 Task: Find connections with filter location Marple with filter topic #Socialmediaadvertisingwith filter profile language English with filter current company ICRISAT with filter school Teerthanker Mahaveer University, Moradabad with filter industry Boilers, Tanks, and Shipping Container Manufacturing with filter service category Human Resources with filter keywords title Concierge
Action: Mouse moved to (669, 78)
Screenshot: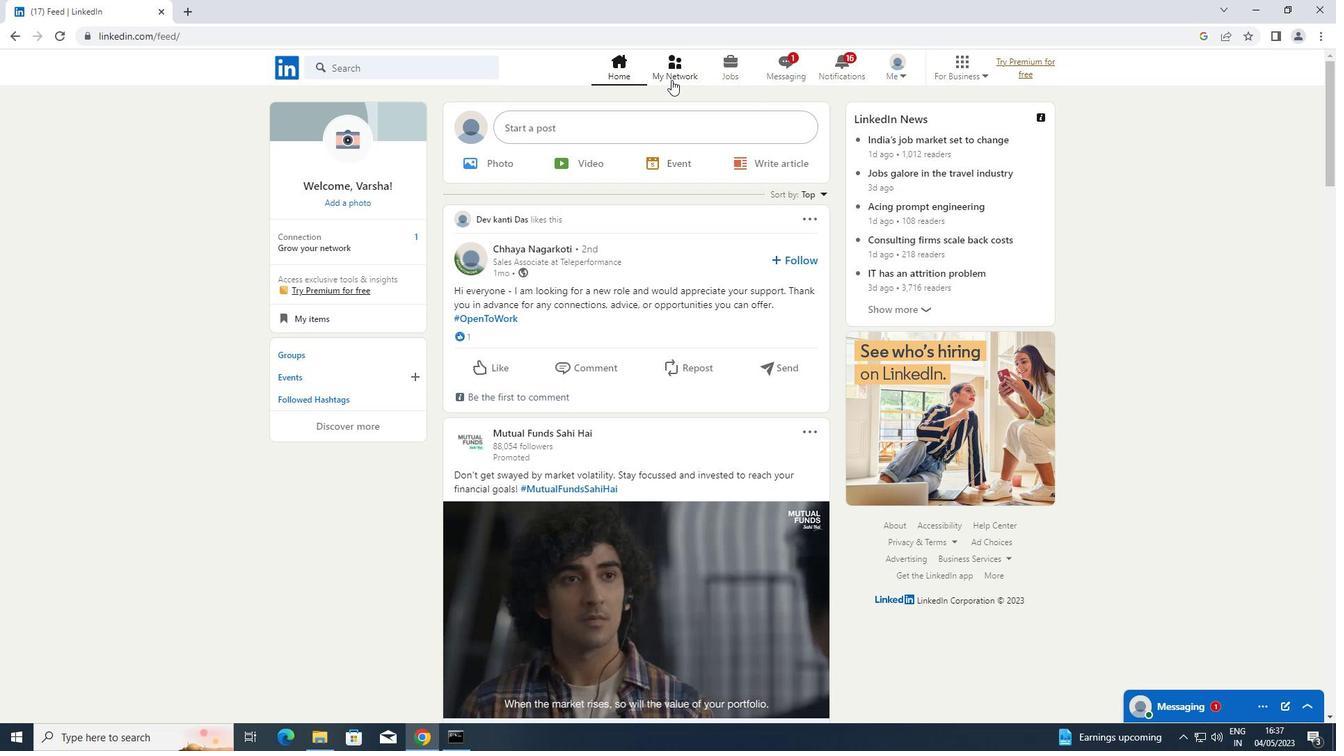 
Action: Mouse pressed left at (669, 78)
Screenshot: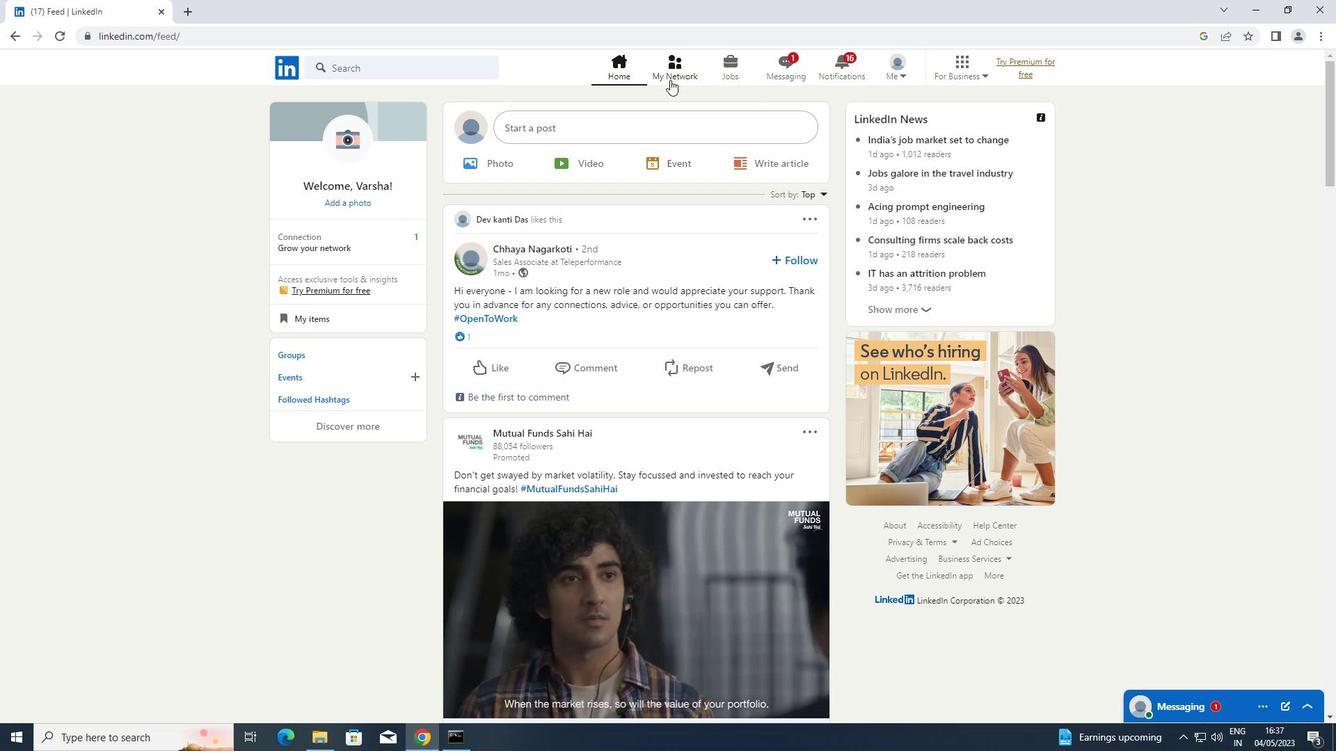 
Action: Mouse moved to (356, 144)
Screenshot: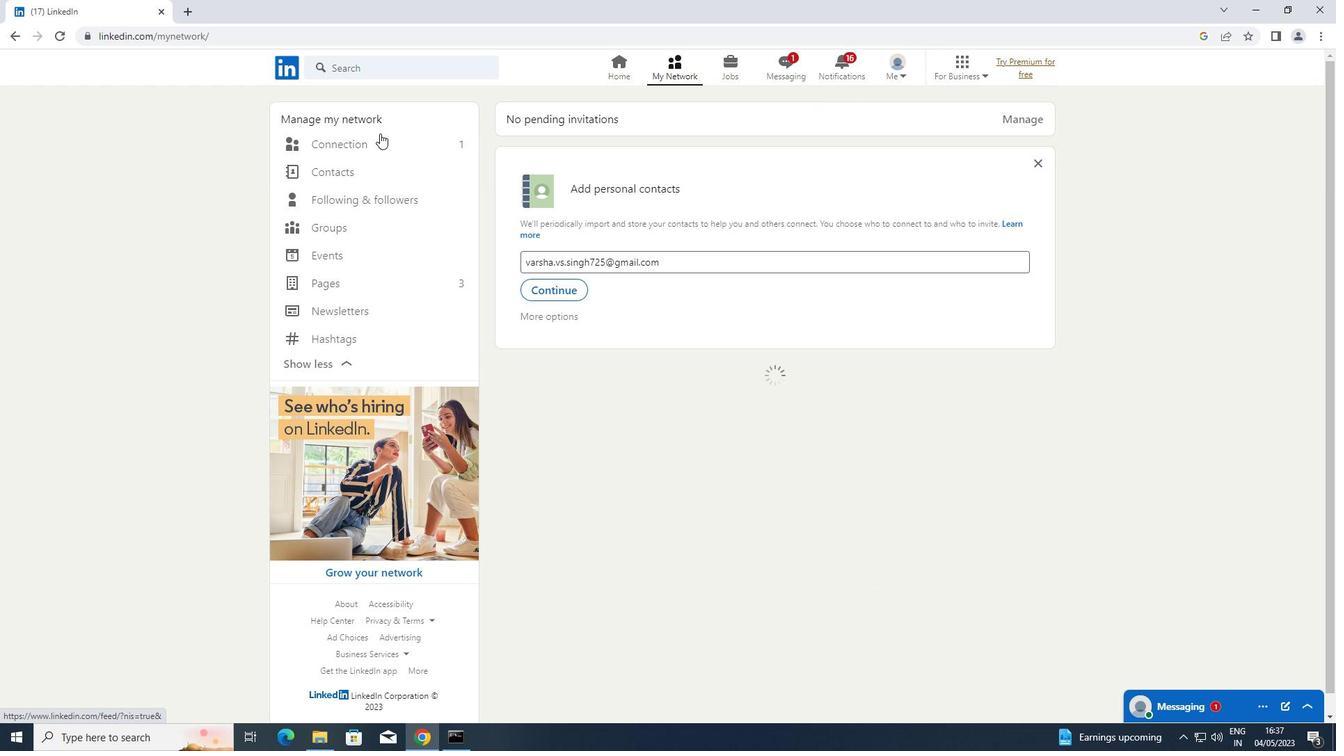 
Action: Mouse pressed left at (356, 144)
Screenshot: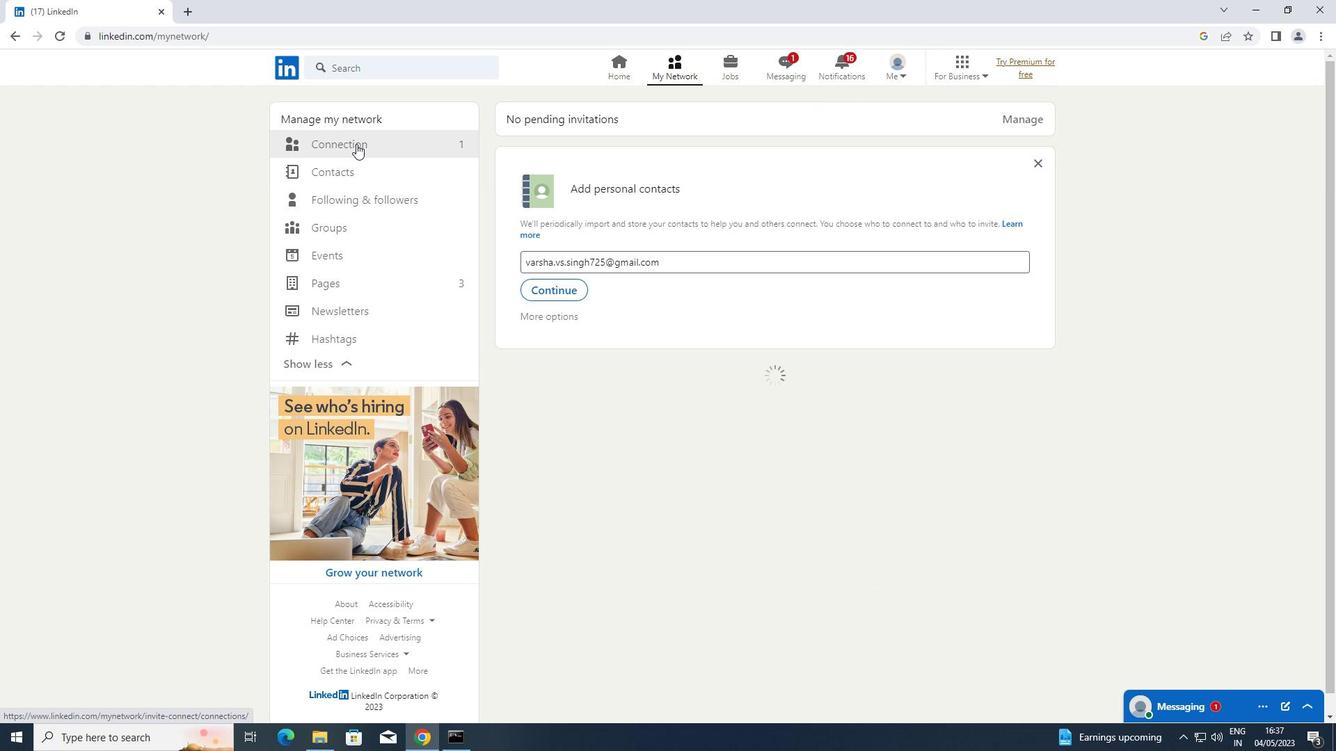 
Action: Mouse moved to (787, 139)
Screenshot: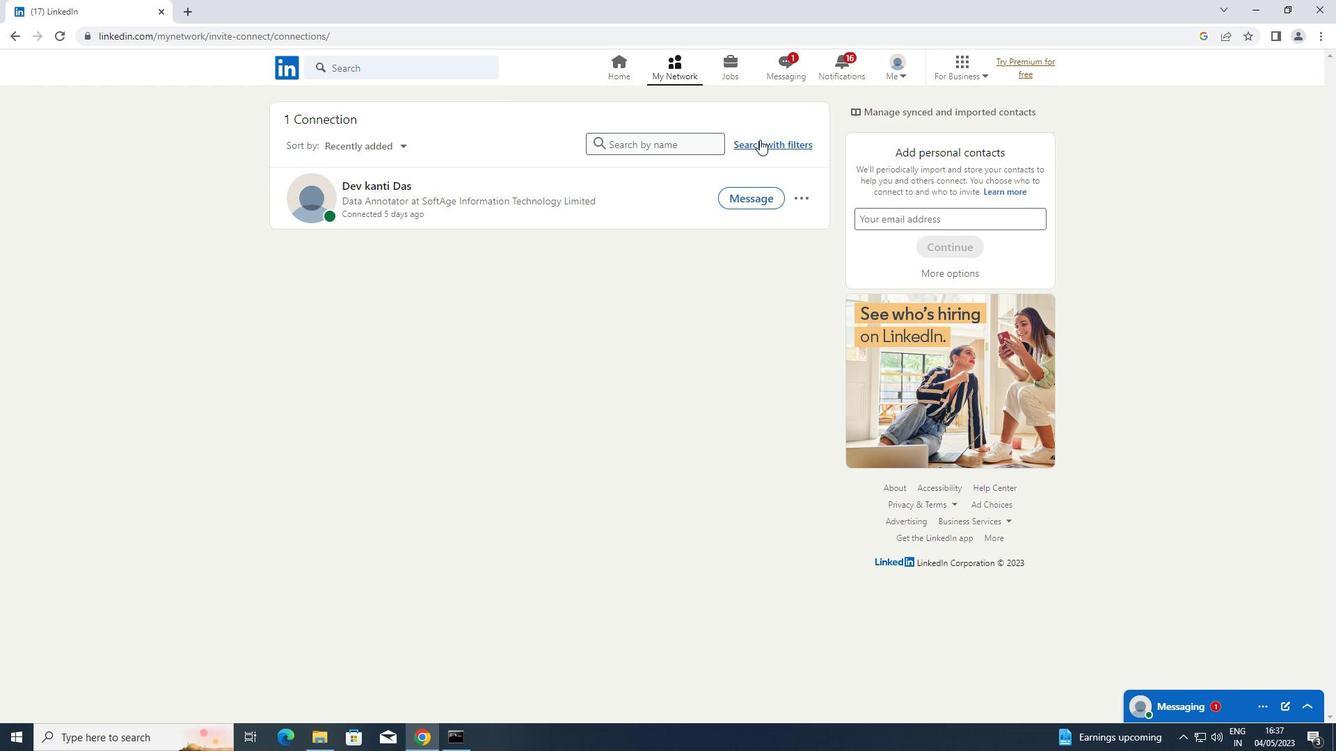 
Action: Mouse pressed left at (787, 139)
Screenshot: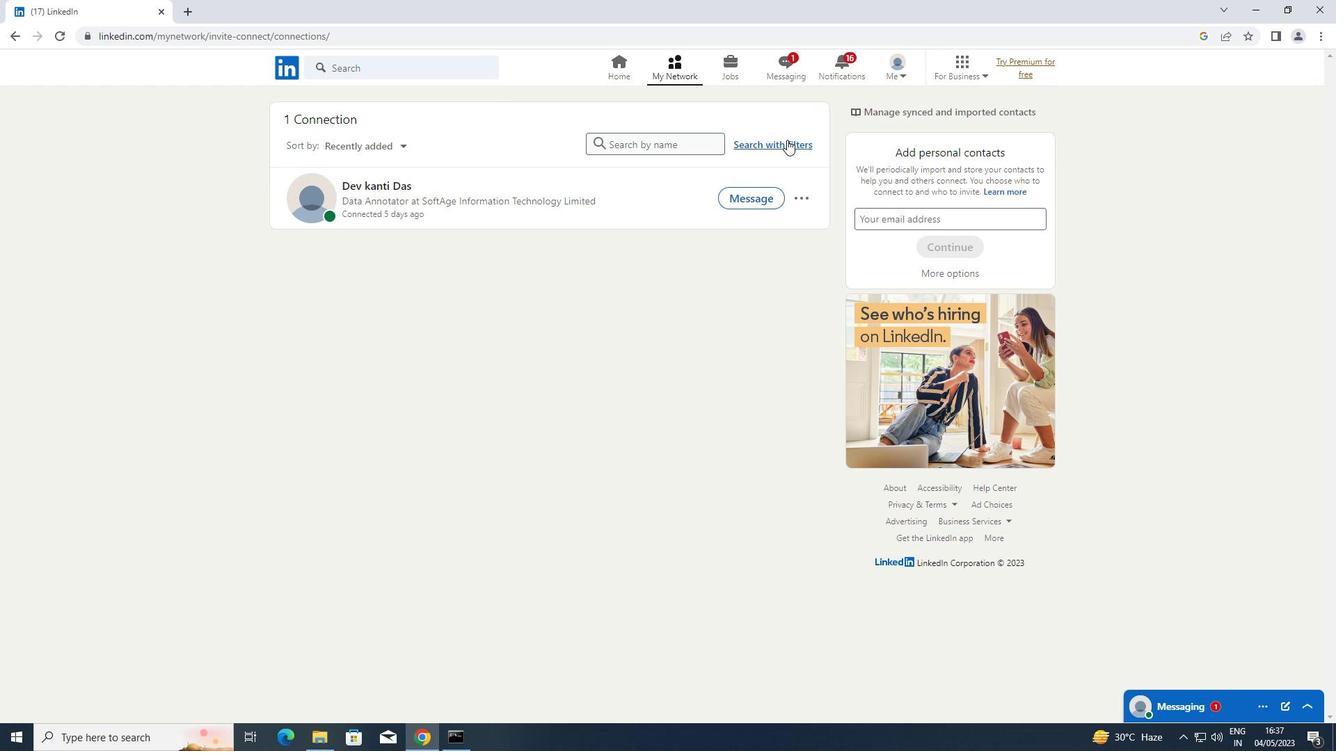 
Action: Mouse moved to (731, 115)
Screenshot: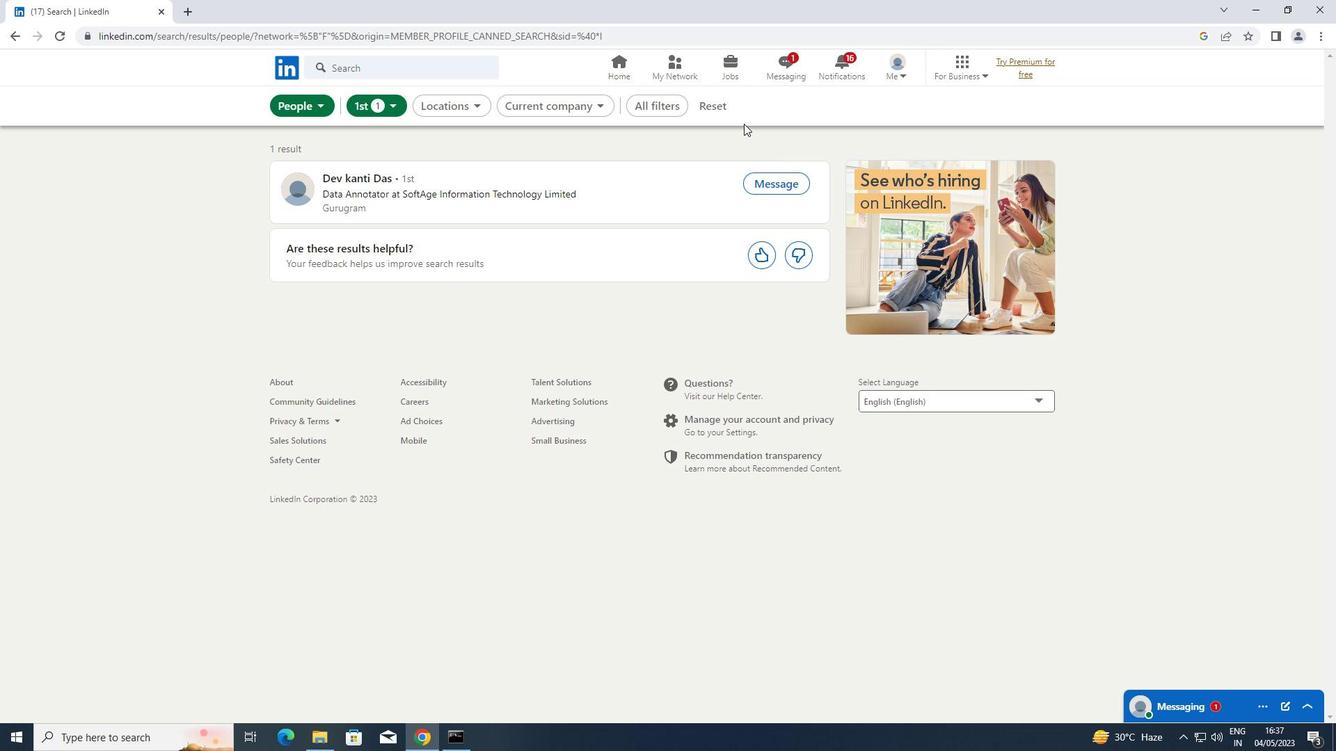 
Action: Mouse pressed left at (731, 115)
Screenshot: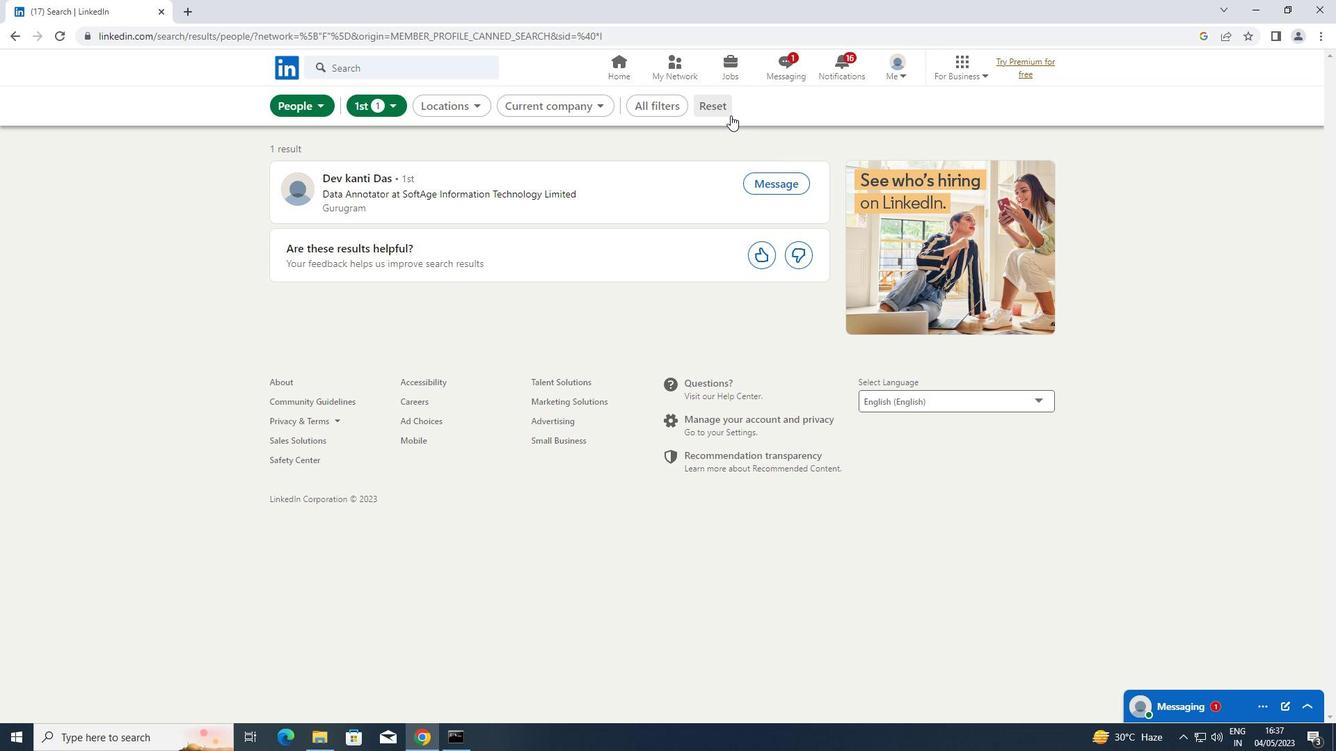 
Action: Mouse moved to (680, 109)
Screenshot: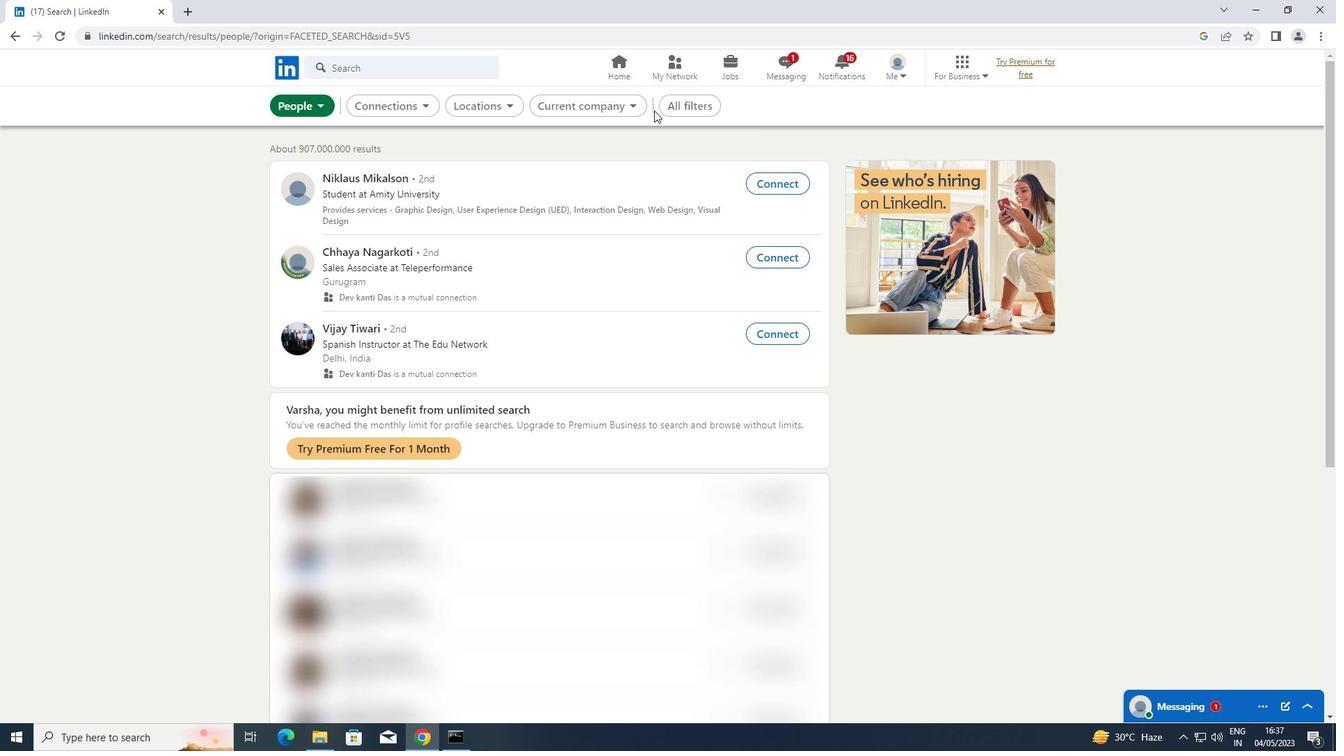 
Action: Mouse pressed left at (680, 109)
Screenshot: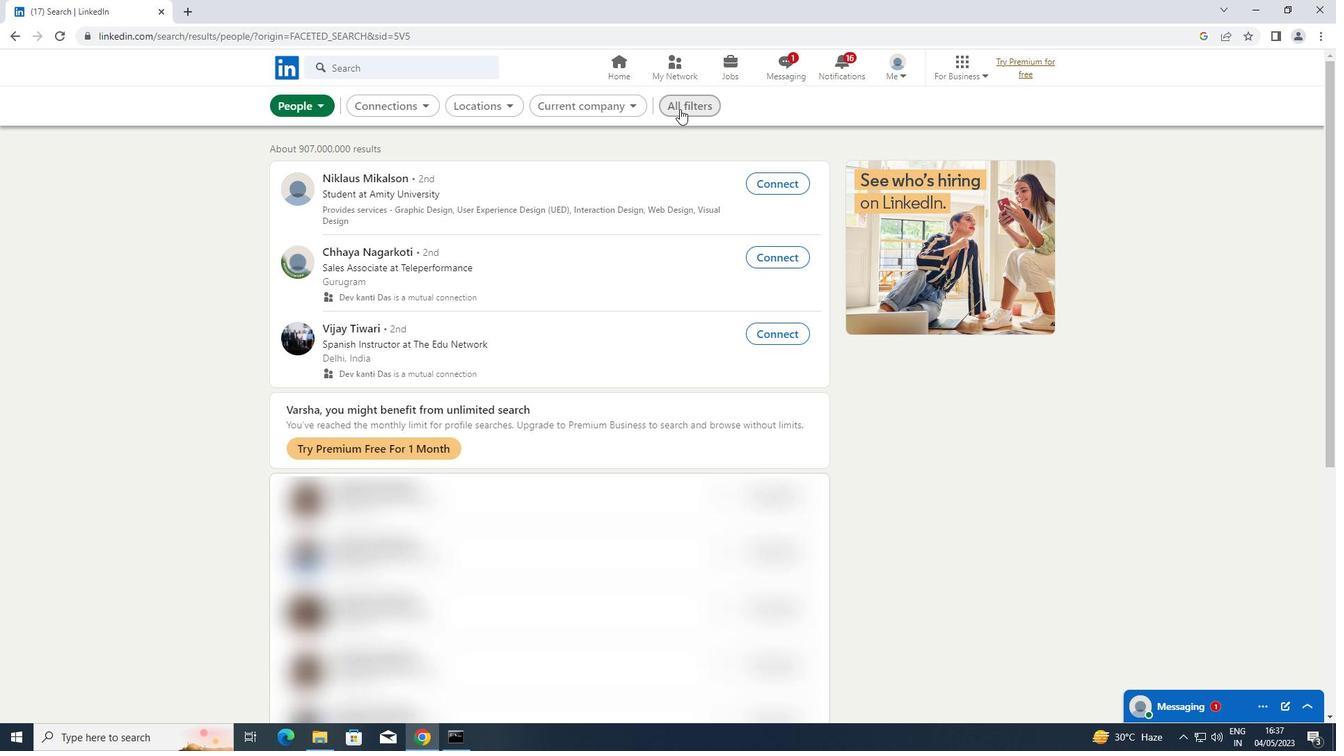 
Action: Mouse moved to (1024, 286)
Screenshot: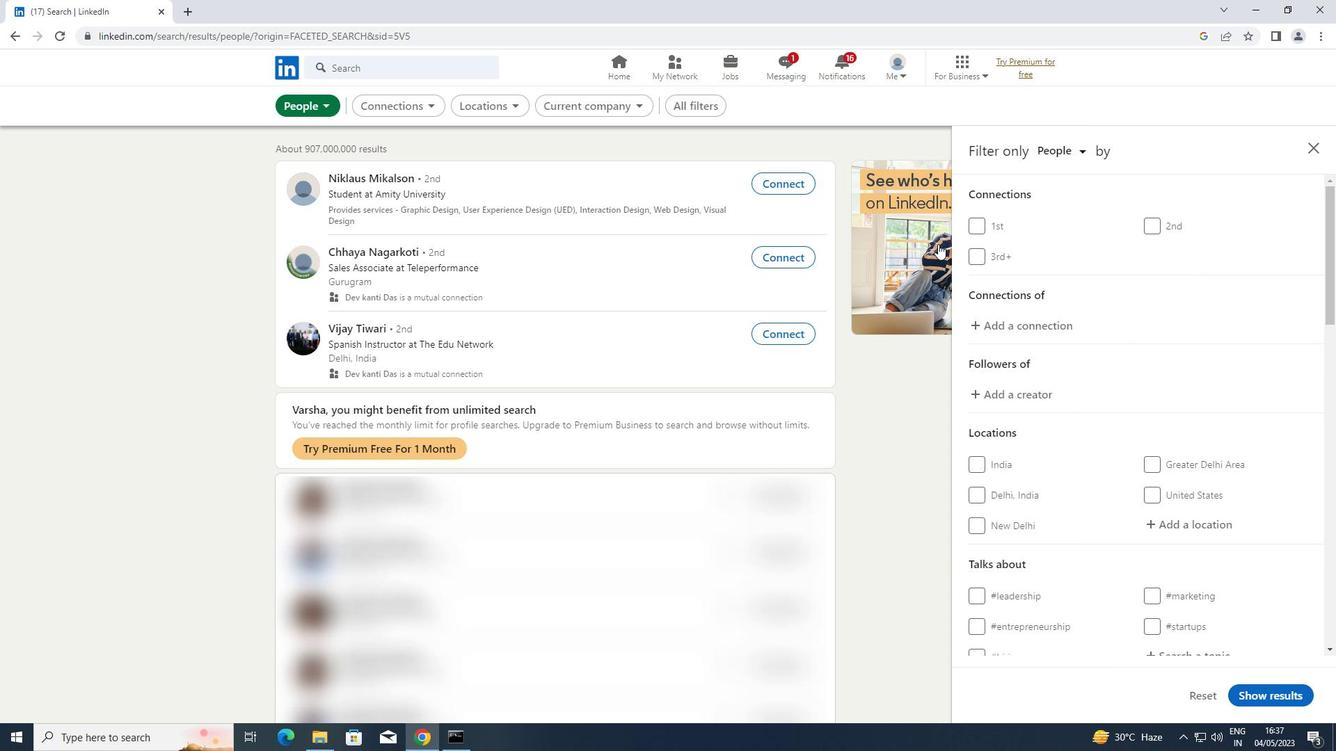
Action: Mouse scrolled (1024, 286) with delta (0, 0)
Screenshot: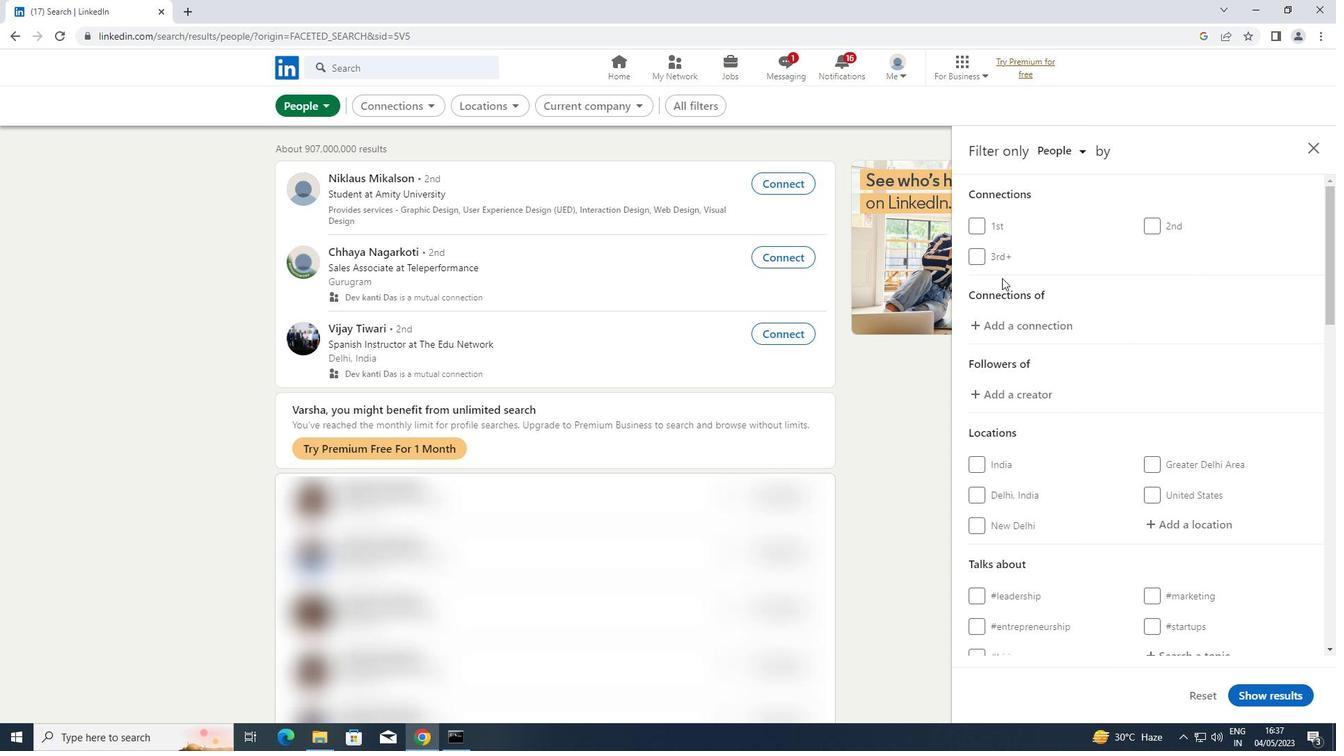 
Action: Mouse scrolled (1024, 286) with delta (0, 0)
Screenshot: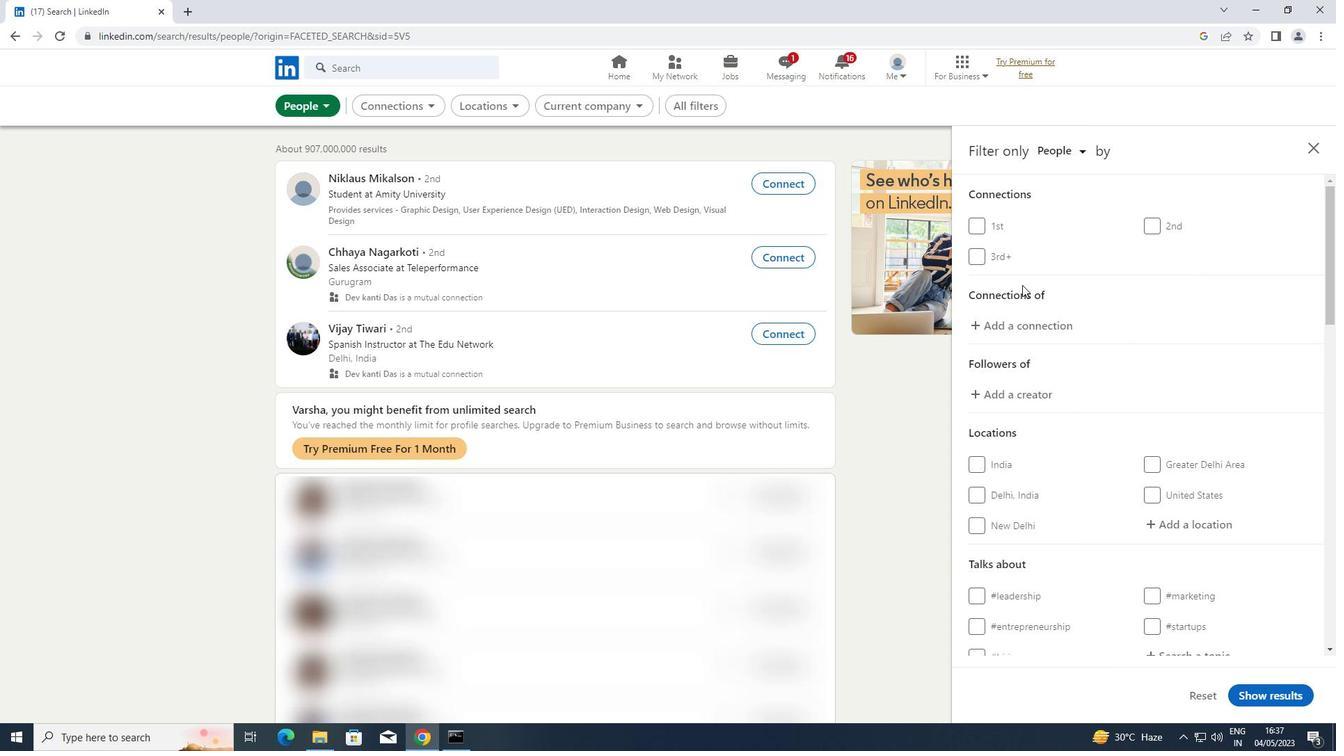 
Action: Mouse scrolled (1024, 286) with delta (0, 0)
Screenshot: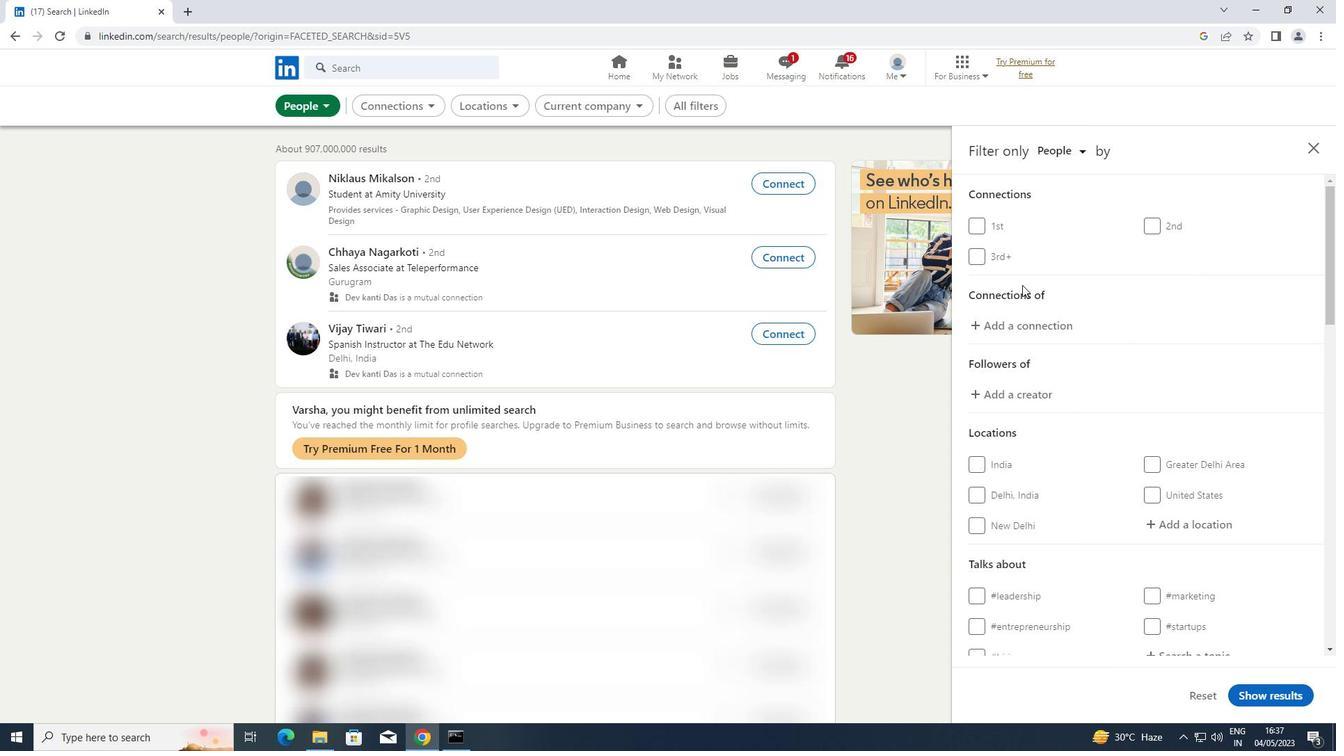 
Action: Mouse scrolled (1024, 286) with delta (0, 0)
Screenshot: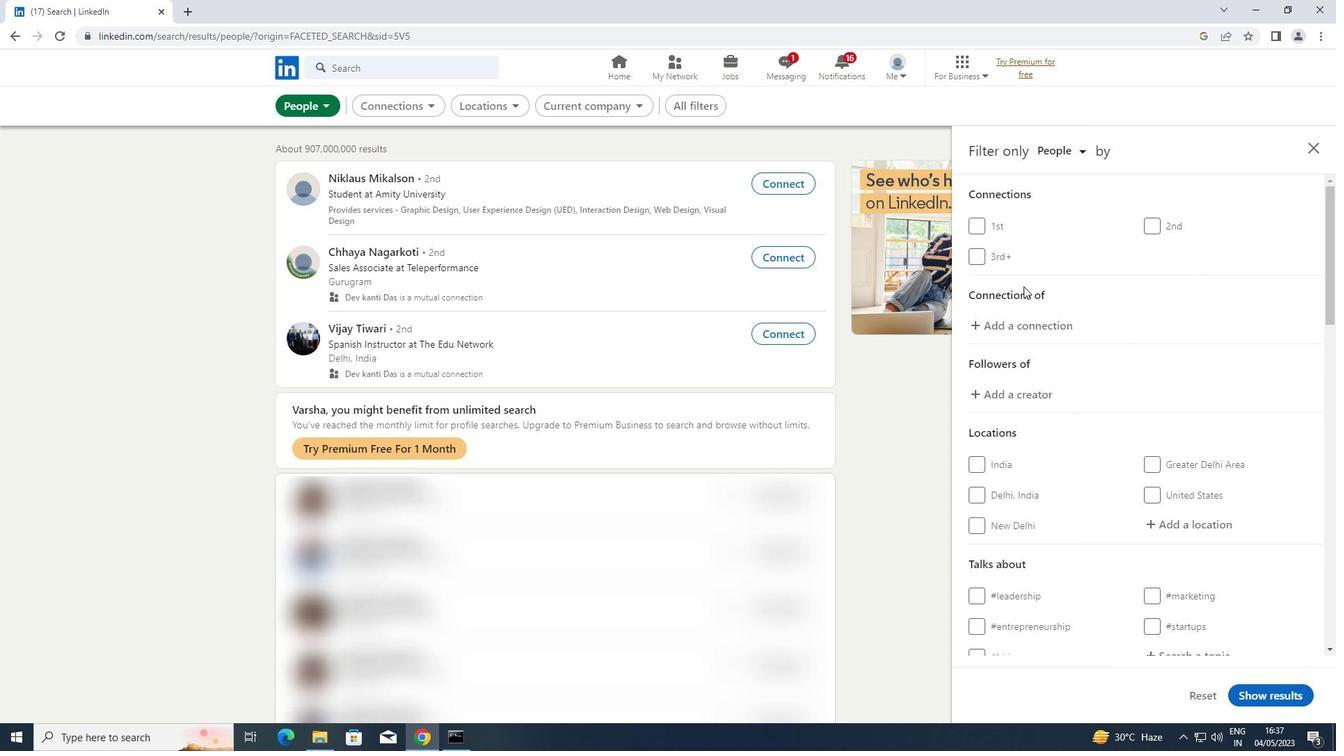 
Action: Mouse moved to (1127, 278)
Screenshot: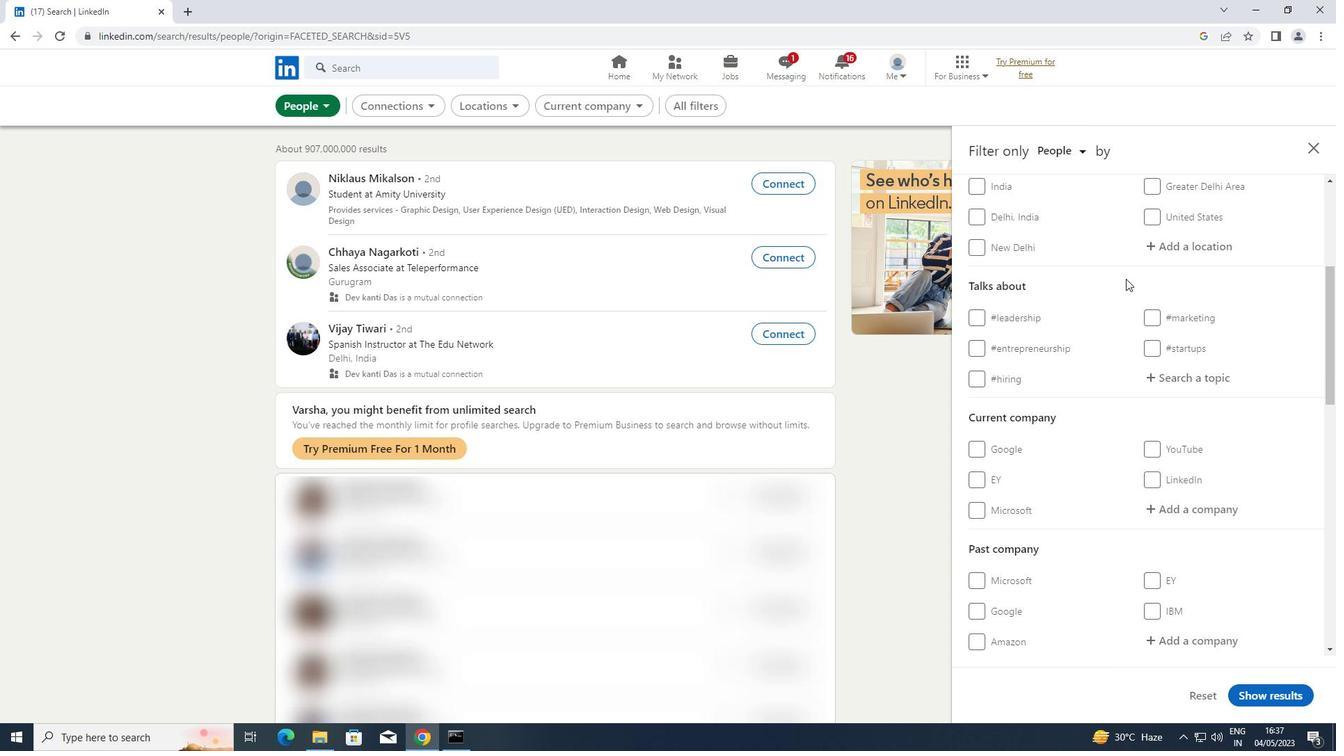 
Action: Mouse scrolled (1127, 279) with delta (0, 0)
Screenshot: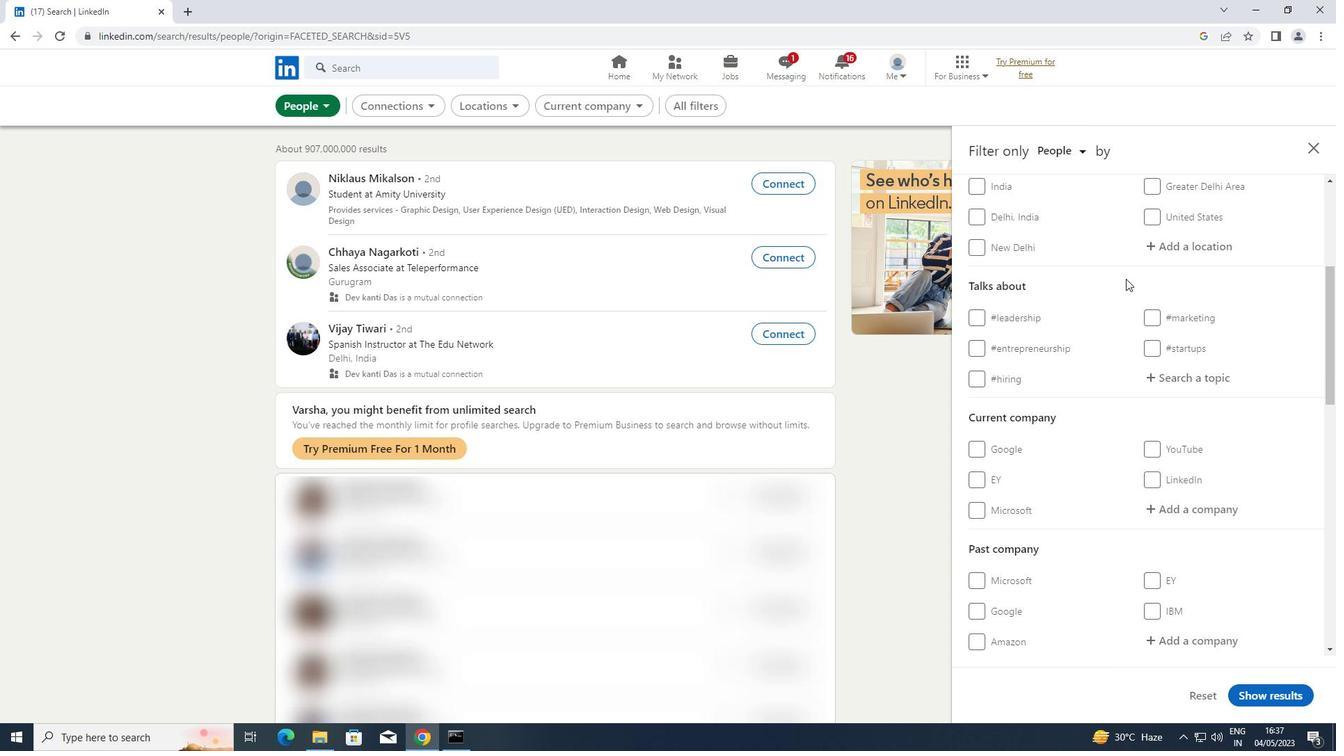 
Action: Mouse moved to (1180, 307)
Screenshot: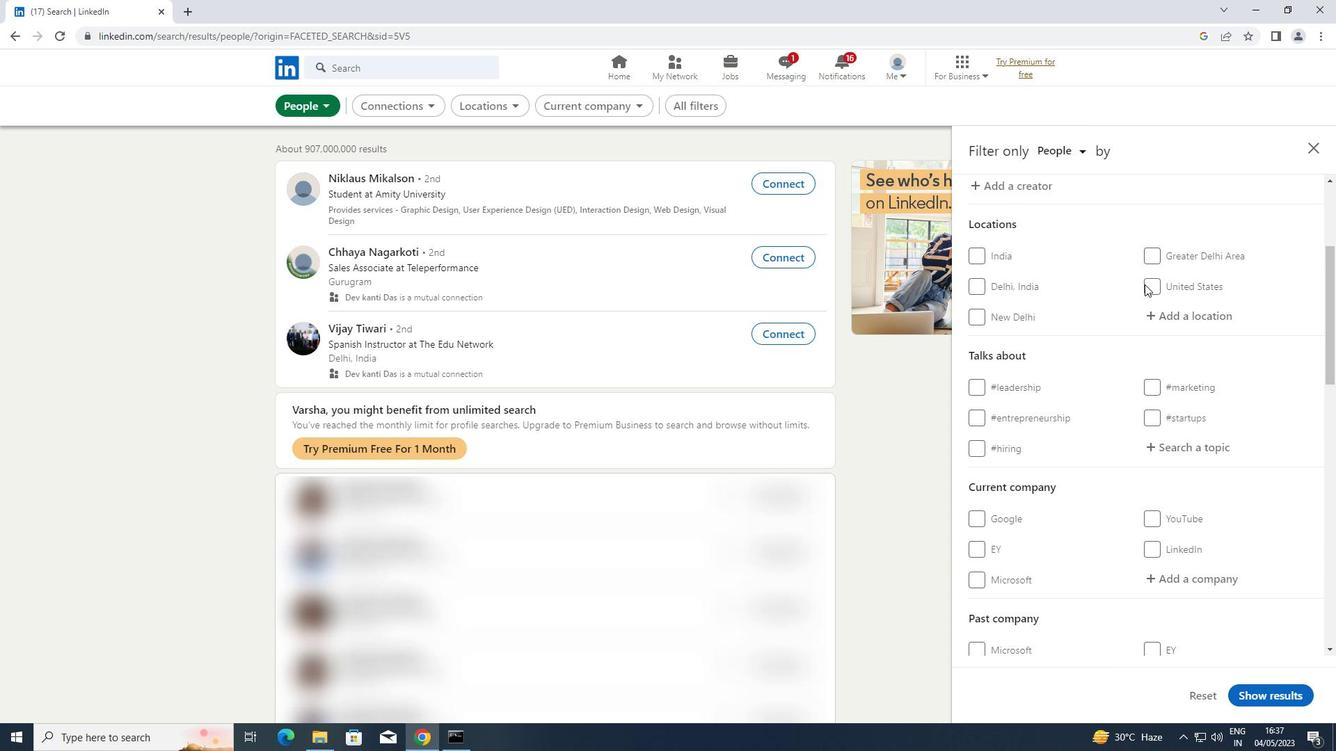 
Action: Mouse pressed left at (1180, 307)
Screenshot: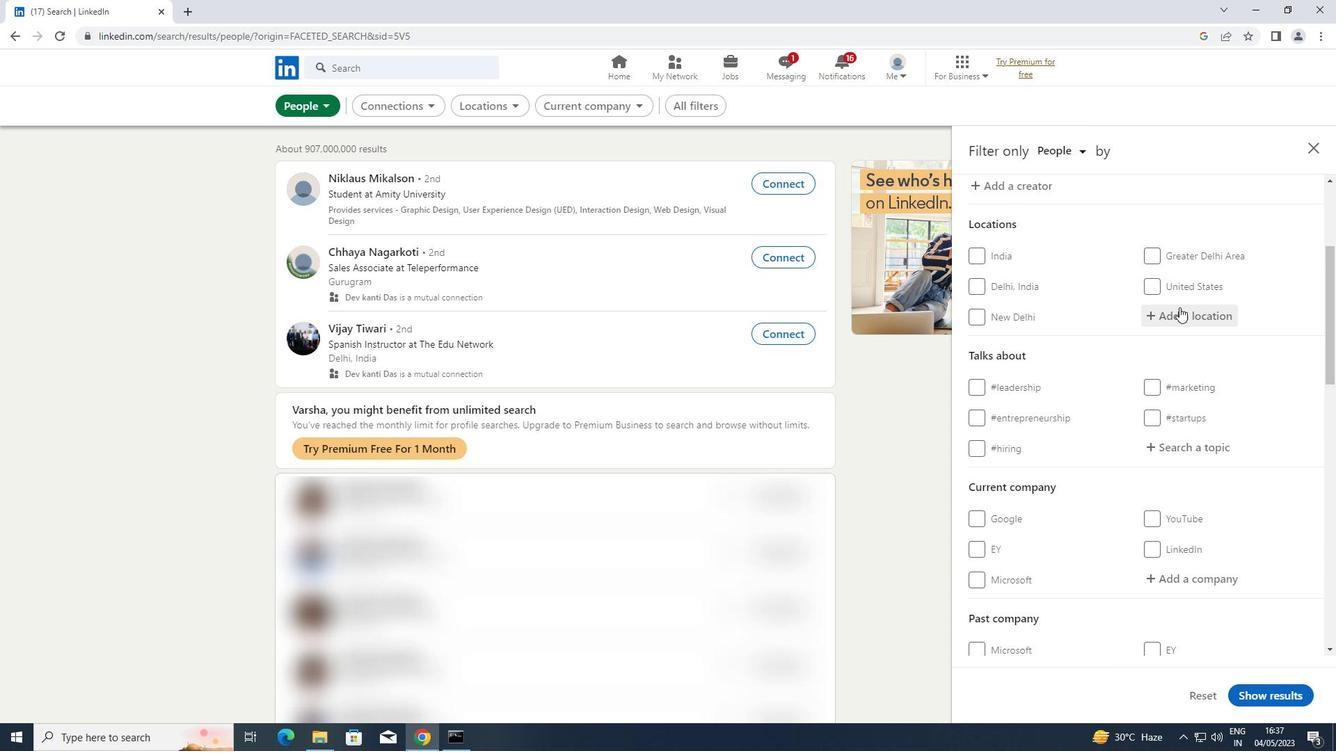 
Action: Key pressed <Key.shift>MARPLE
Screenshot: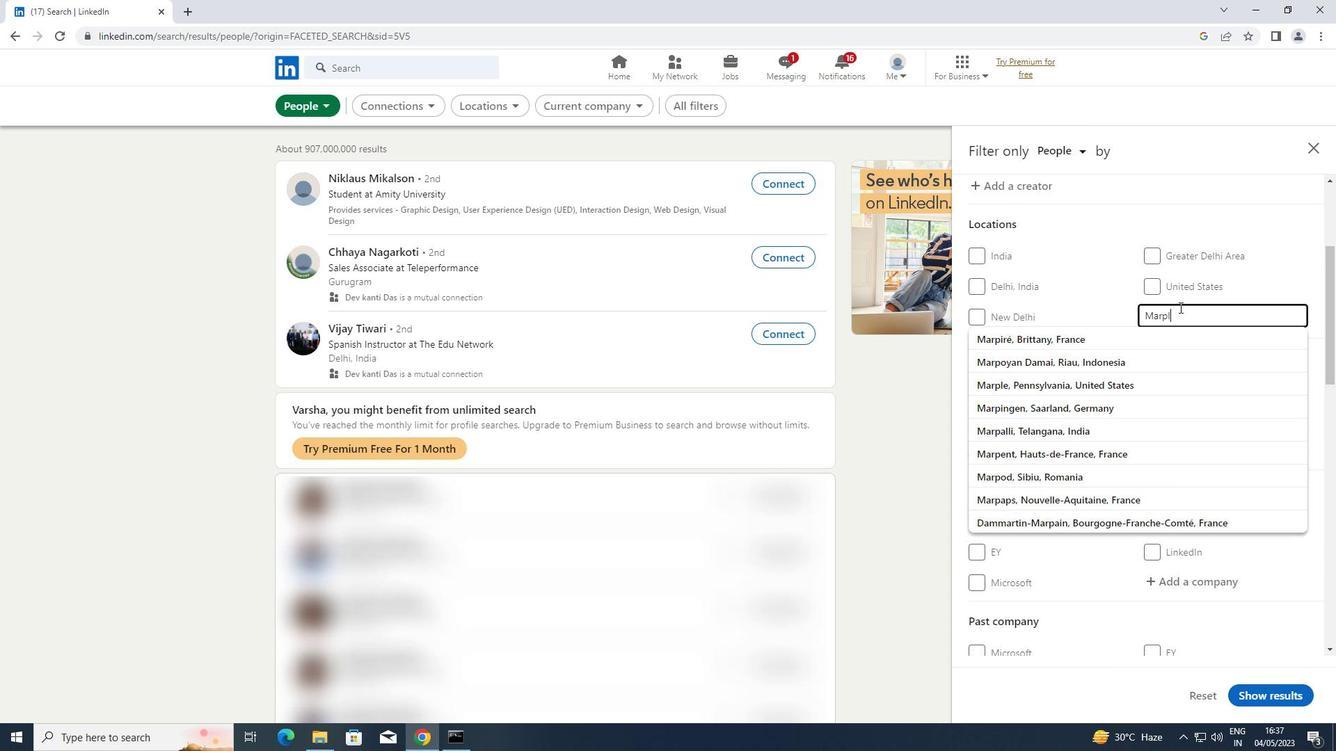 
Action: Mouse moved to (1200, 447)
Screenshot: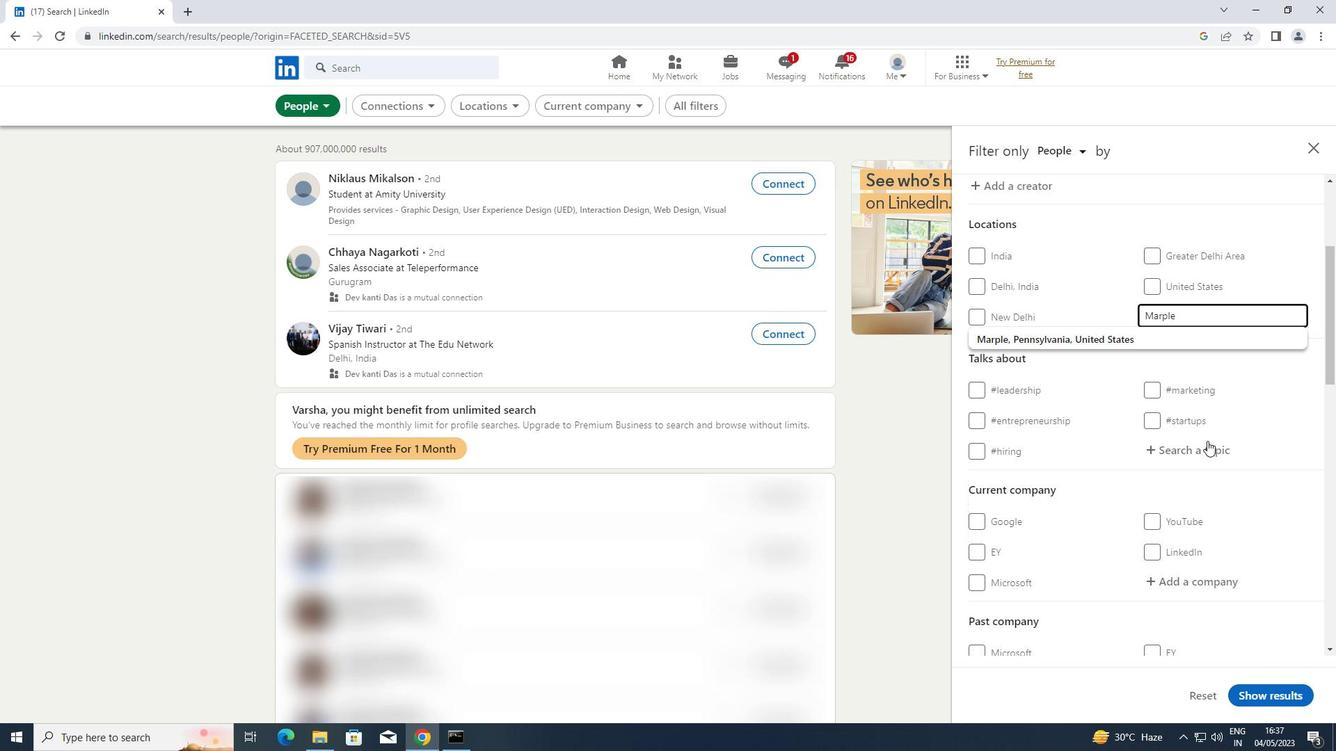 
Action: Mouse pressed left at (1200, 447)
Screenshot: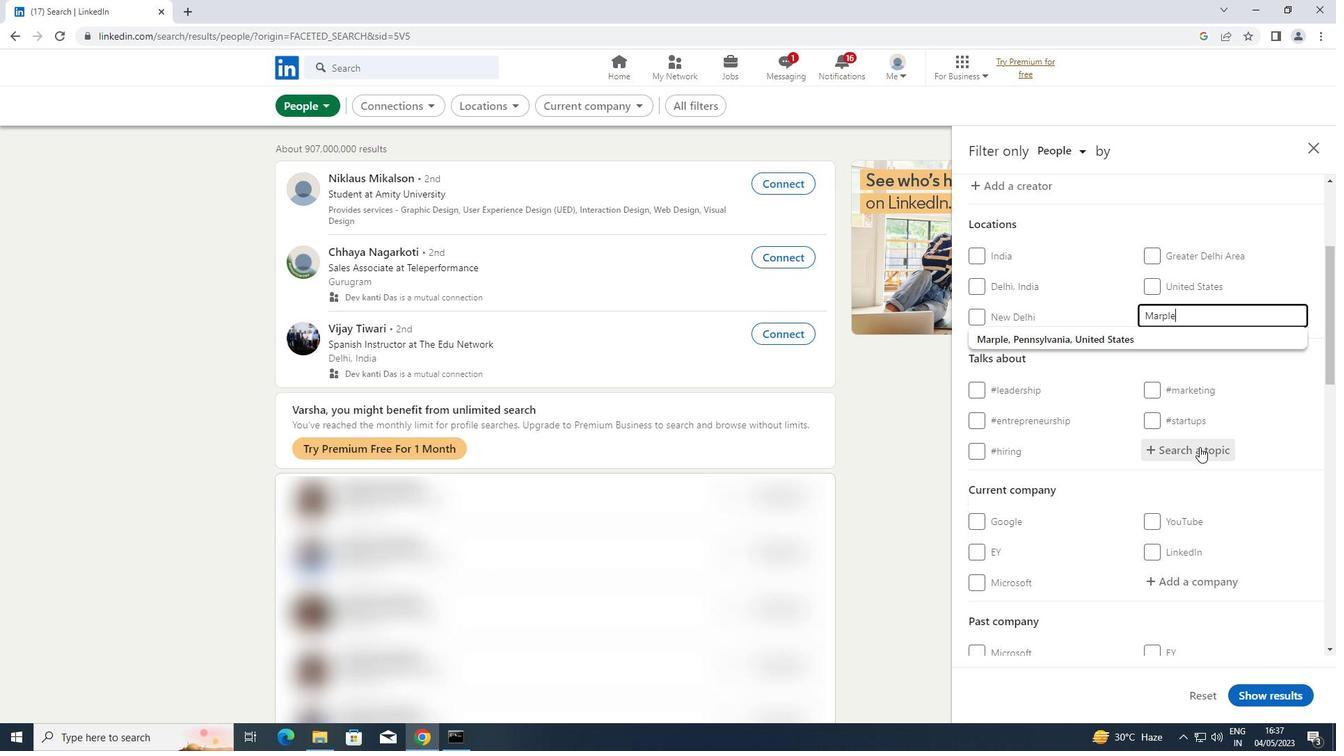 
Action: Key pressed <Key.shift>SOCIALMEDIA
Screenshot: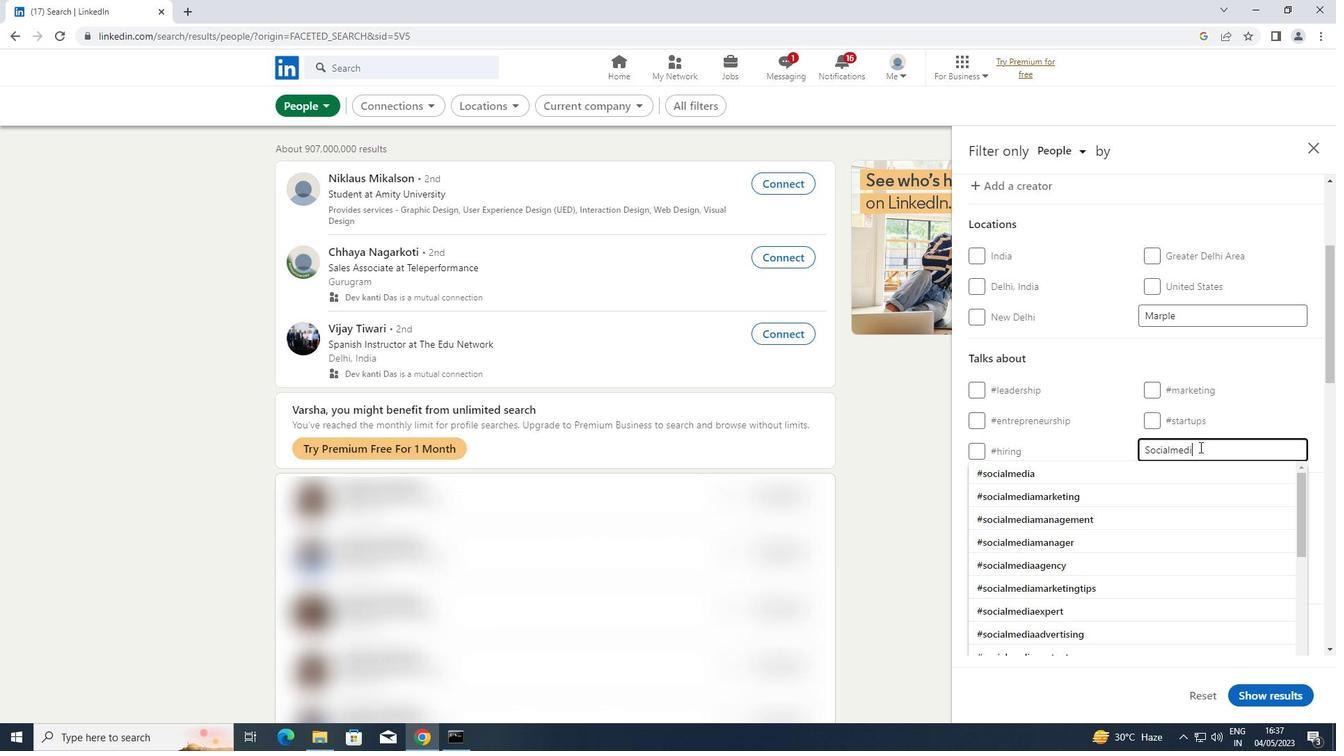 
Action: Mouse moved to (1058, 628)
Screenshot: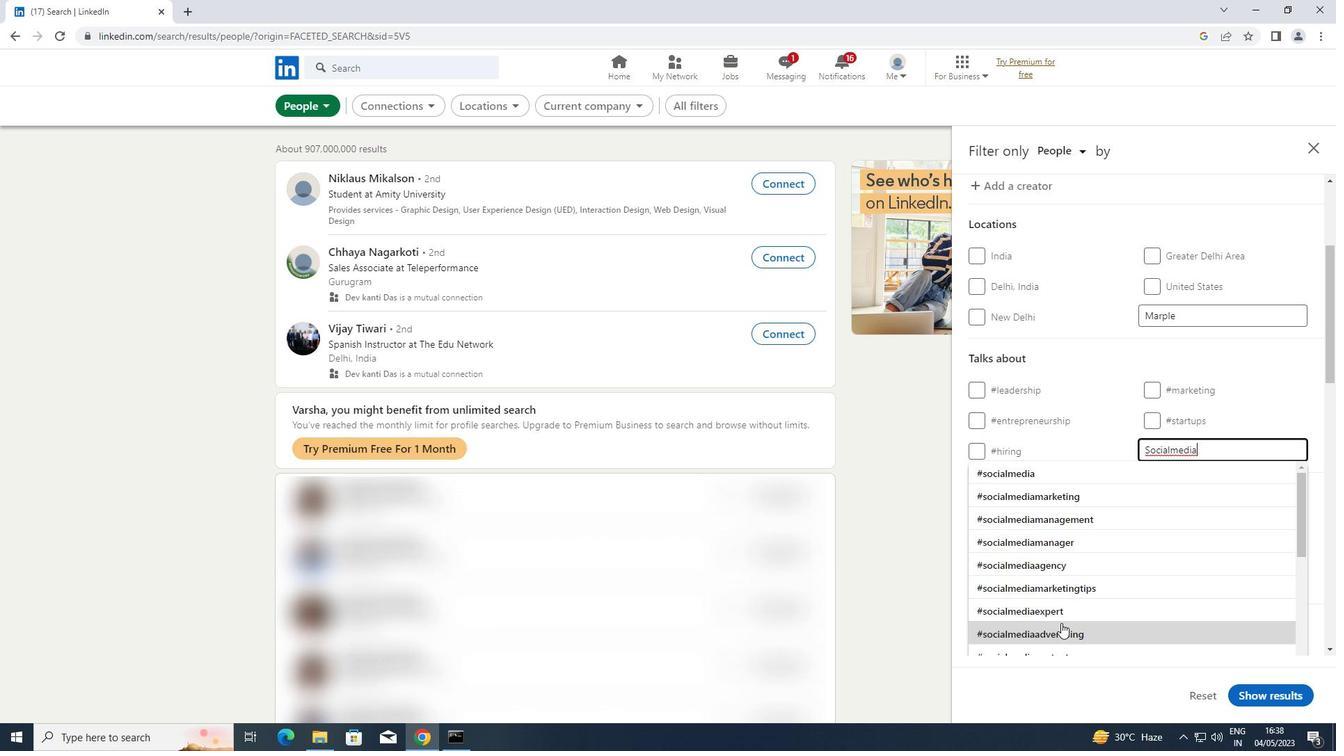 
Action: Mouse pressed left at (1058, 628)
Screenshot: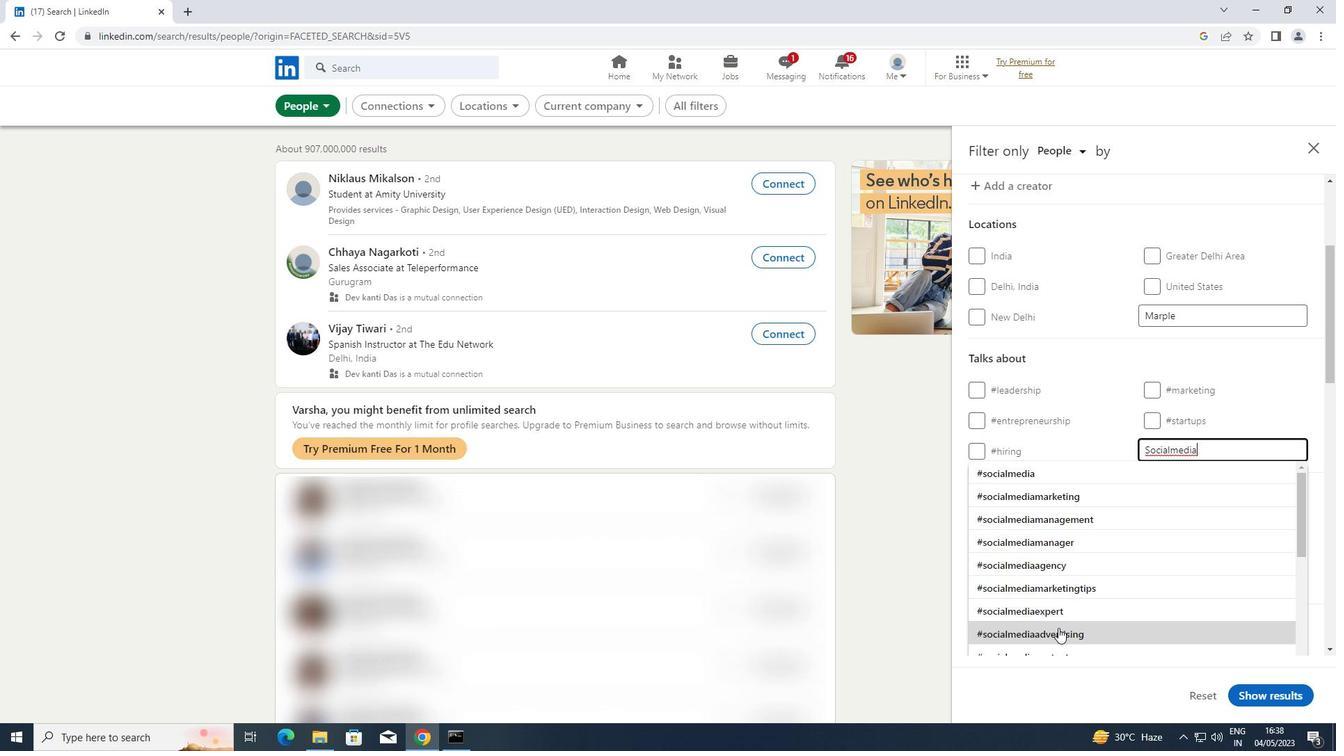 
Action: Mouse moved to (1079, 512)
Screenshot: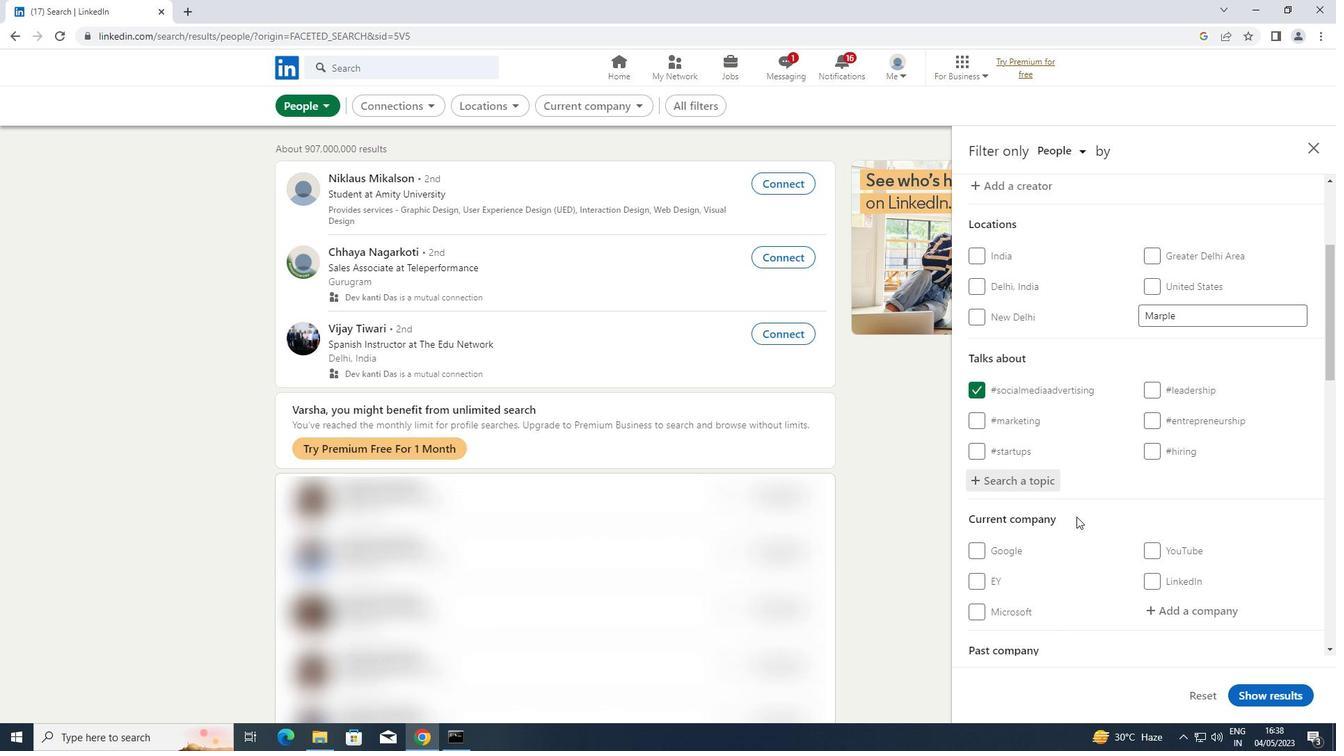 
Action: Mouse scrolled (1079, 511) with delta (0, 0)
Screenshot: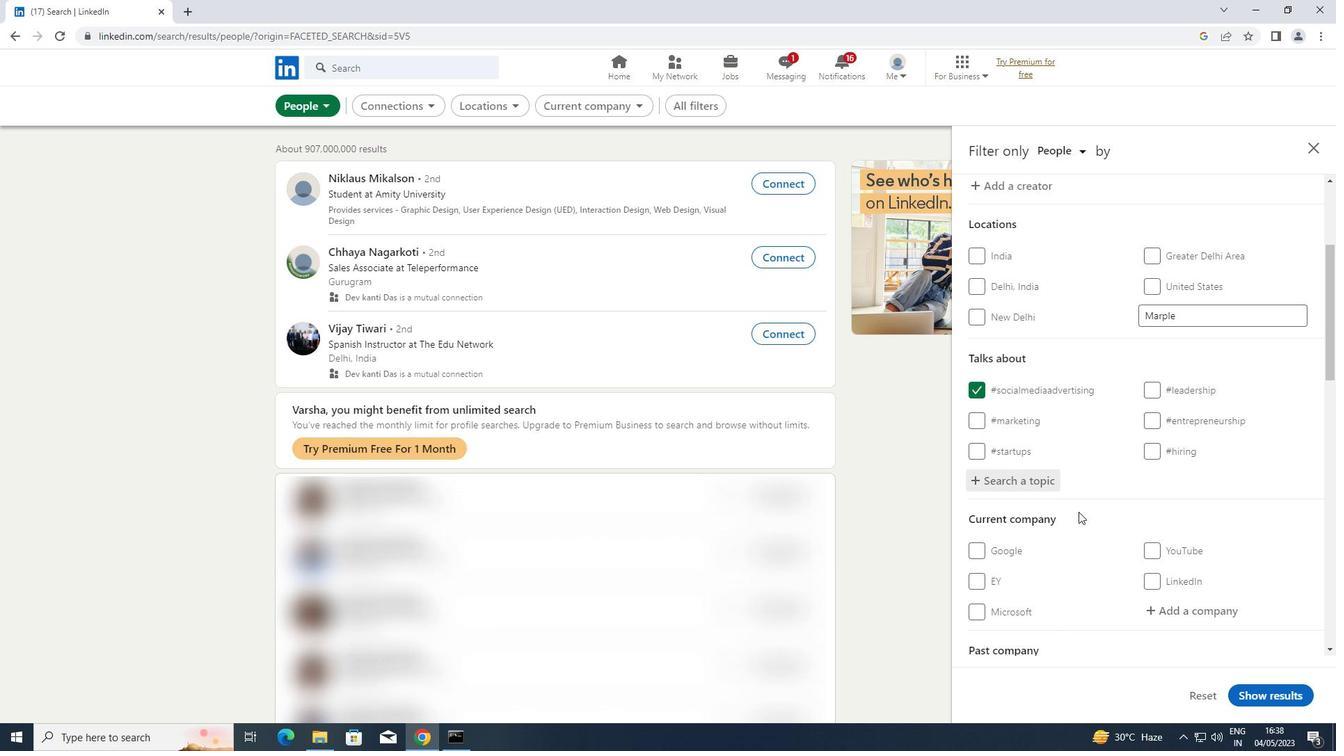 
Action: Mouse scrolled (1079, 511) with delta (0, 0)
Screenshot: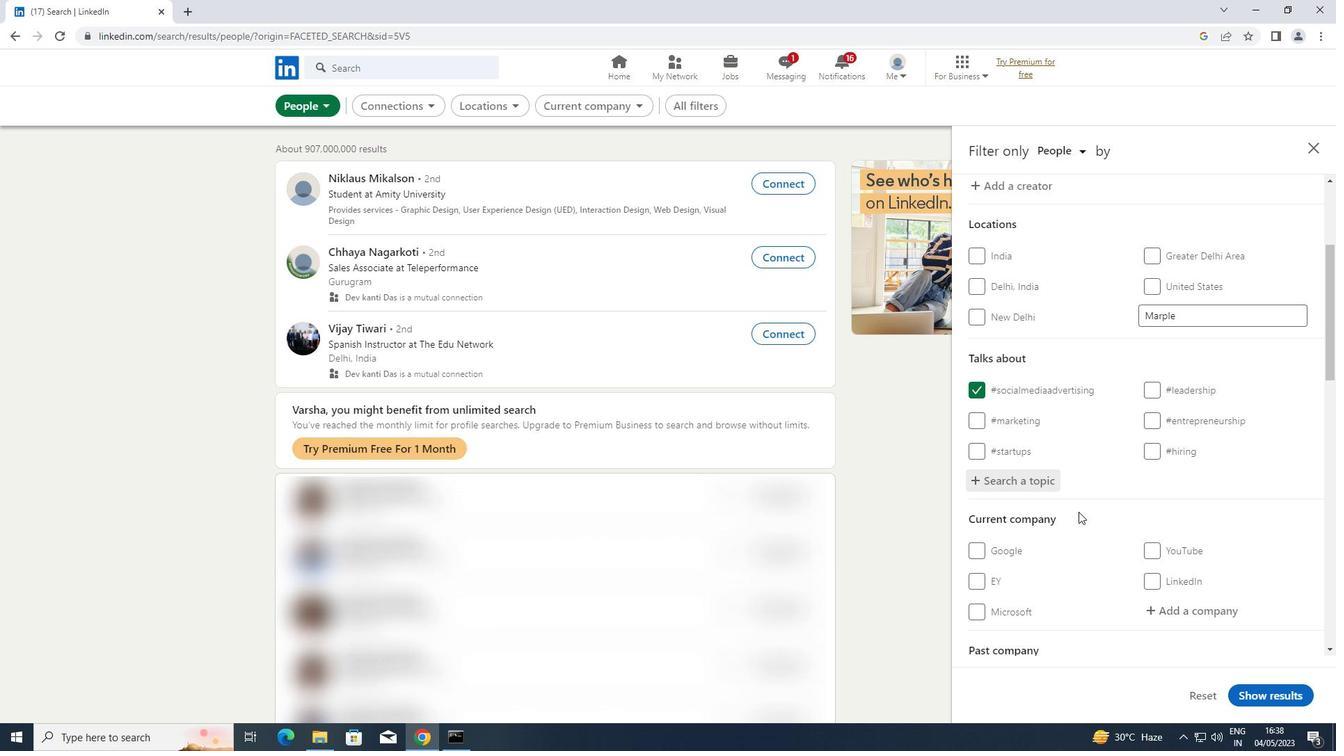 
Action: Mouse scrolled (1079, 511) with delta (0, 0)
Screenshot: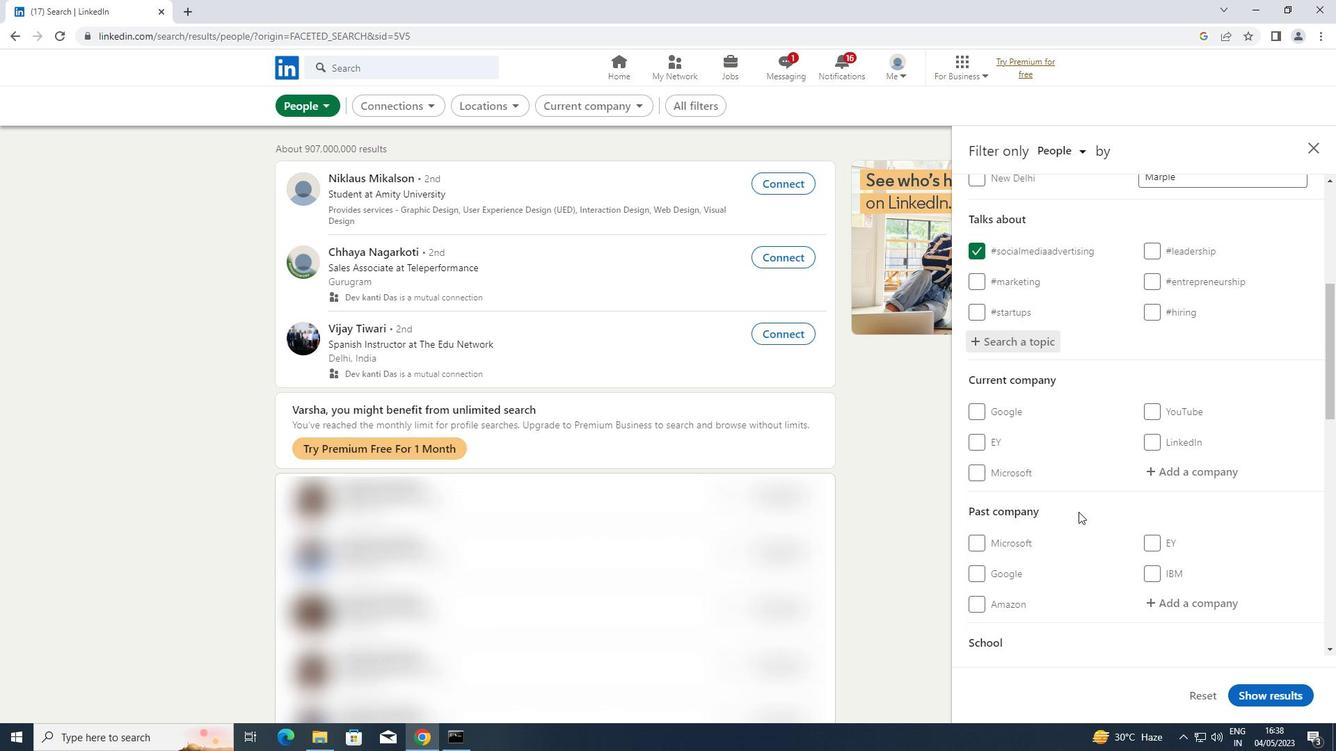 
Action: Mouse scrolled (1079, 511) with delta (0, 0)
Screenshot: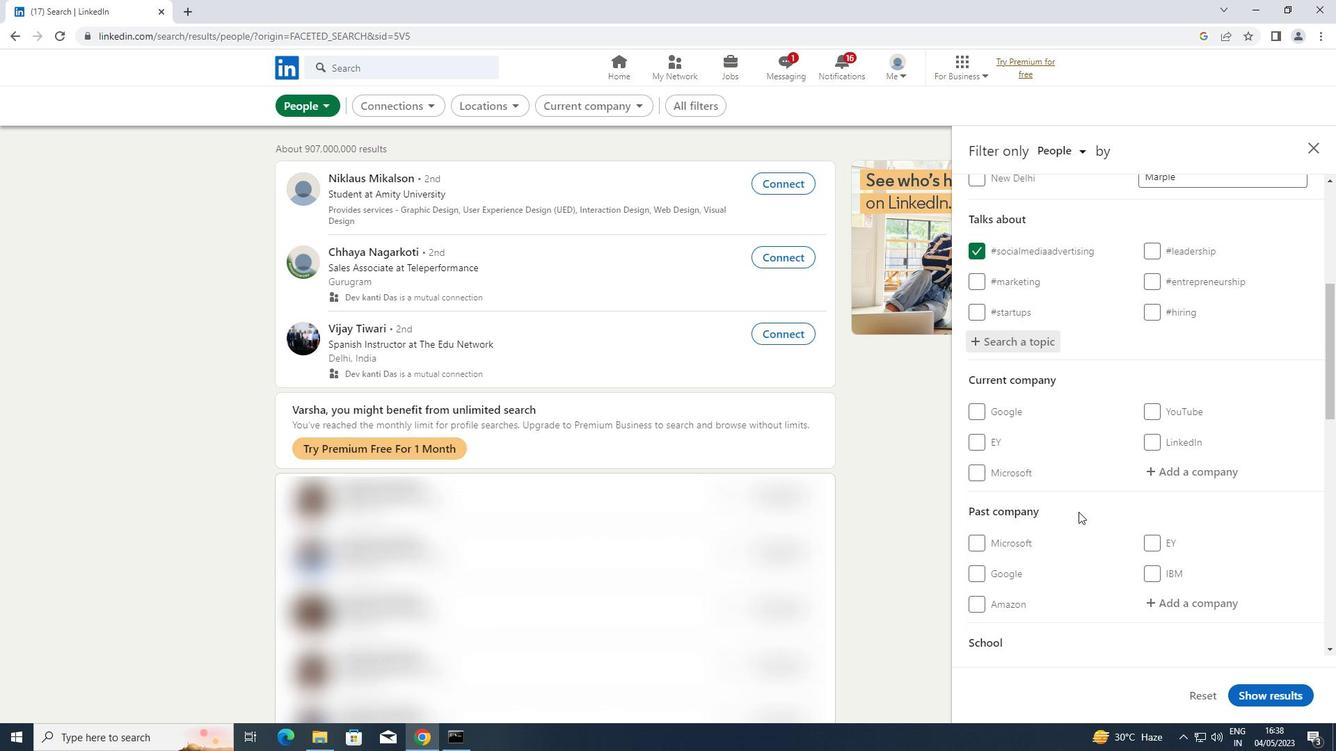 
Action: Mouse scrolled (1079, 511) with delta (0, 0)
Screenshot: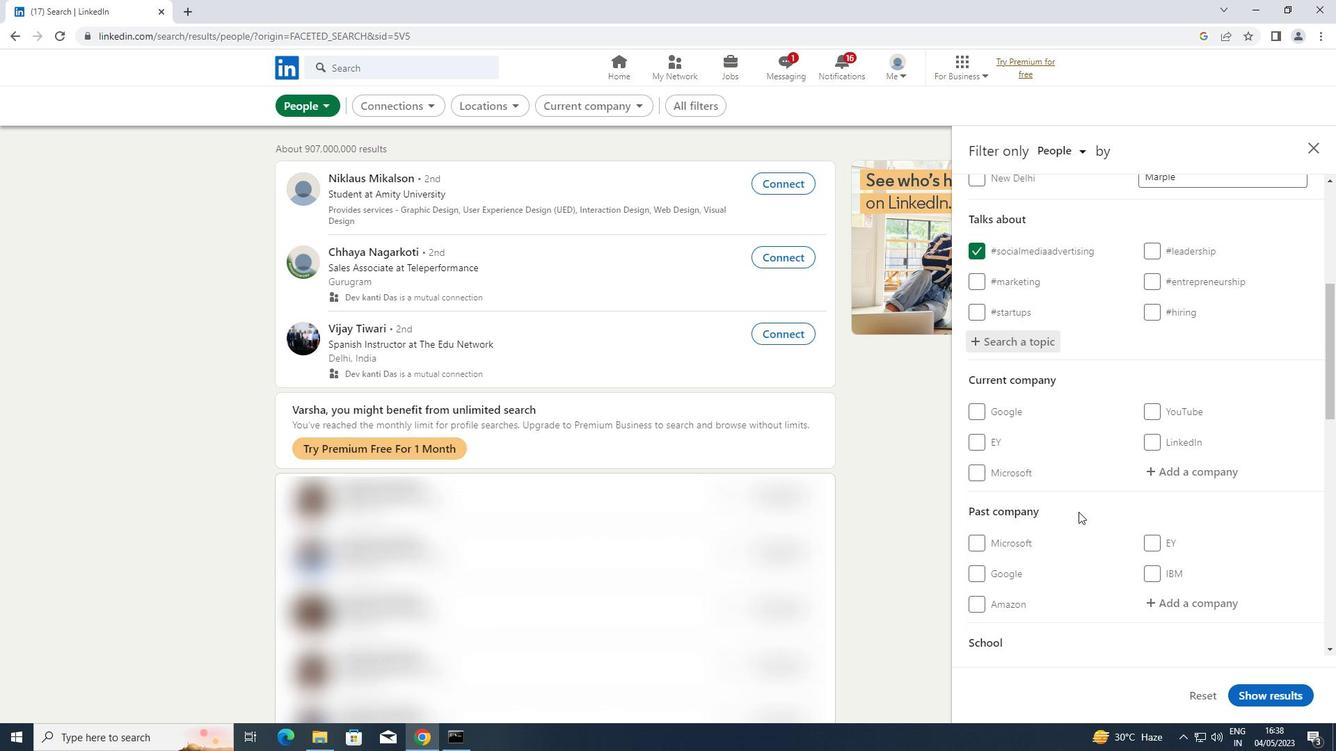 
Action: Mouse scrolled (1079, 511) with delta (0, 0)
Screenshot: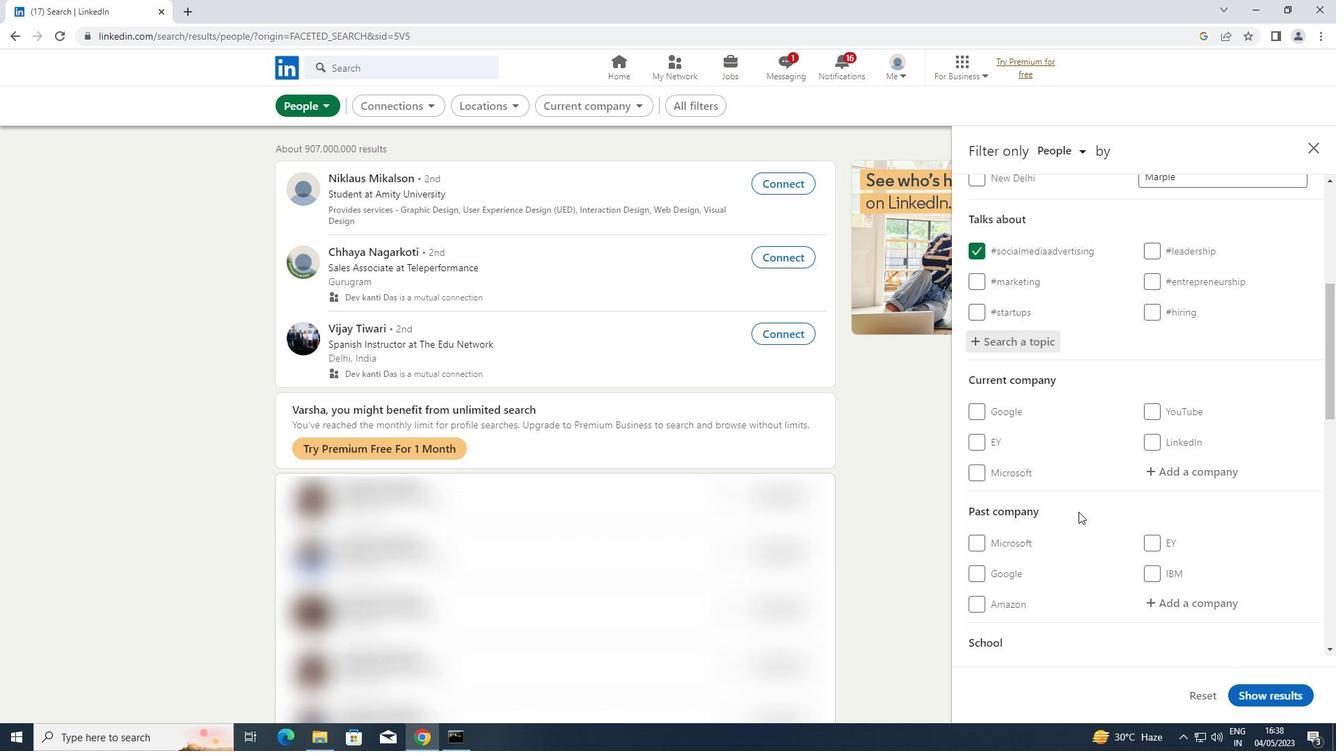 
Action: Mouse scrolled (1079, 511) with delta (0, 0)
Screenshot: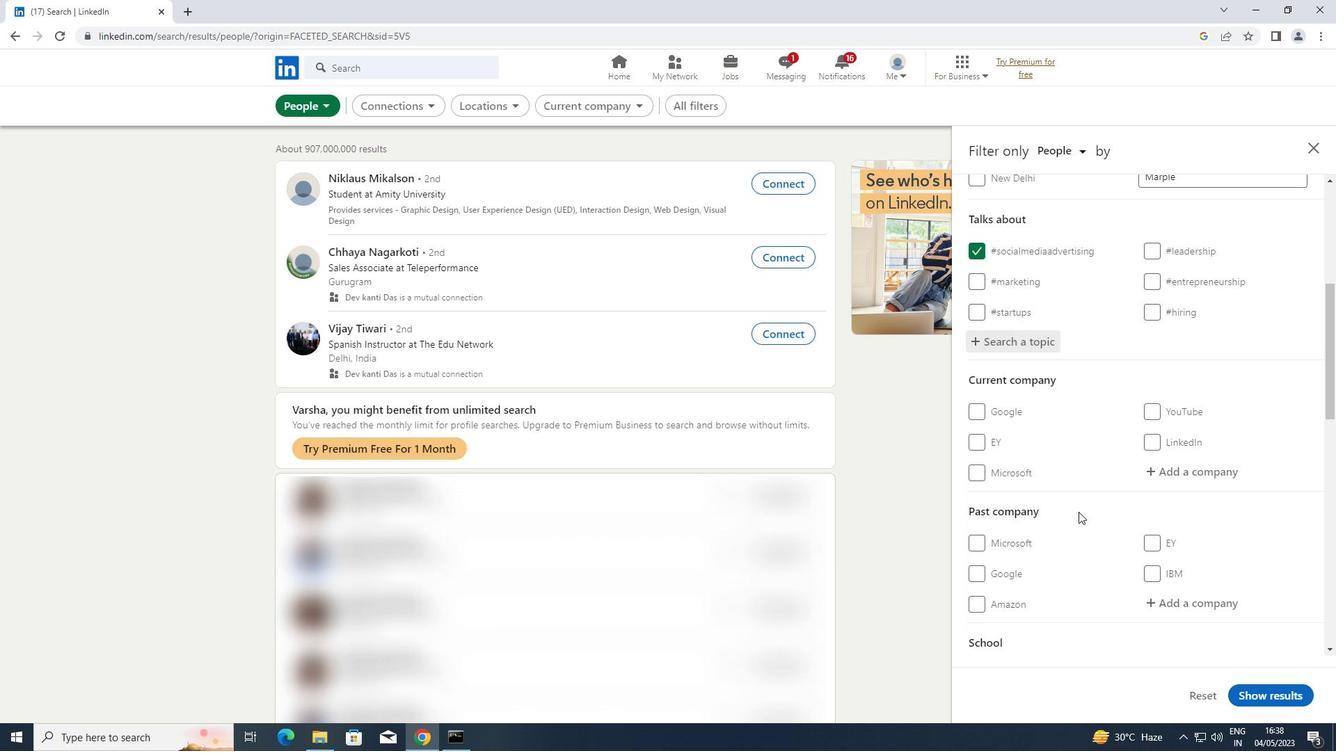 
Action: Mouse moved to (1021, 535)
Screenshot: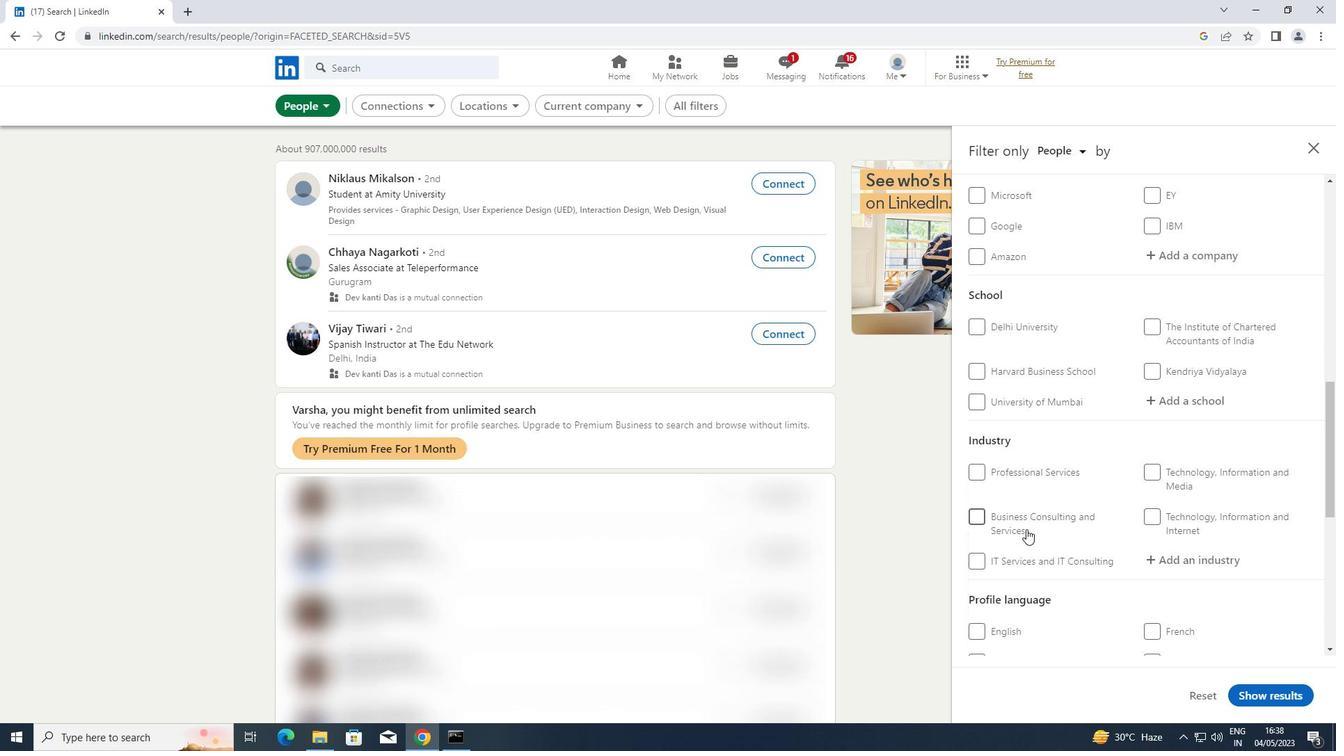 
Action: Mouse scrolled (1021, 534) with delta (0, 0)
Screenshot: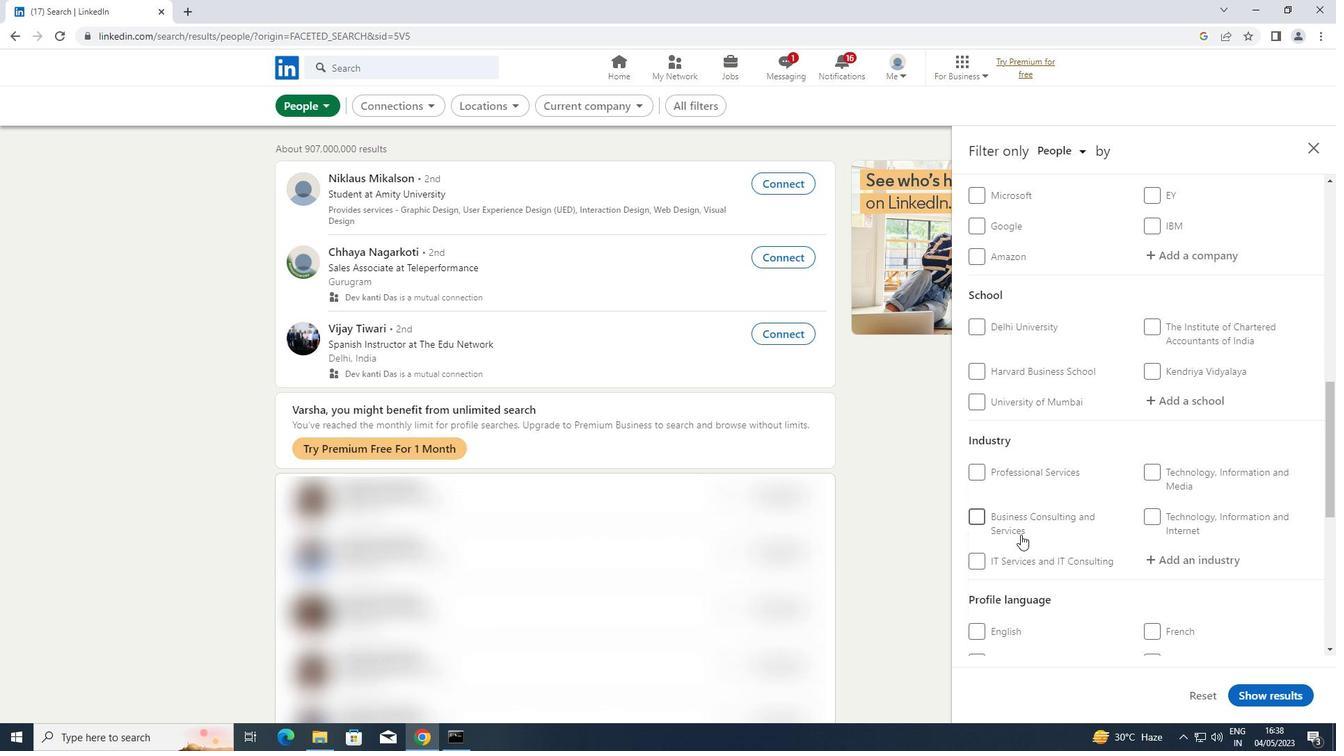 
Action: Mouse scrolled (1021, 534) with delta (0, 0)
Screenshot: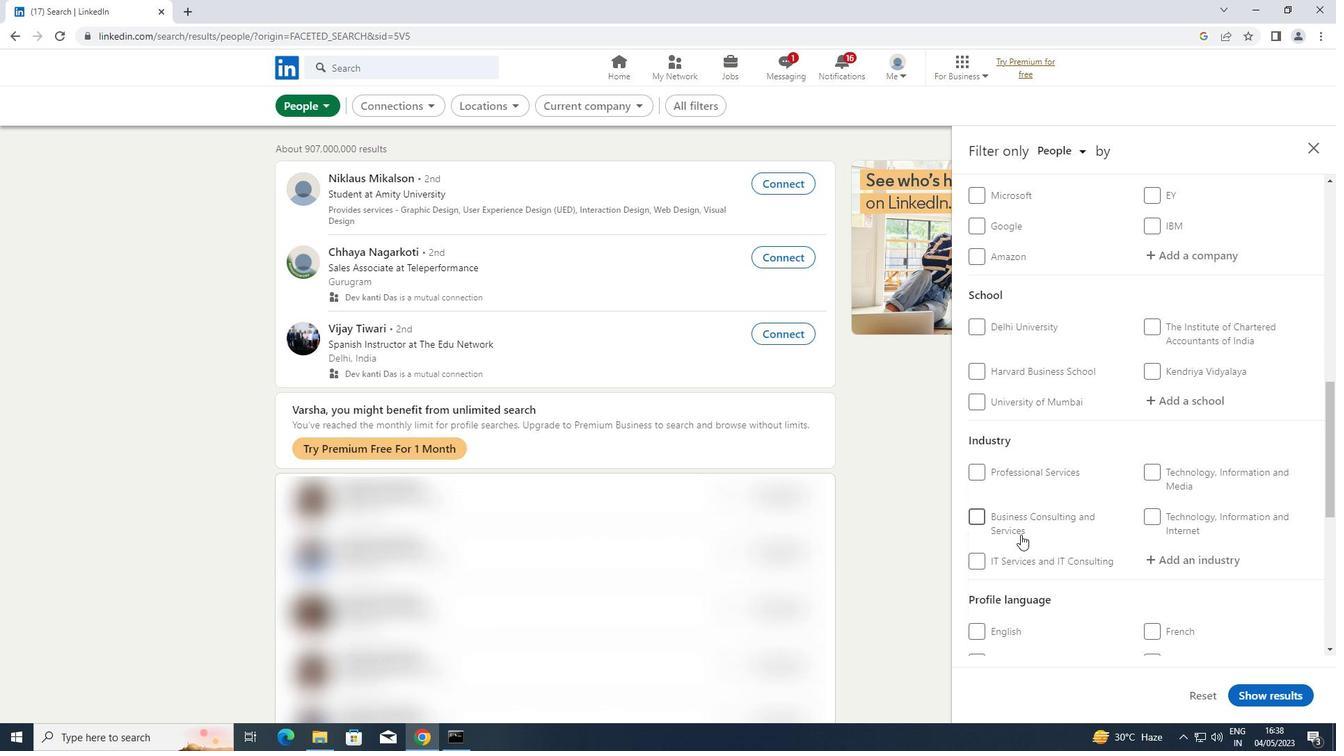 
Action: Mouse moved to (980, 497)
Screenshot: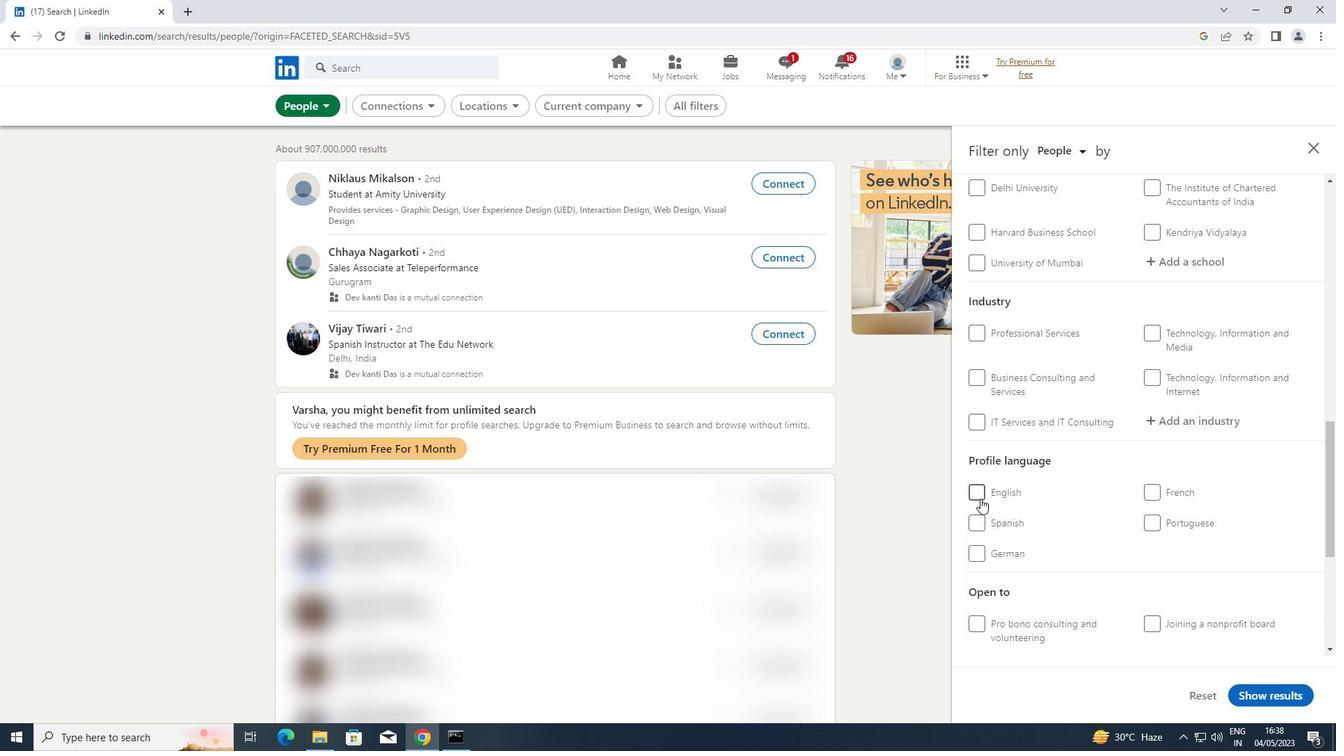 
Action: Mouse pressed left at (980, 497)
Screenshot: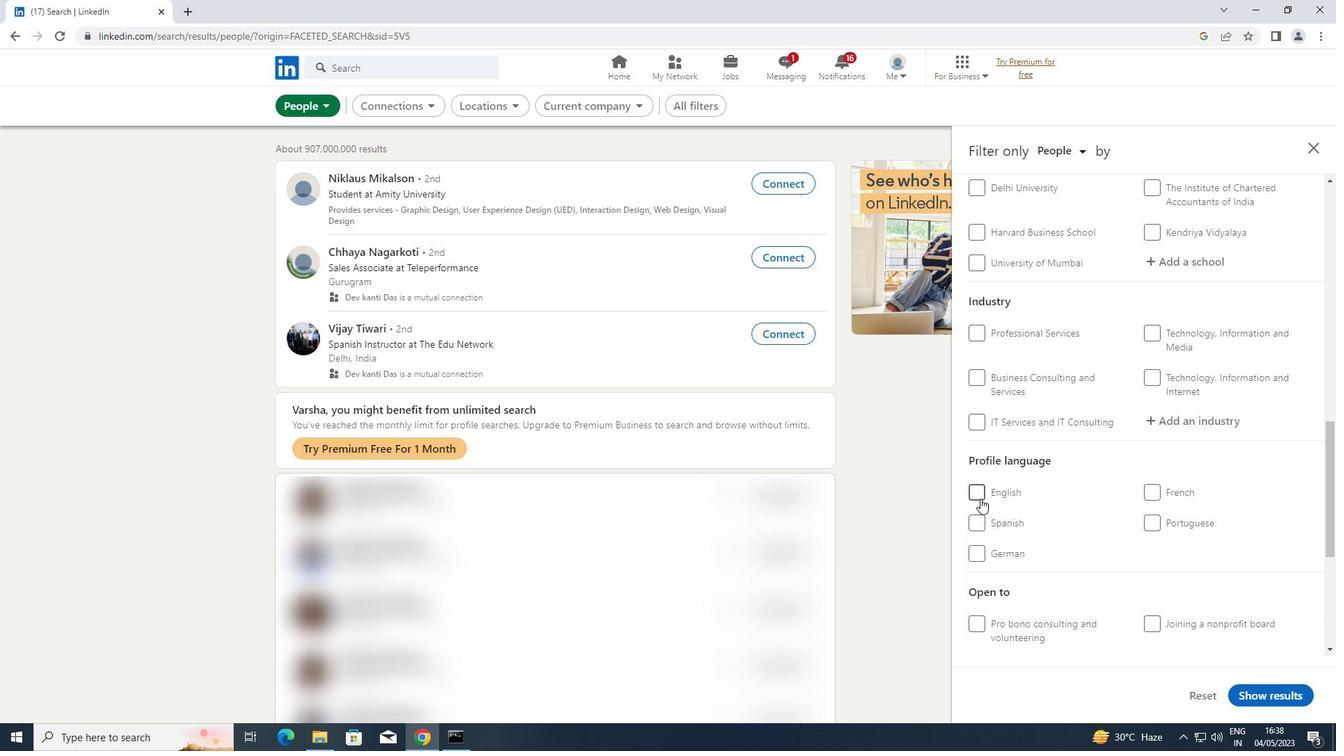 
Action: Mouse moved to (982, 491)
Screenshot: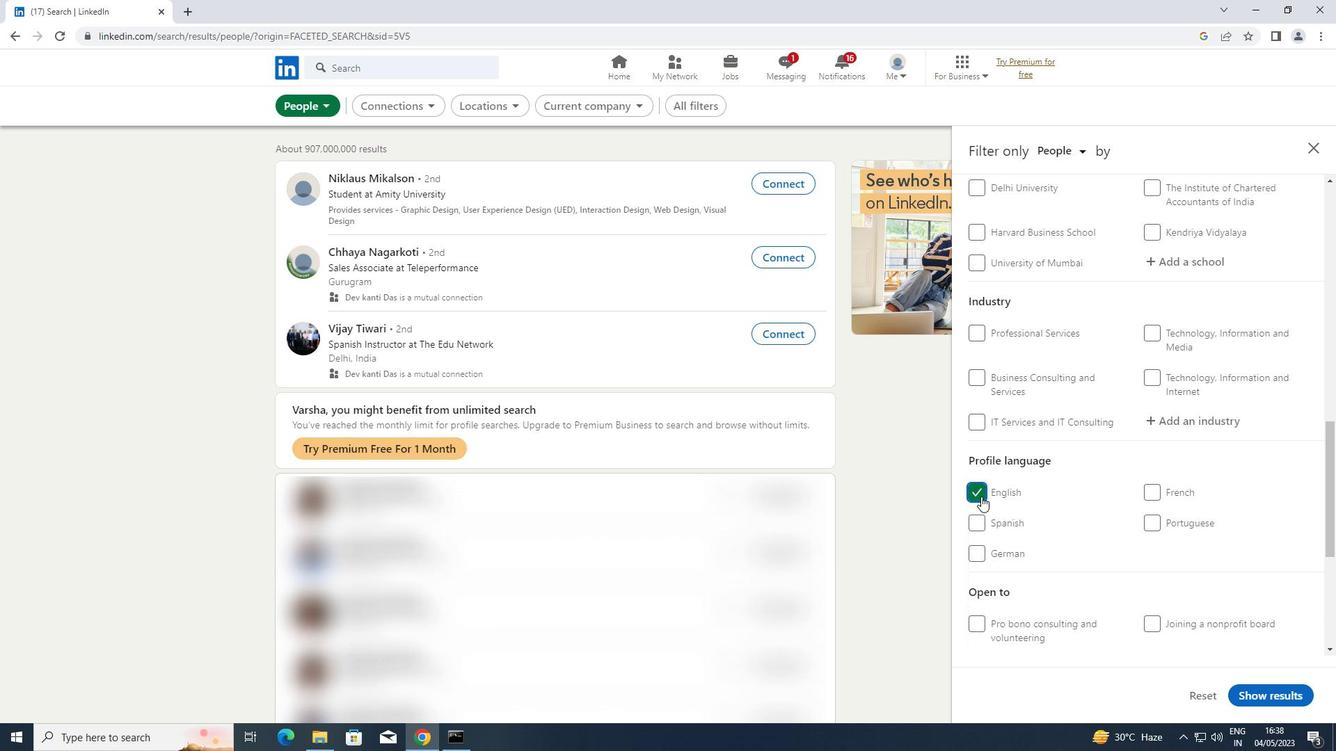 
Action: Mouse scrolled (982, 492) with delta (0, 0)
Screenshot: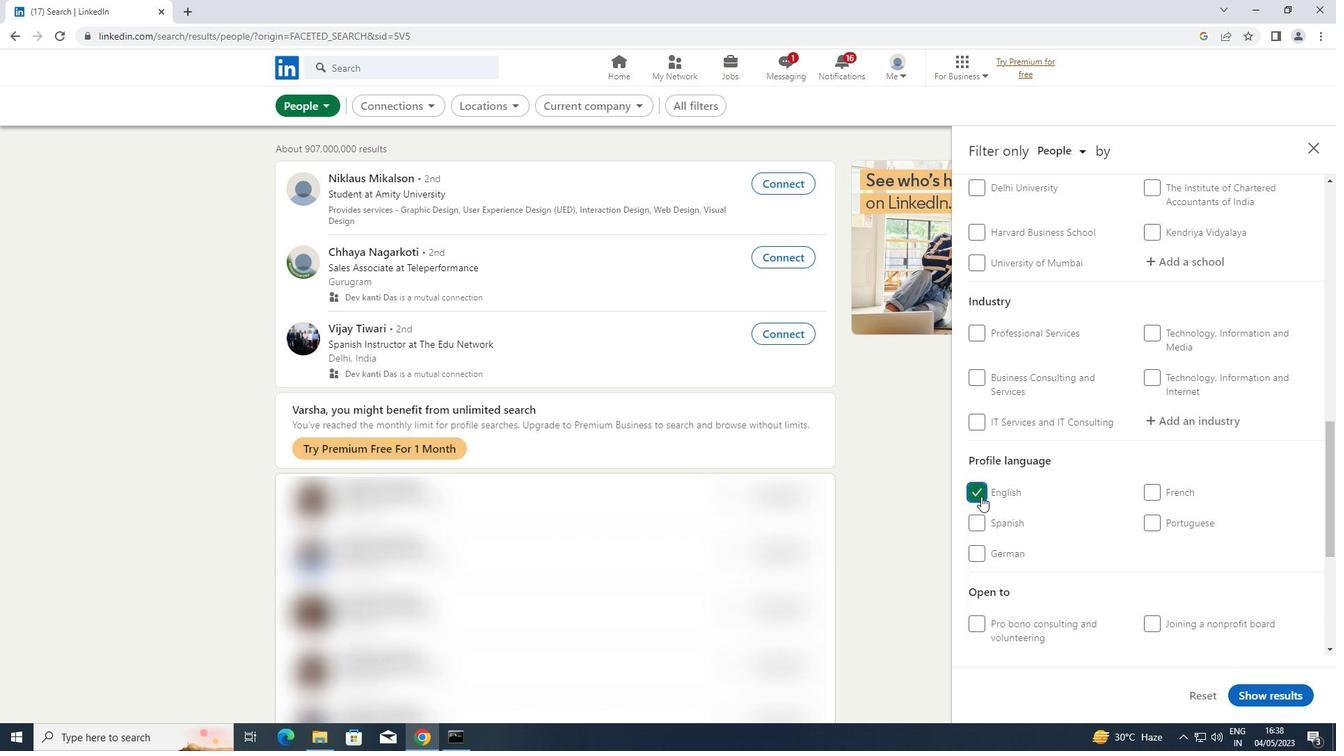 
Action: Mouse moved to (984, 485)
Screenshot: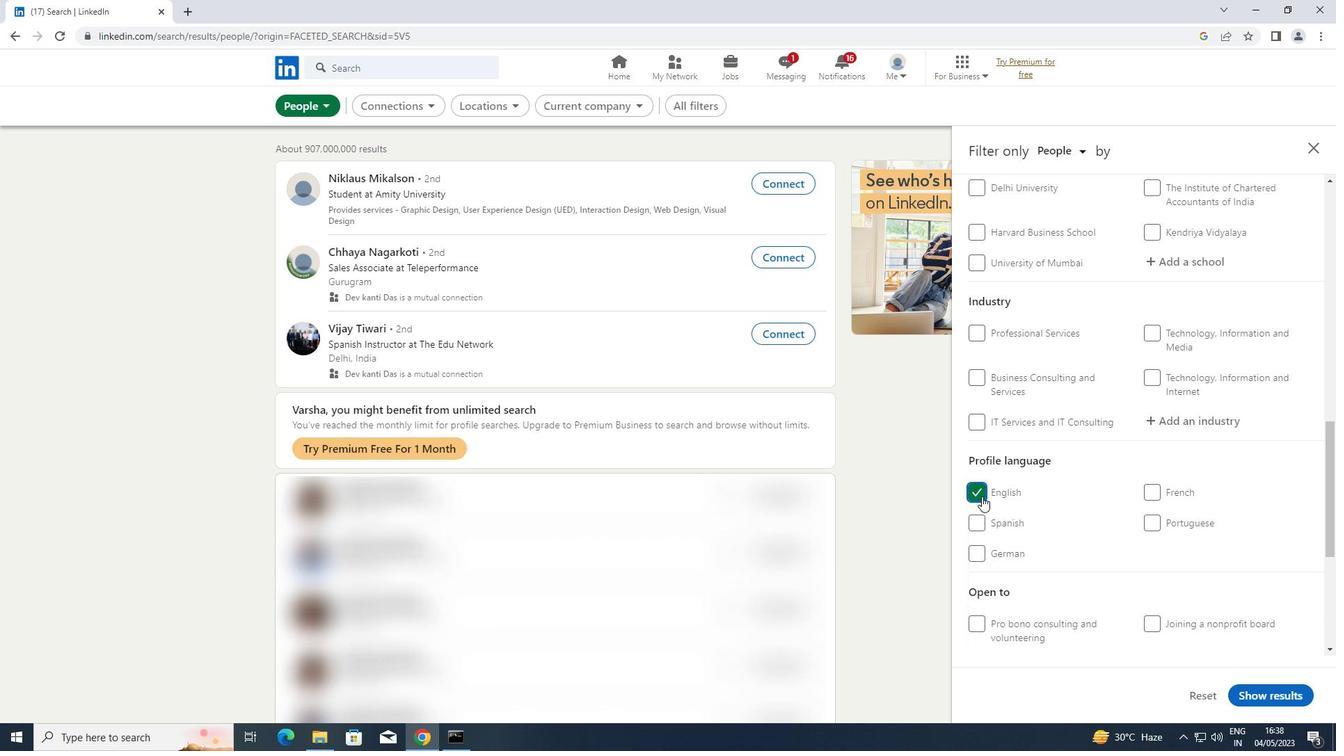 
Action: Mouse scrolled (984, 485) with delta (0, 0)
Screenshot: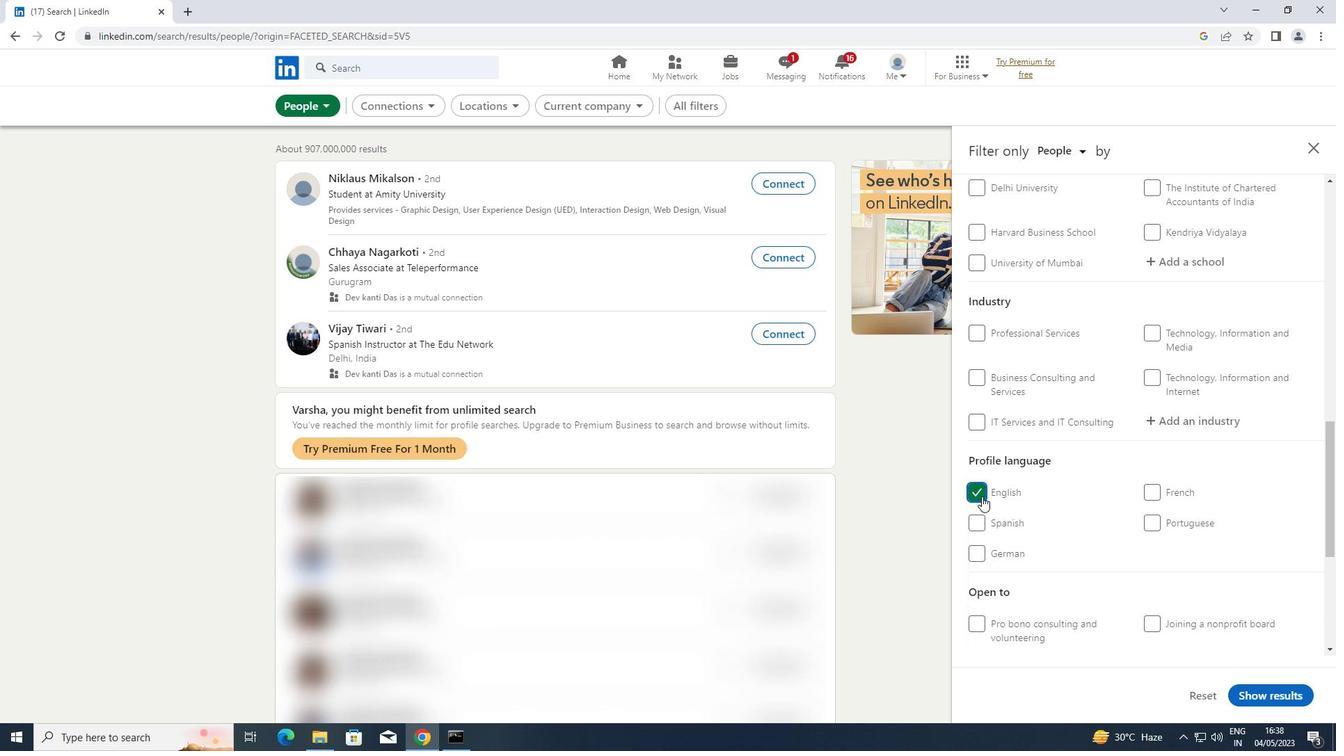 
Action: Mouse scrolled (984, 485) with delta (0, 0)
Screenshot: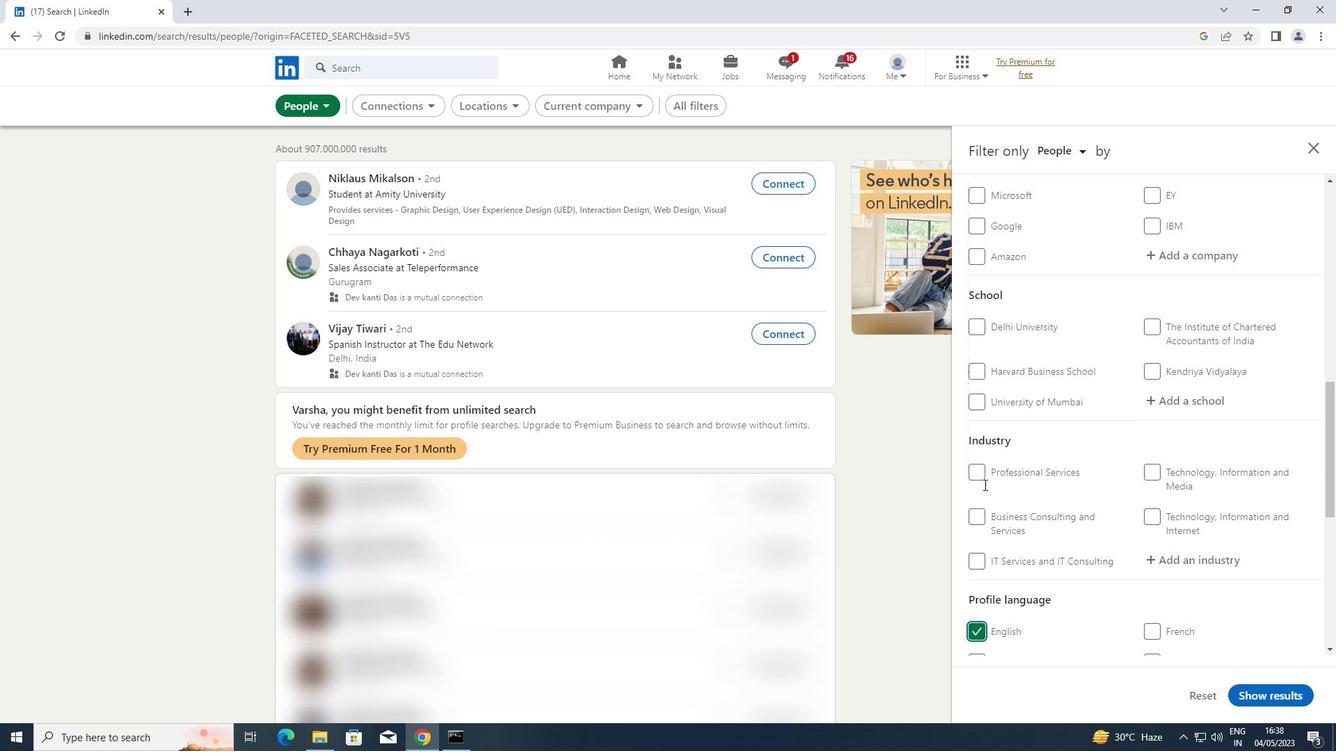 
Action: Mouse scrolled (984, 485) with delta (0, 0)
Screenshot: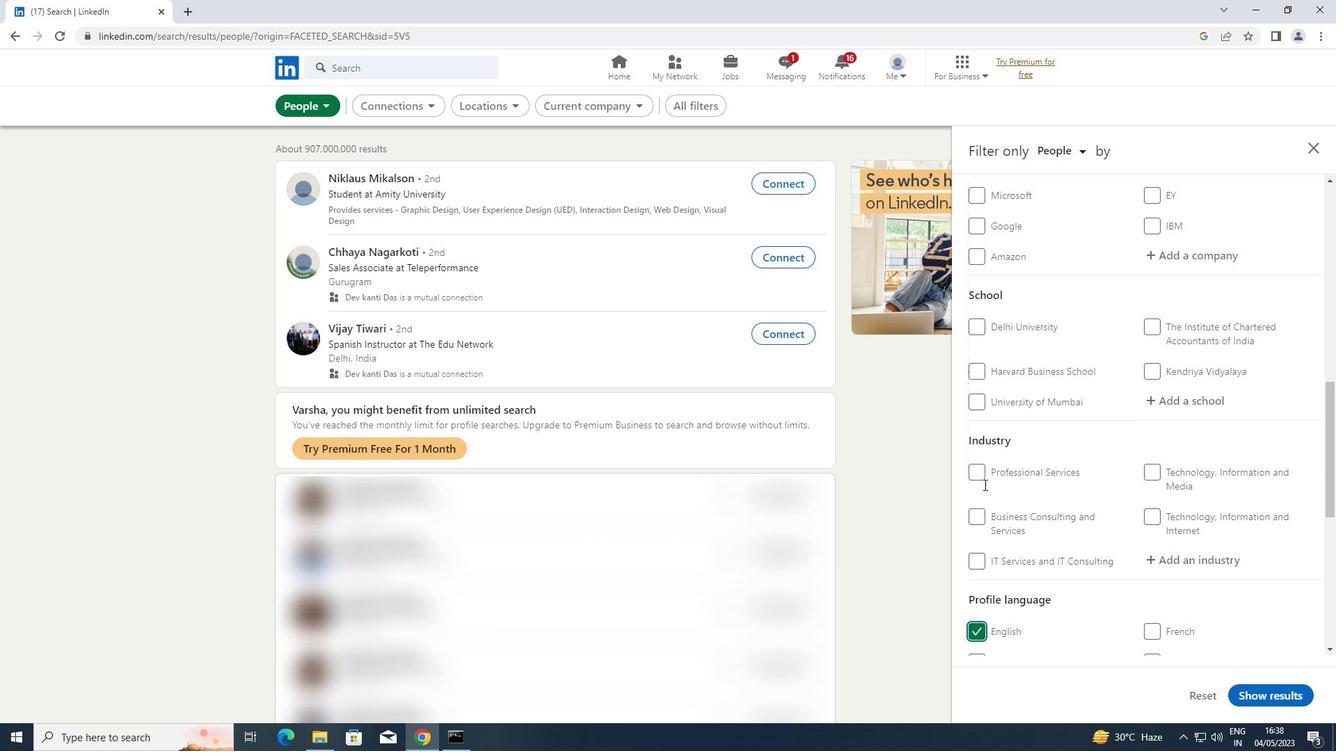
Action: Mouse scrolled (984, 485) with delta (0, 0)
Screenshot: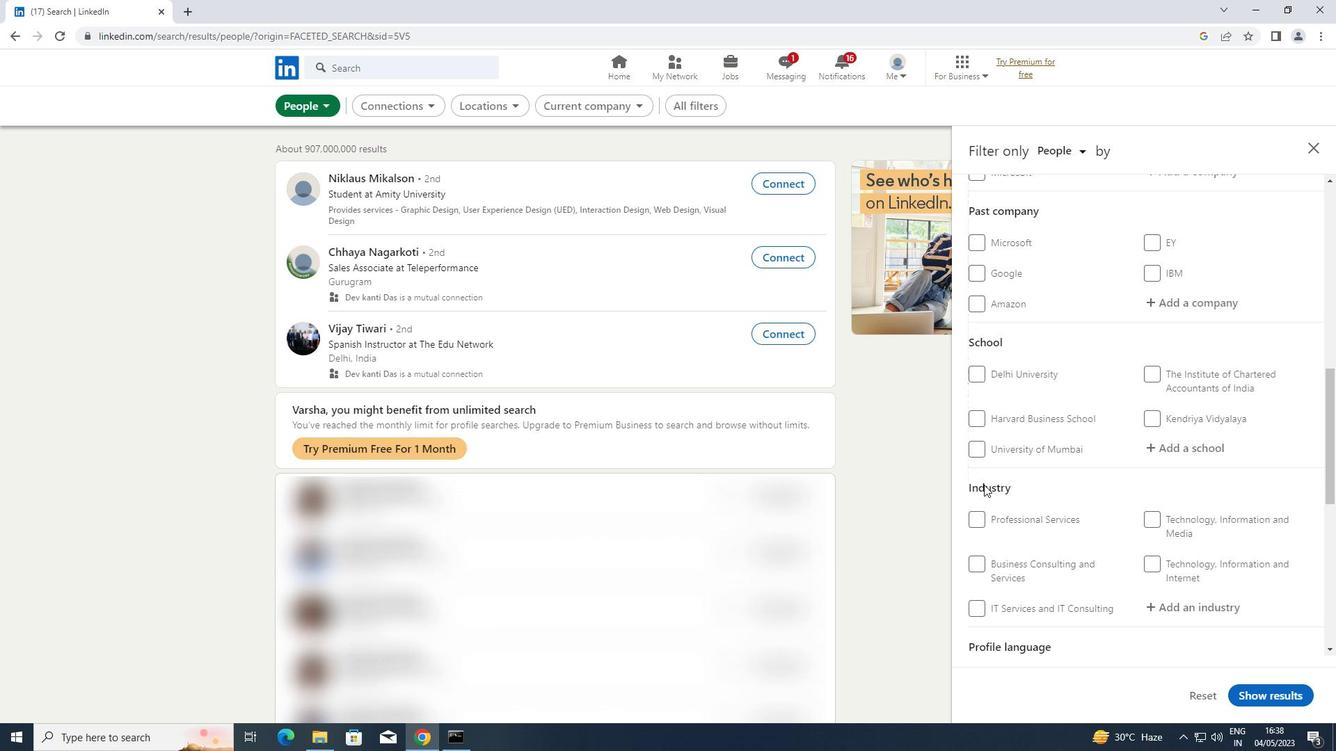 
Action: Mouse moved to (1190, 327)
Screenshot: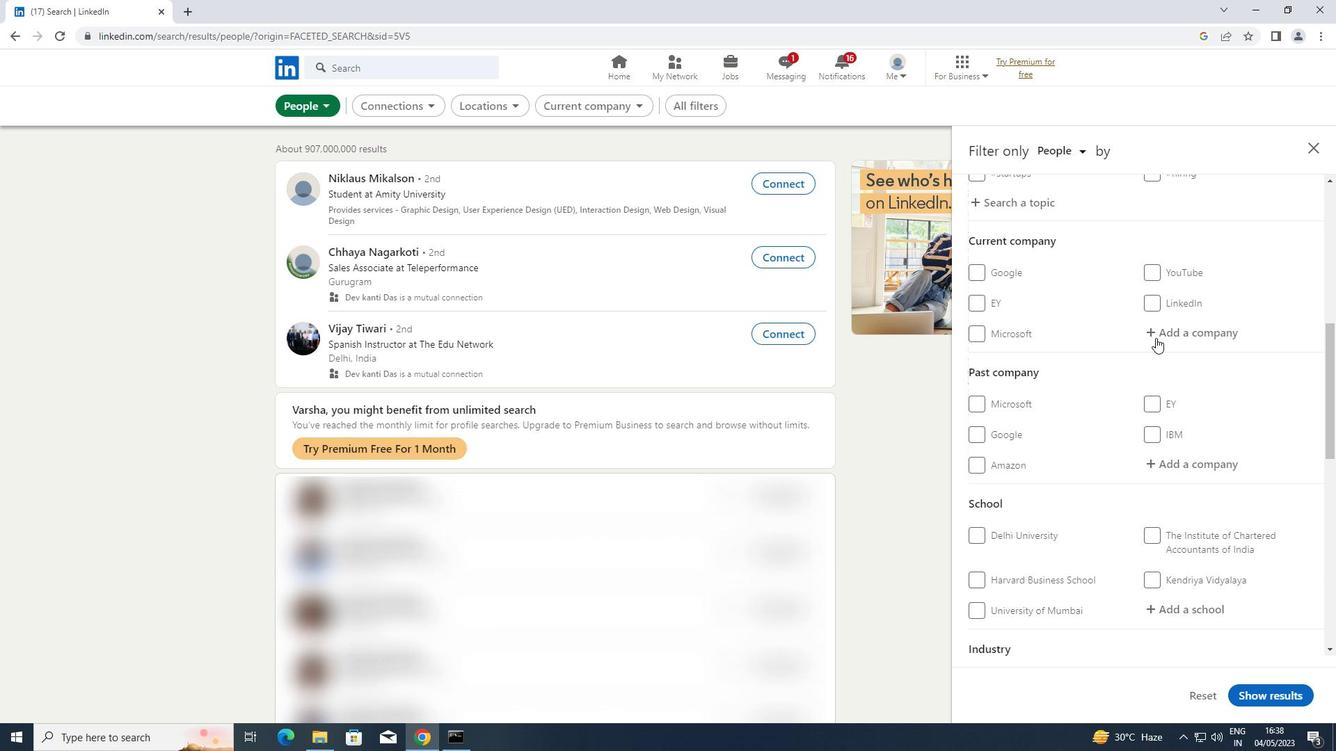 
Action: Mouse pressed left at (1190, 327)
Screenshot: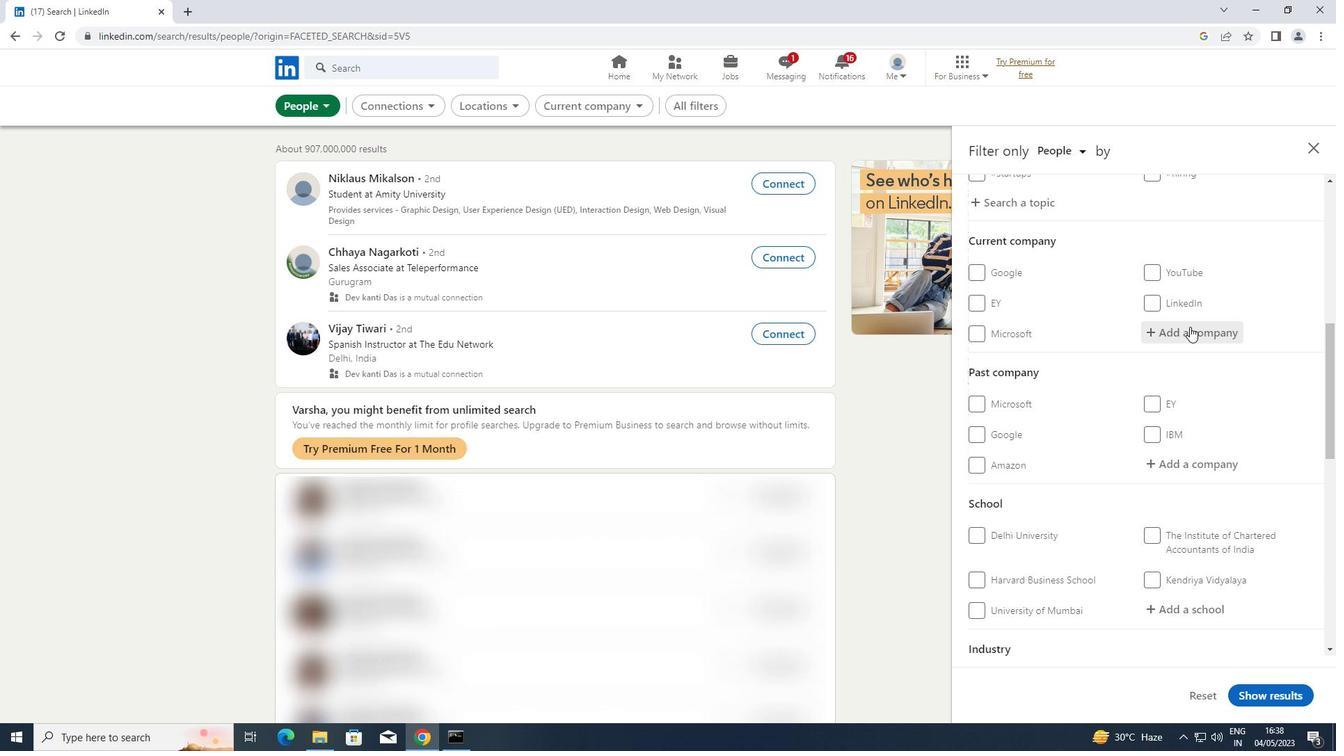 
Action: Key pressed <Key.shift>ICRISAT
Screenshot: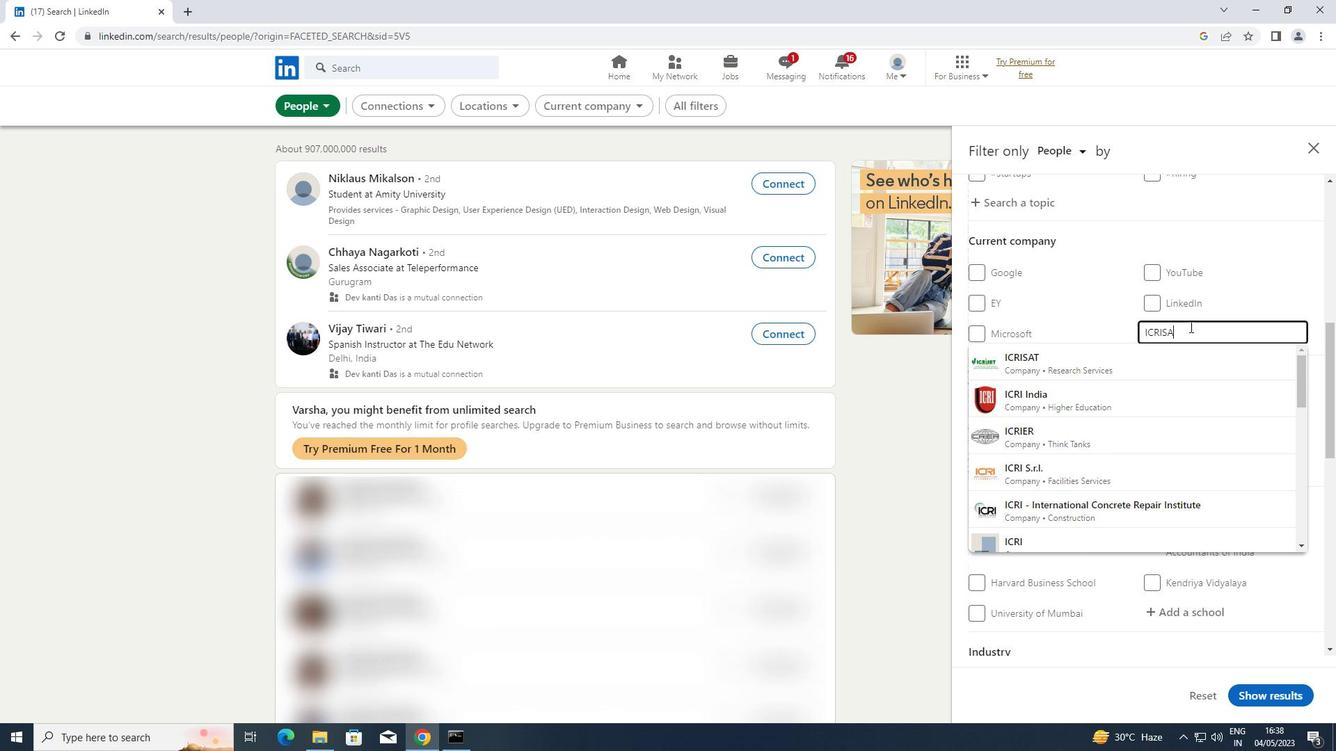 
Action: Mouse moved to (1135, 353)
Screenshot: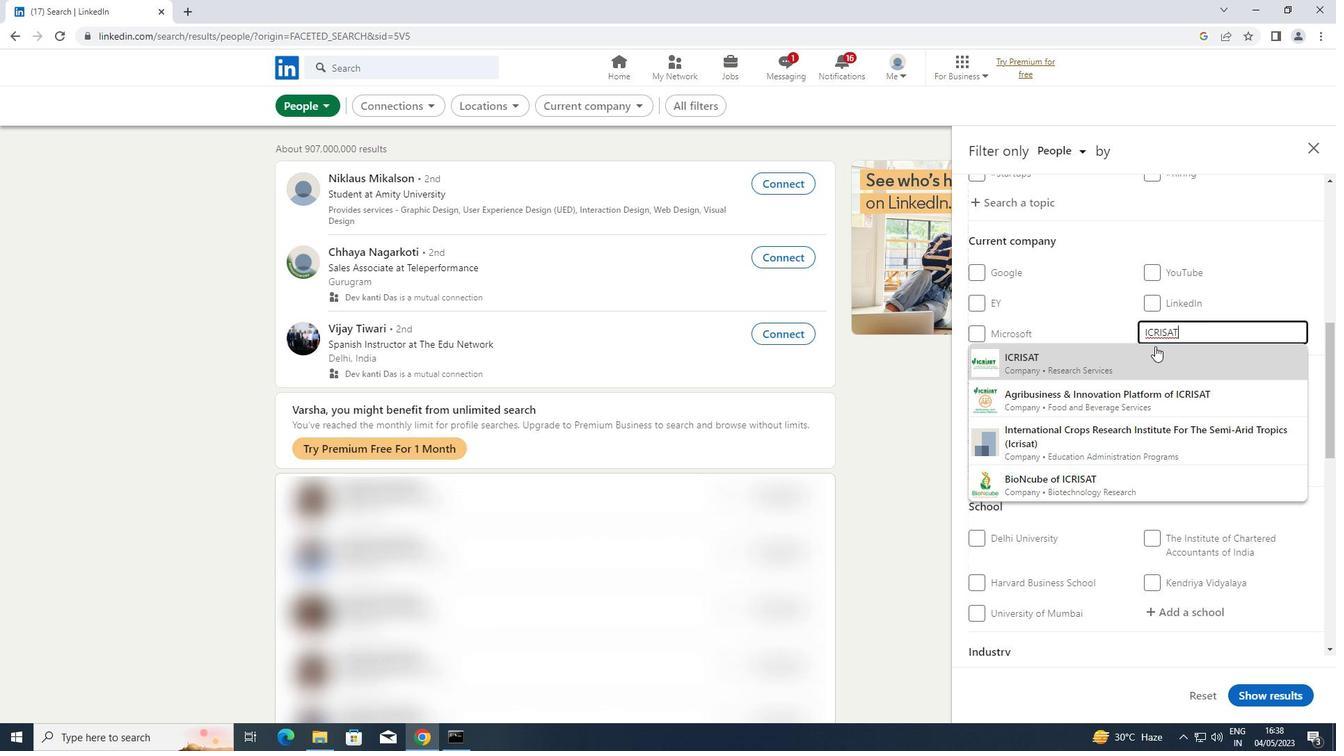 
Action: Mouse pressed left at (1135, 353)
Screenshot: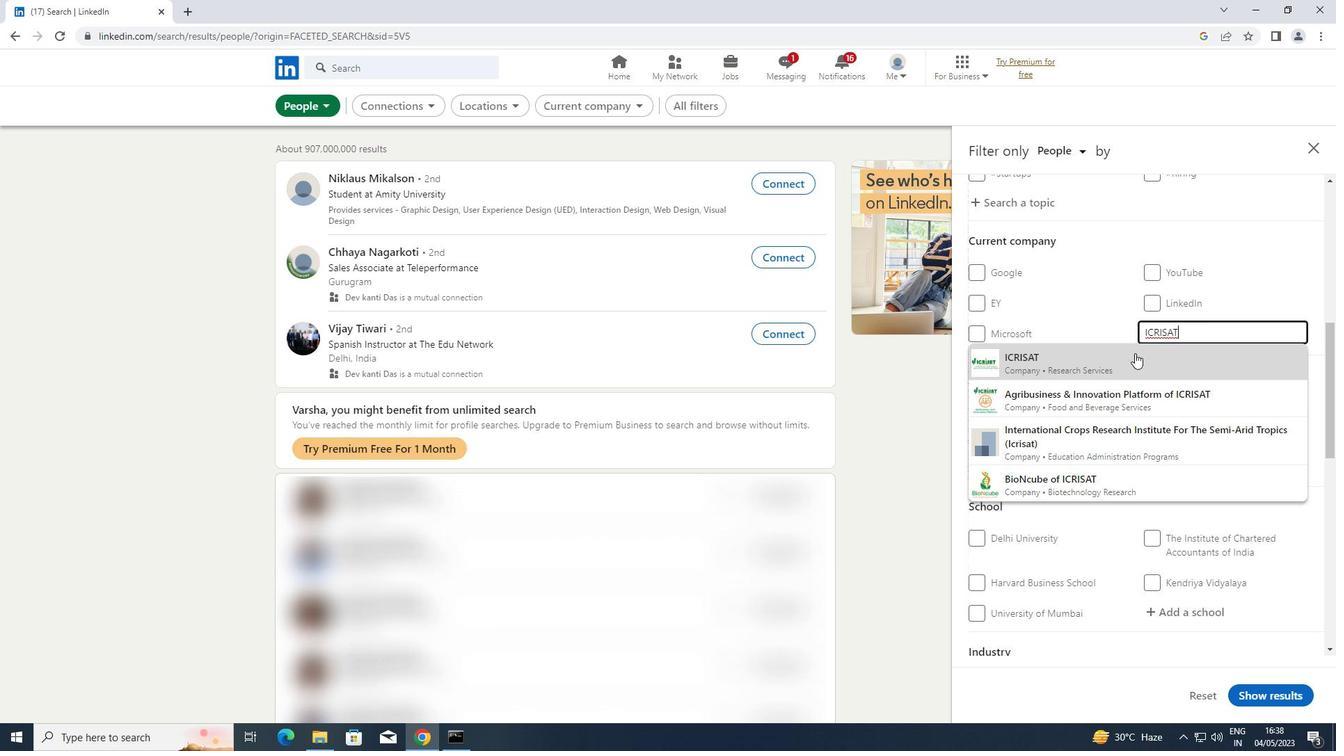 
Action: Mouse scrolled (1135, 352) with delta (0, 0)
Screenshot: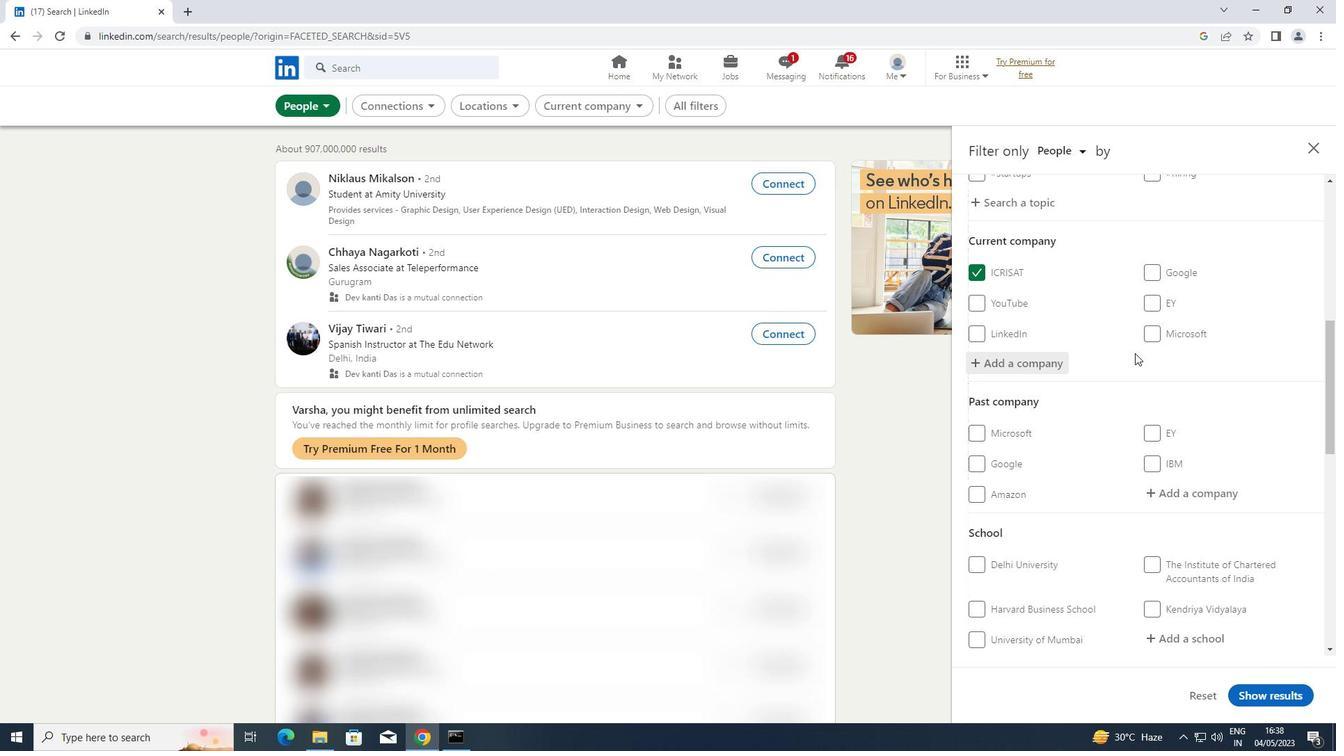 
Action: Mouse scrolled (1135, 352) with delta (0, 0)
Screenshot: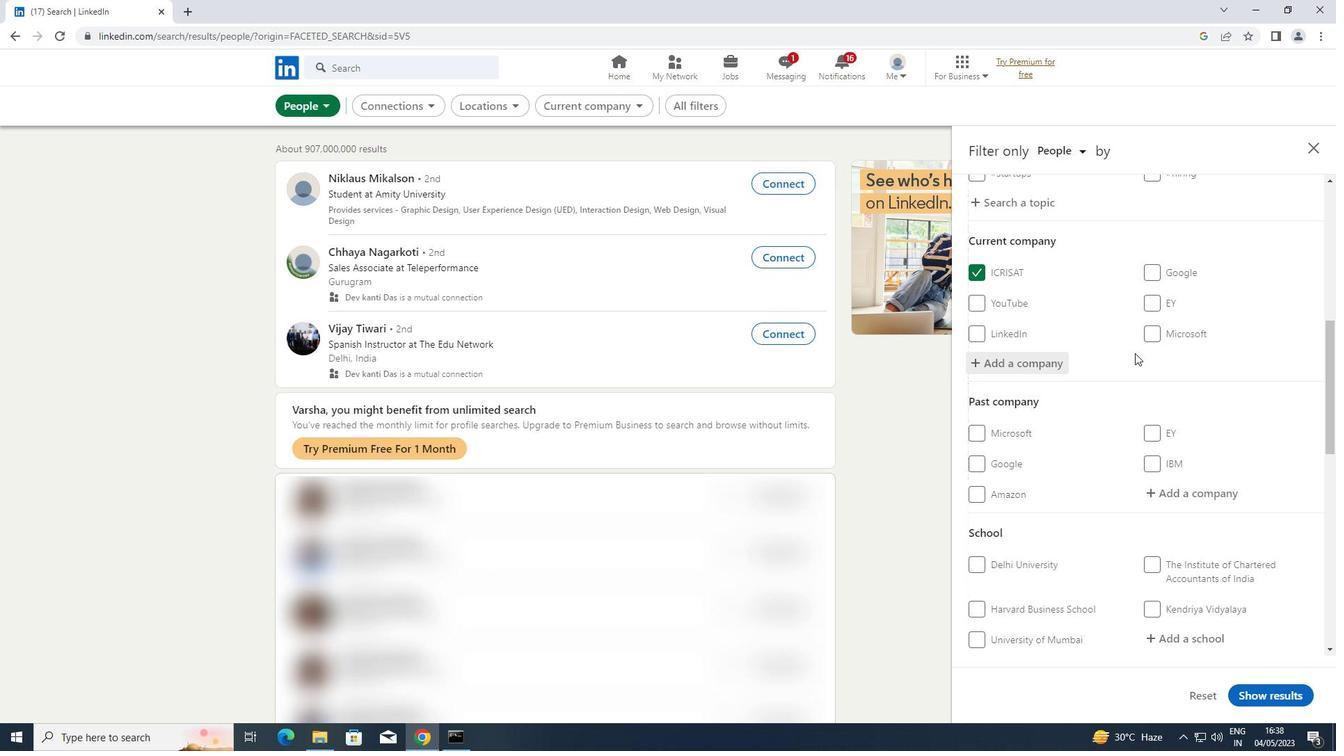 
Action: Mouse scrolled (1135, 352) with delta (0, 0)
Screenshot: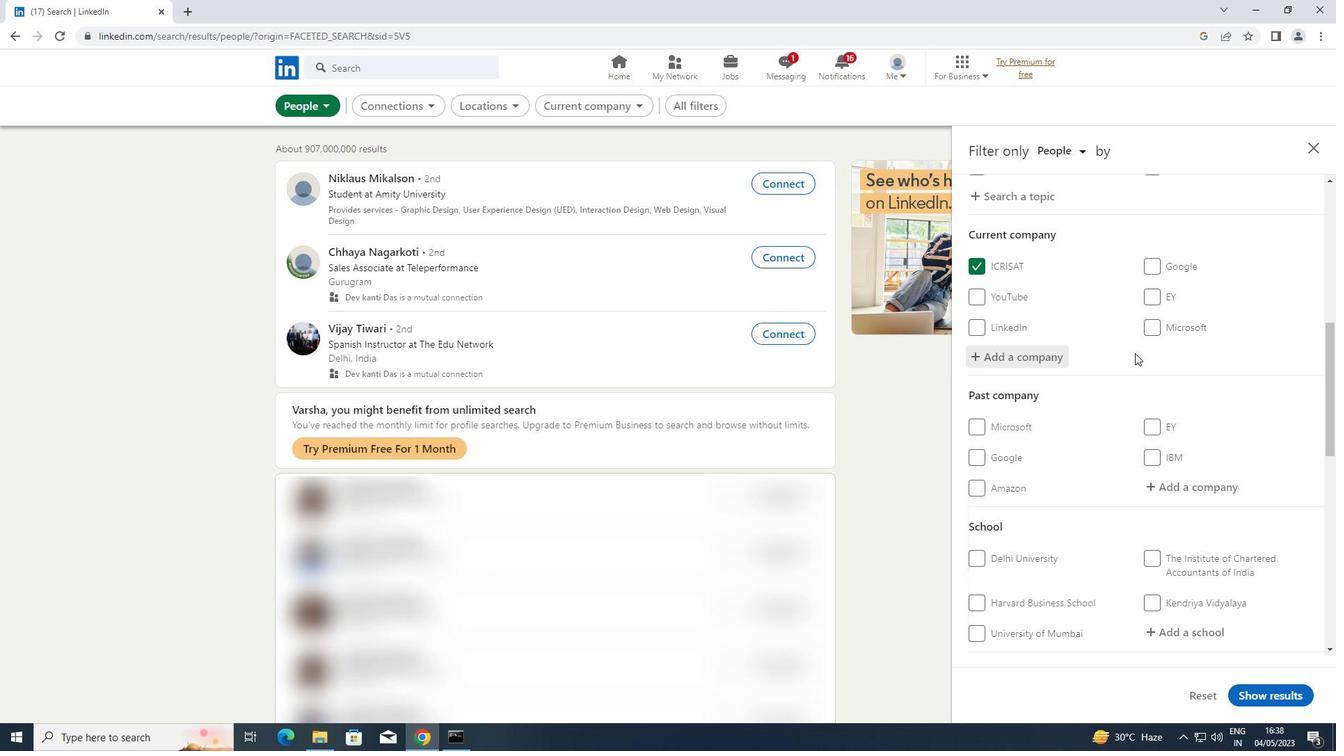 
Action: Mouse moved to (1205, 416)
Screenshot: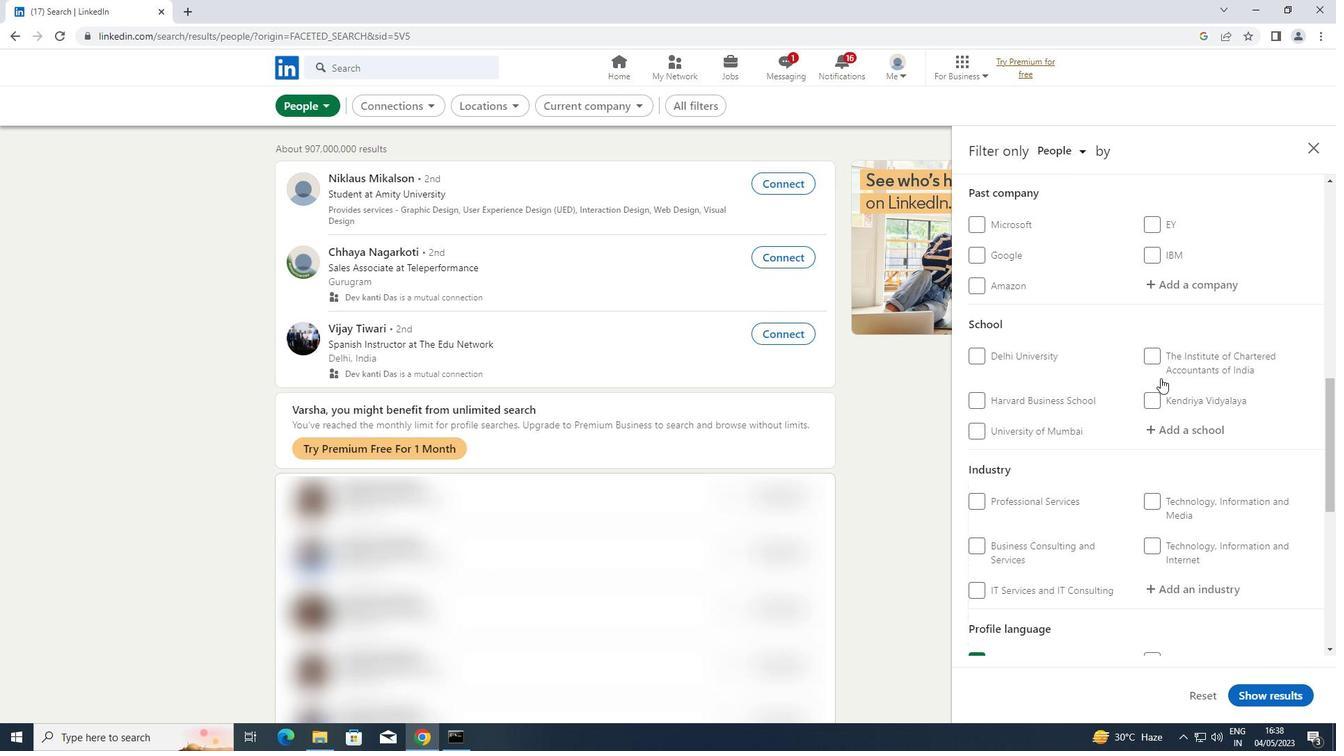 
Action: Mouse pressed left at (1205, 416)
Screenshot: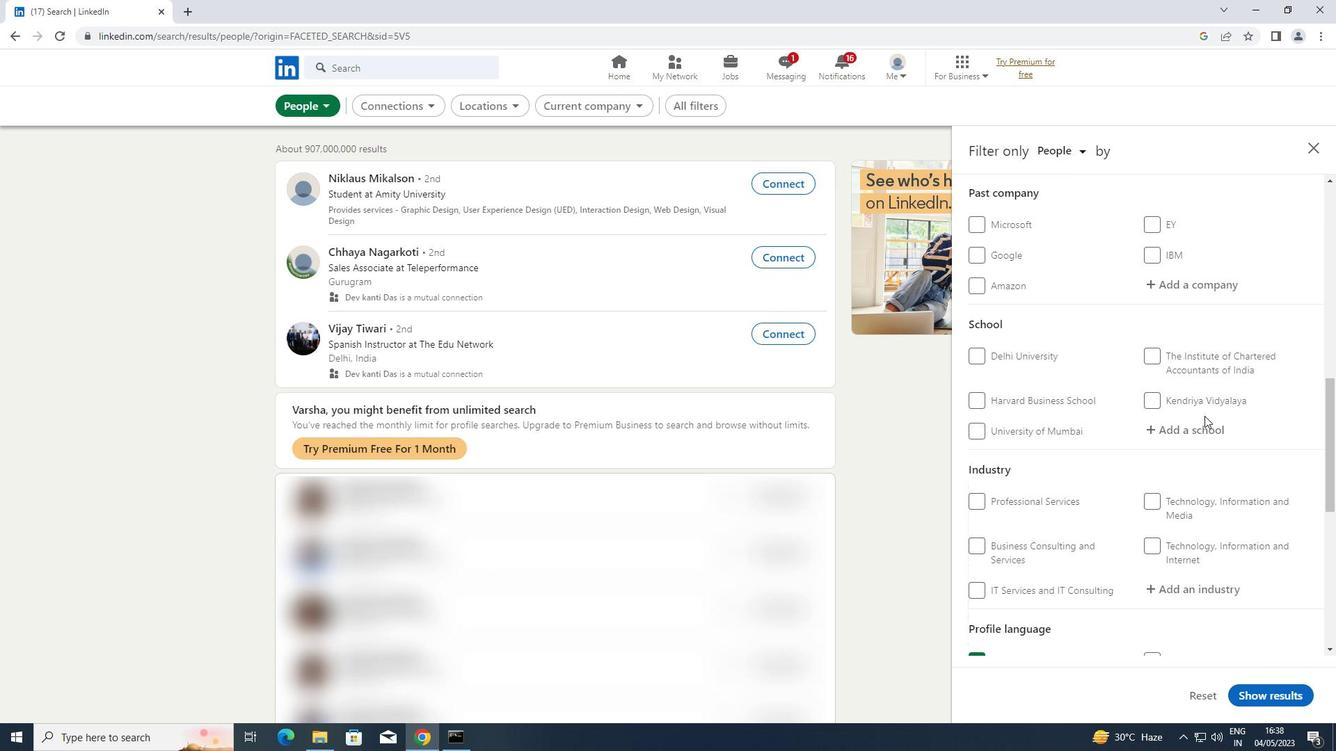 
Action: Mouse moved to (1205, 424)
Screenshot: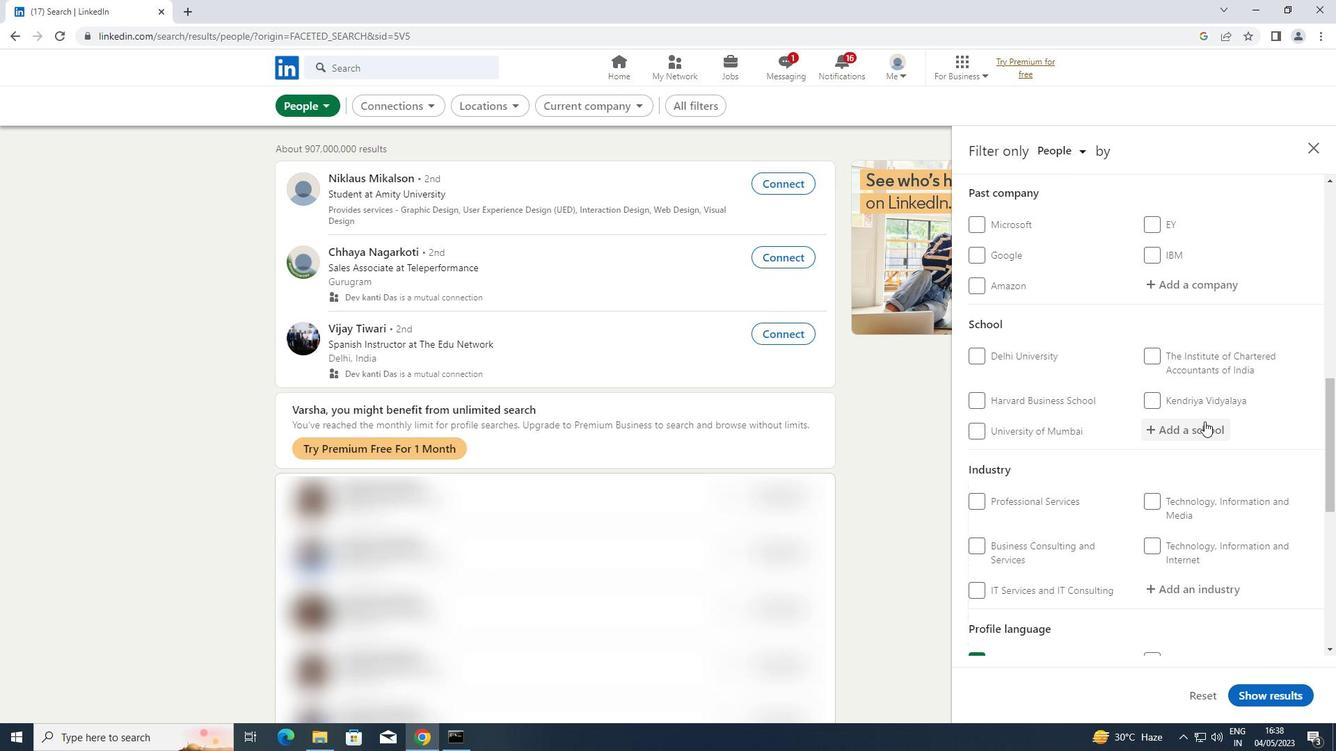 
Action: Mouse pressed left at (1205, 424)
Screenshot: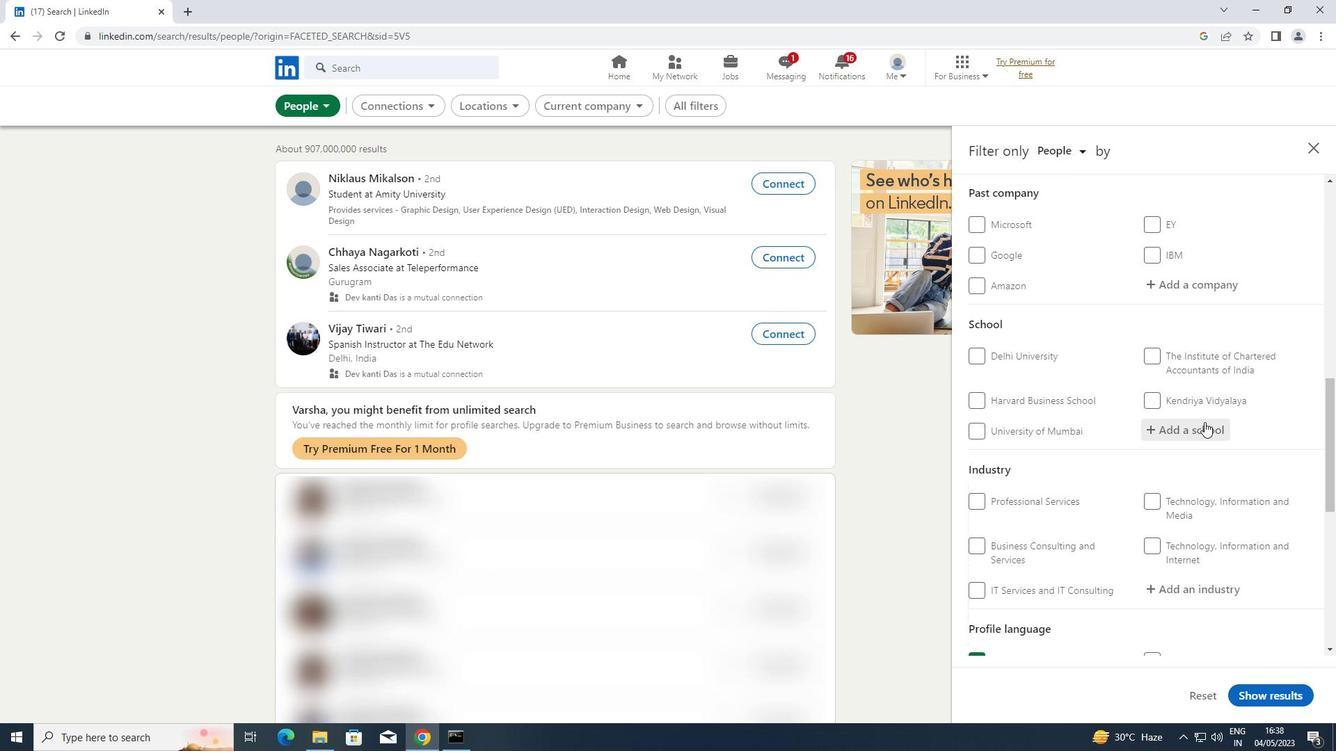 
Action: Key pressed <Key.shift>TEERTHANKER
Screenshot: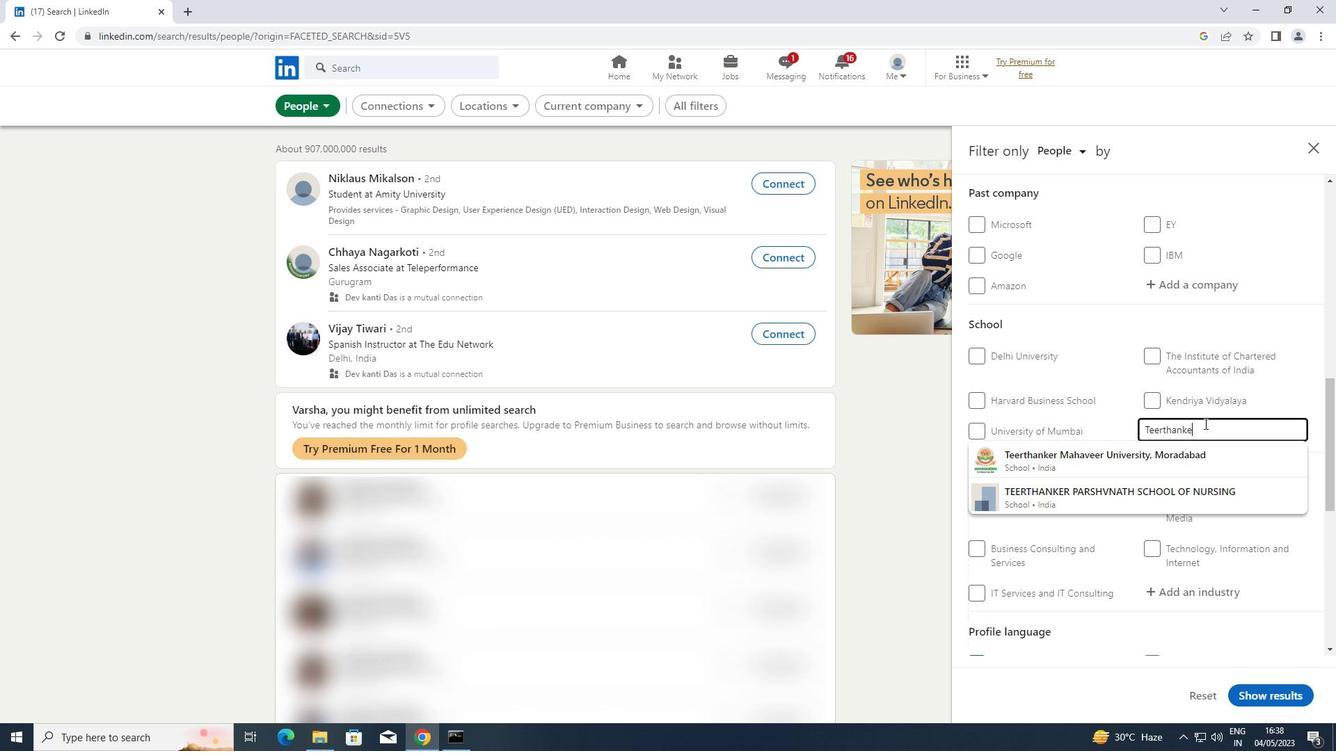 
Action: Mouse moved to (1173, 459)
Screenshot: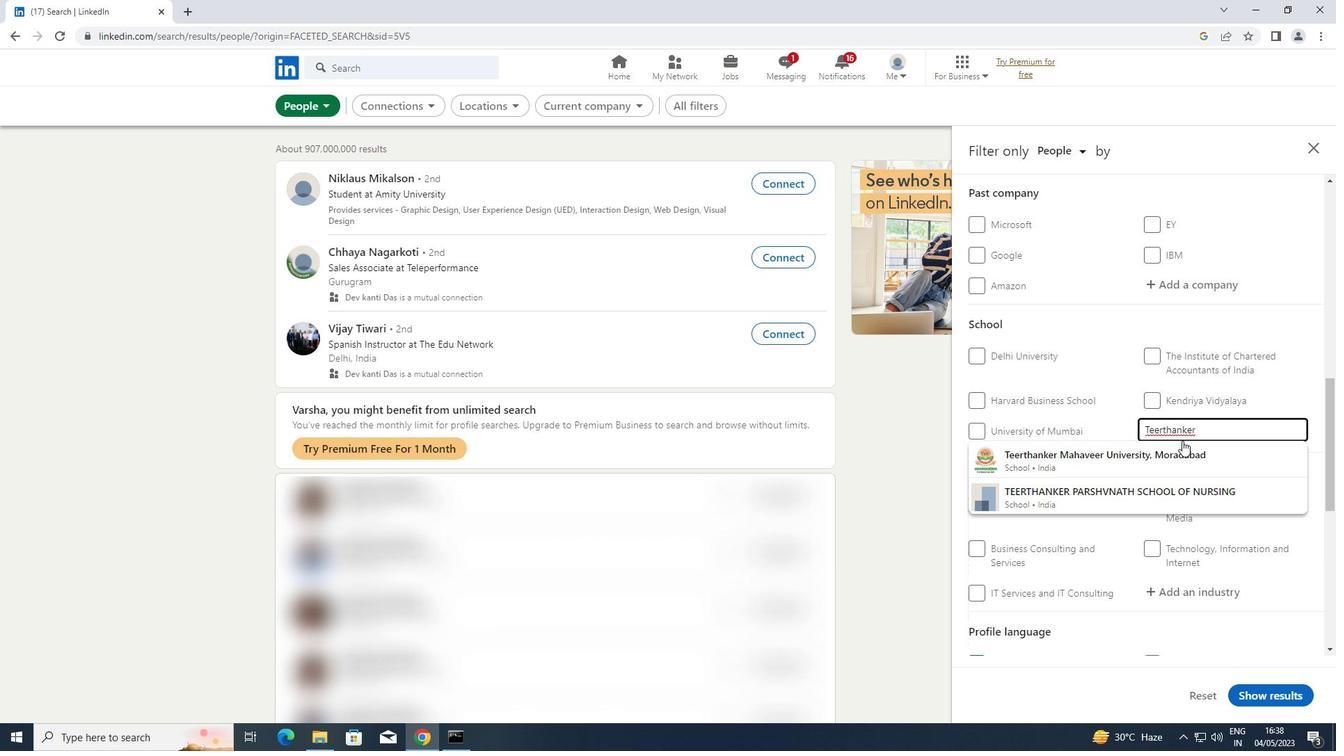 
Action: Mouse pressed left at (1173, 459)
Screenshot: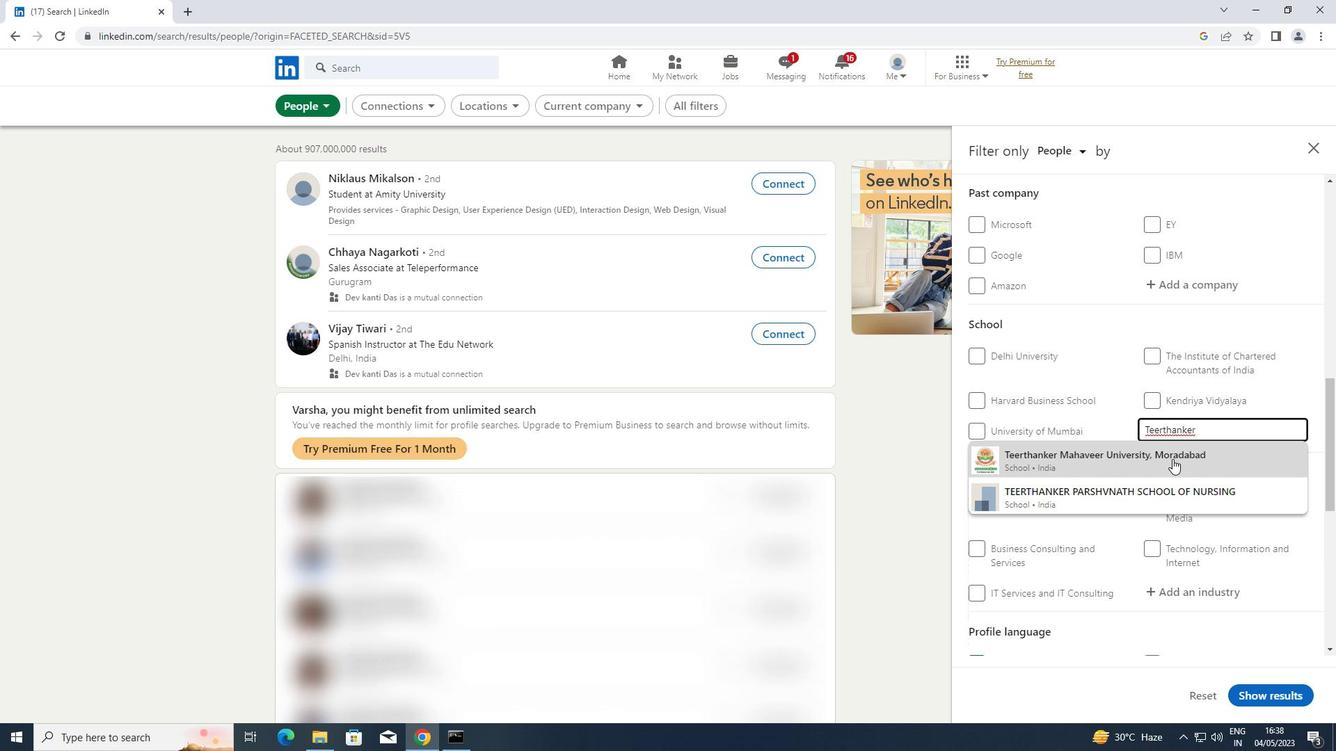 
Action: Mouse scrolled (1173, 458) with delta (0, 0)
Screenshot: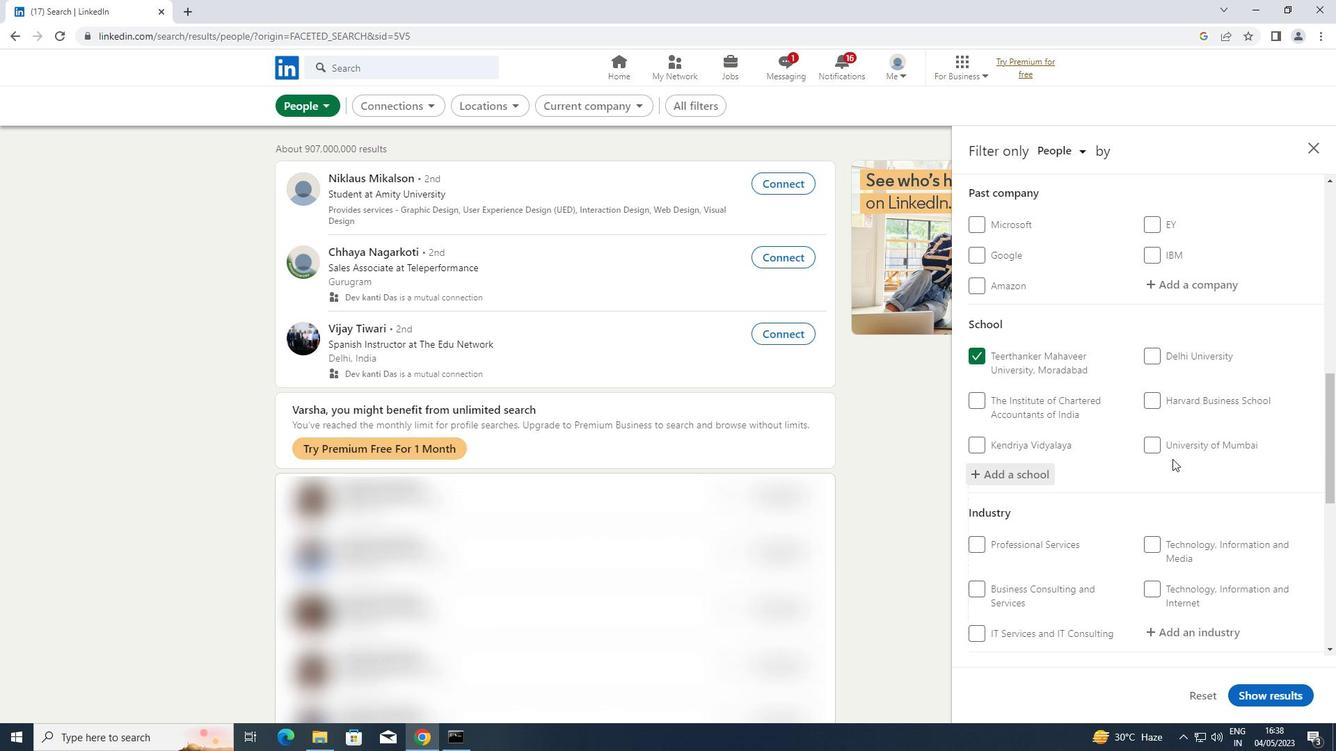 
Action: Mouse scrolled (1173, 458) with delta (0, 0)
Screenshot: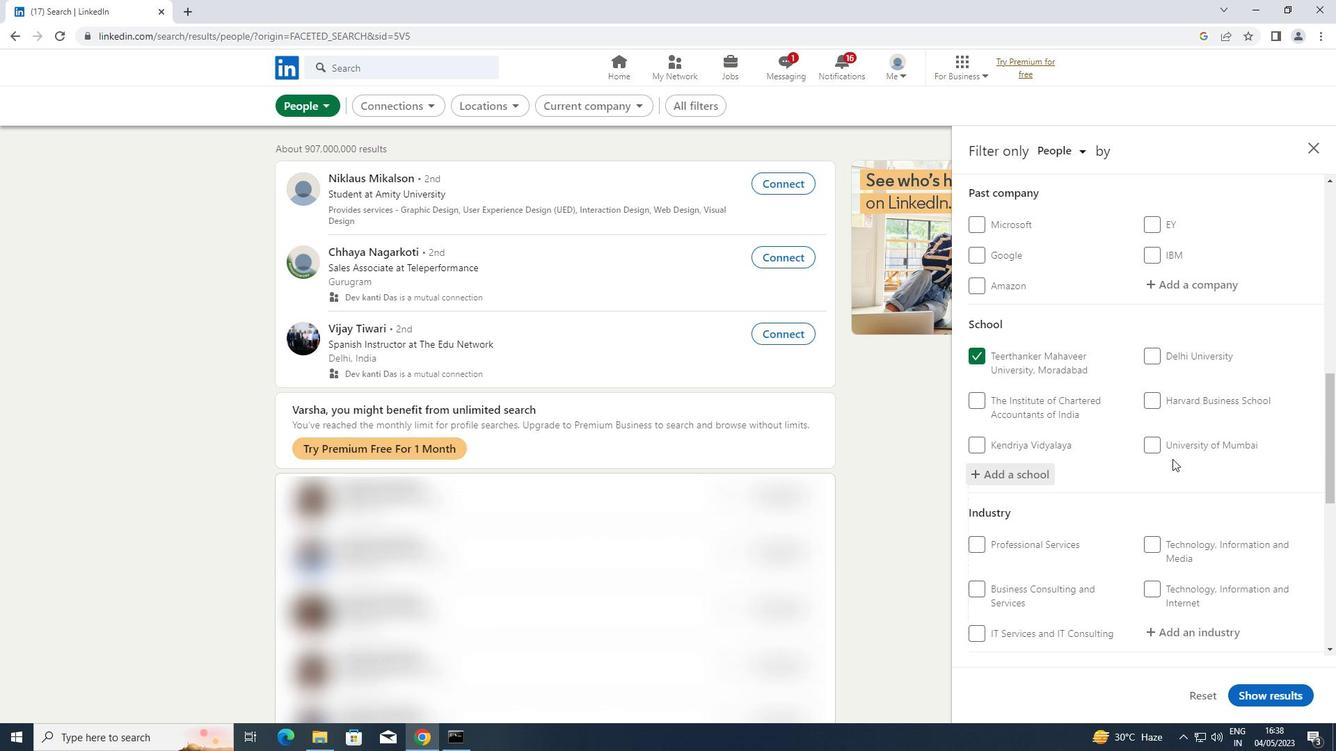 
Action: Mouse scrolled (1173, 458) with delta (0, 0)
Screenshot: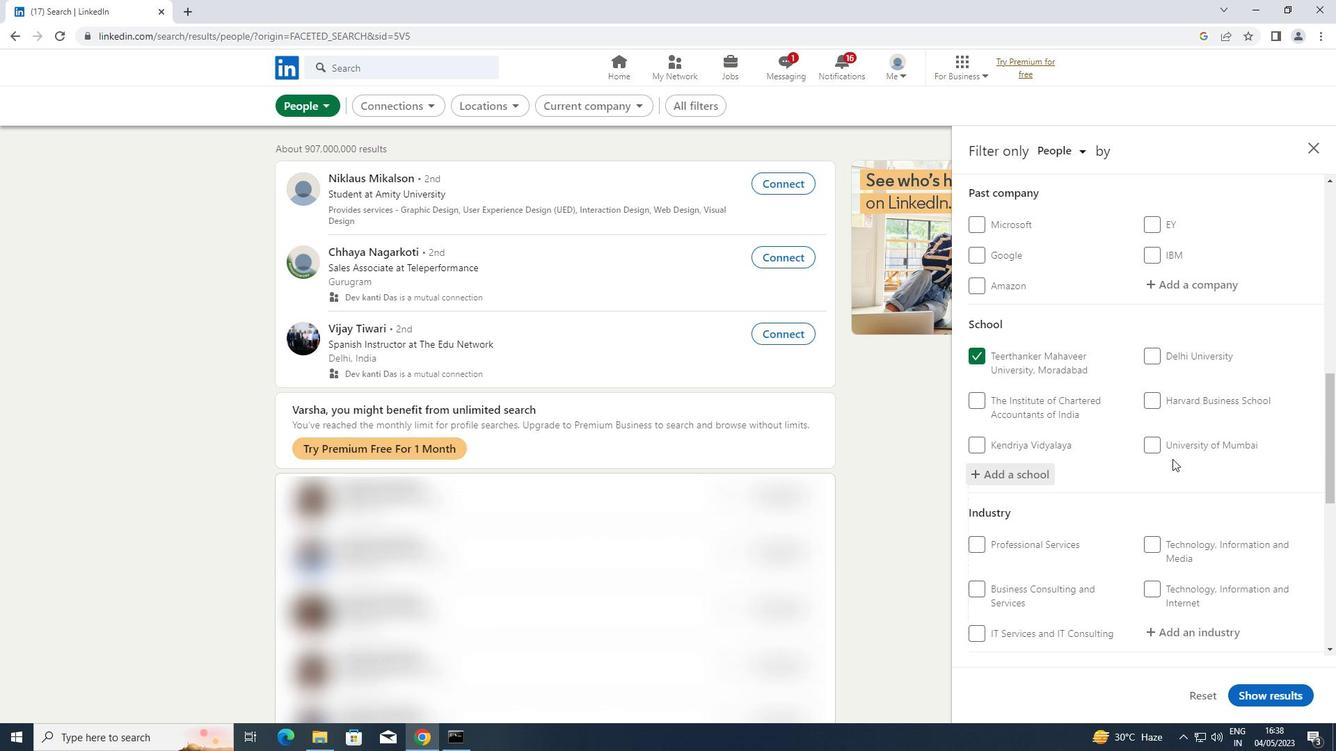 
Action: Mouse scrolled (1173, 458) with delta (0, 0)
Screenshot: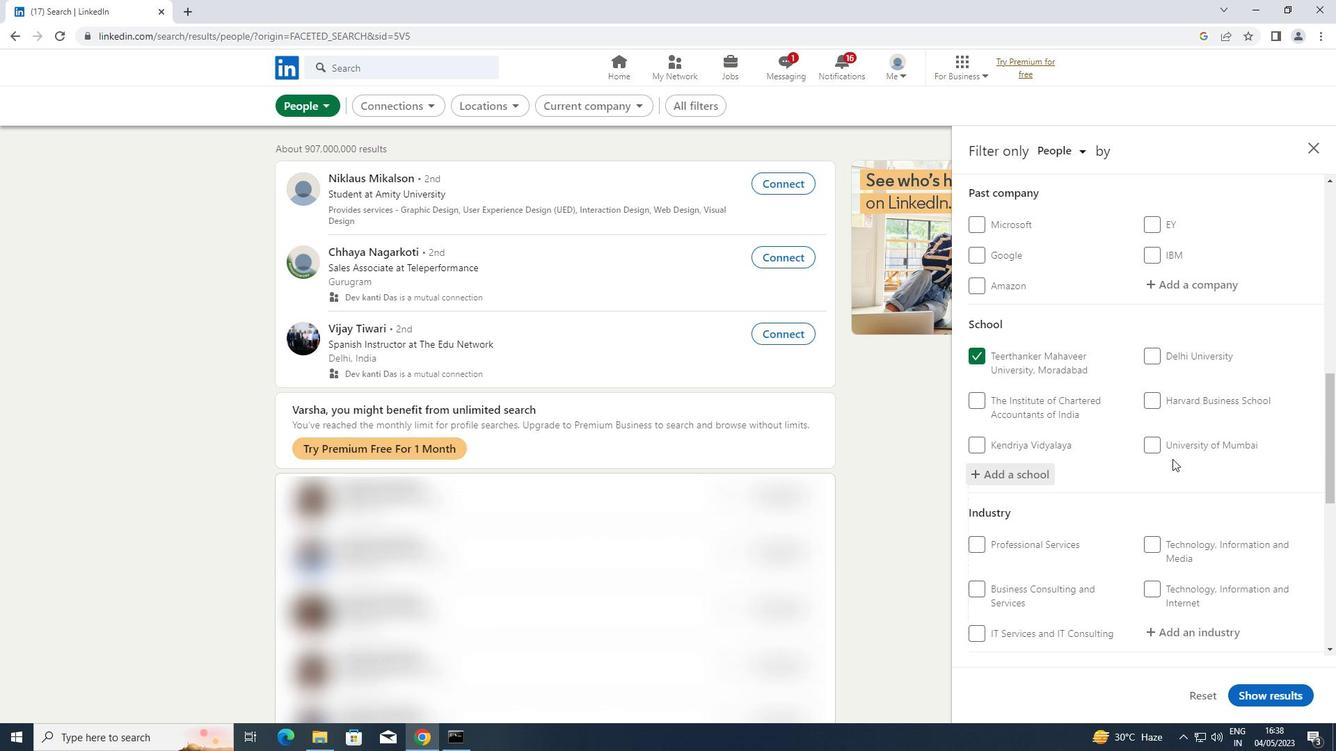 
Action: Mouse moved to (1228, 355)
Screenshot: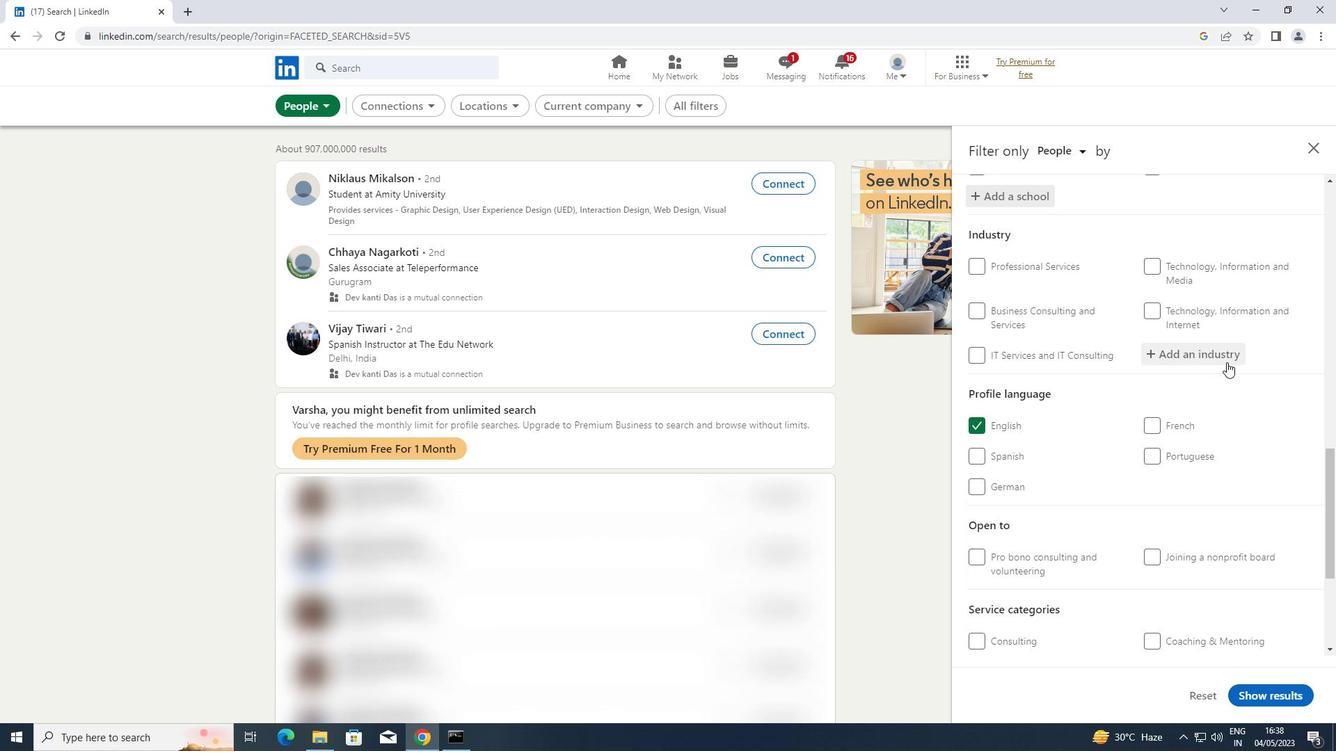 
Action: Mouse pressed left at (1228, 355)
Screenshot: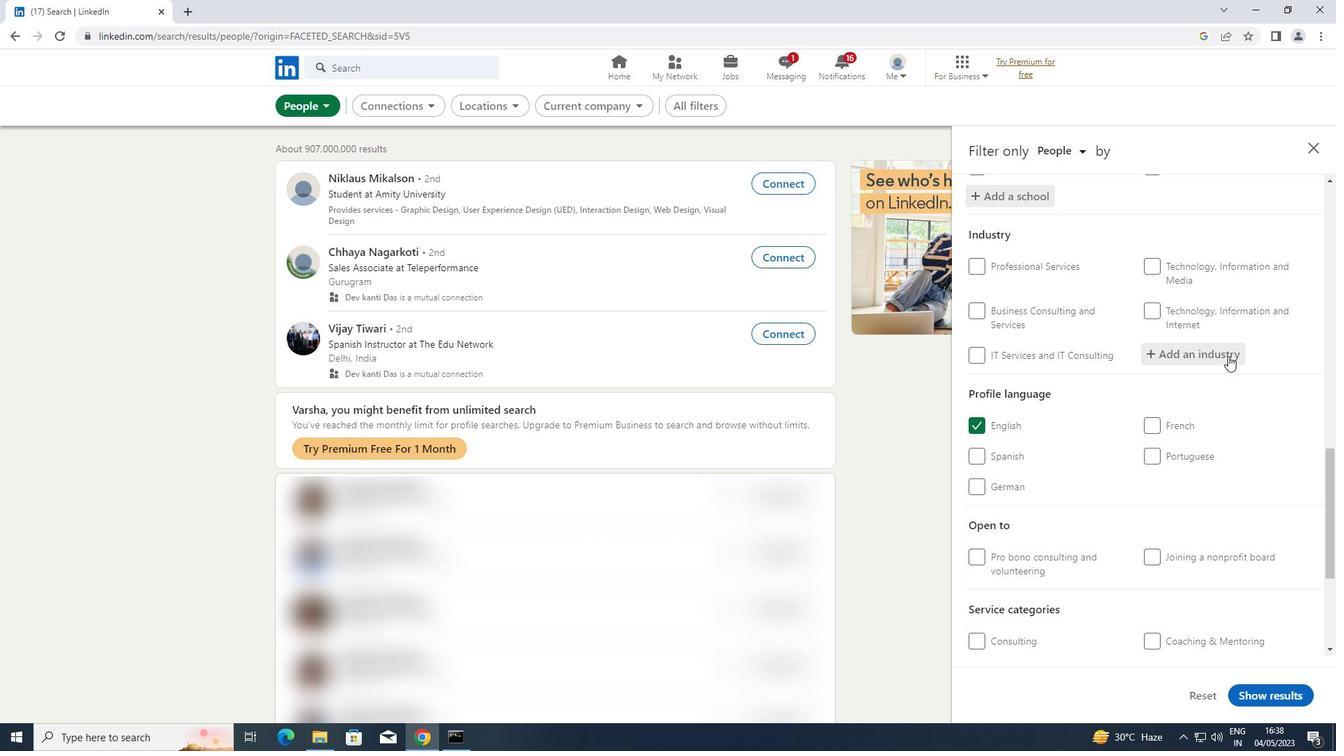 
Action: Key pressed <Key.shift>BOILERS
Screenshot: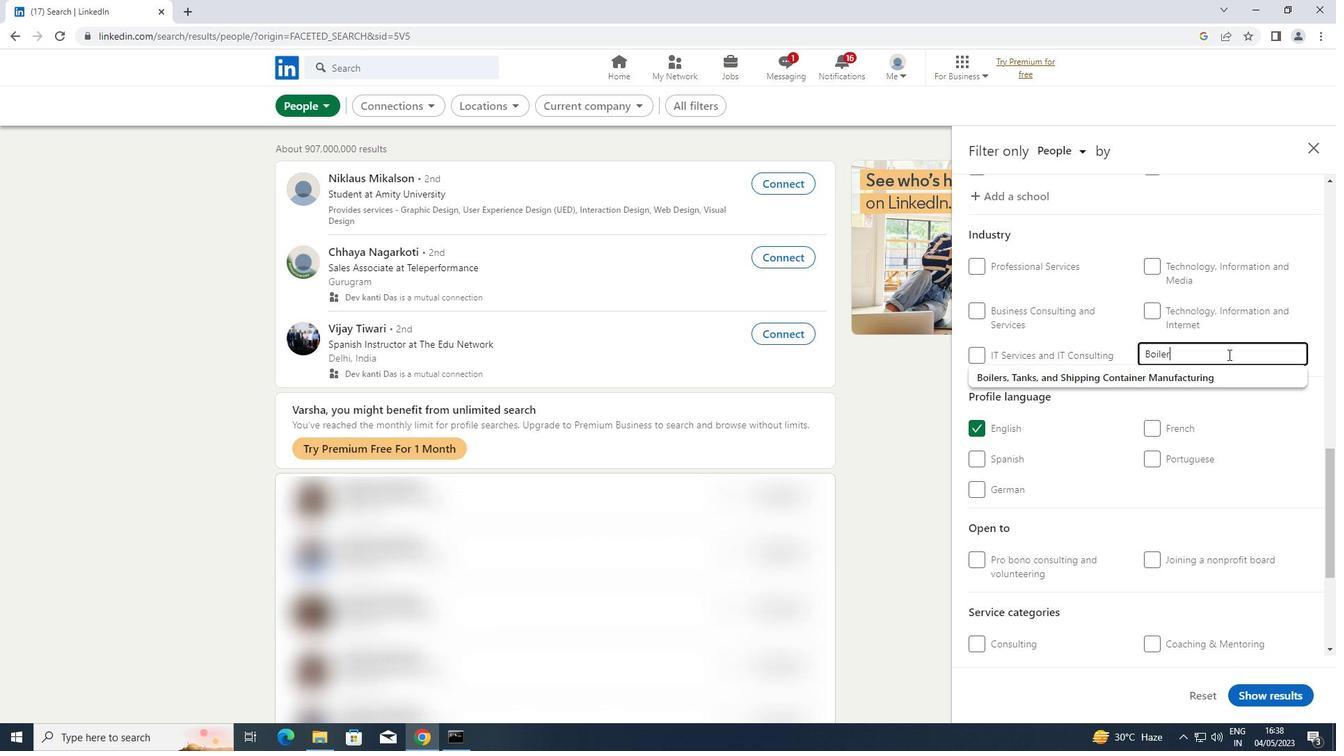 
Action: Mouse moved to (1088, 381)
Screenshot: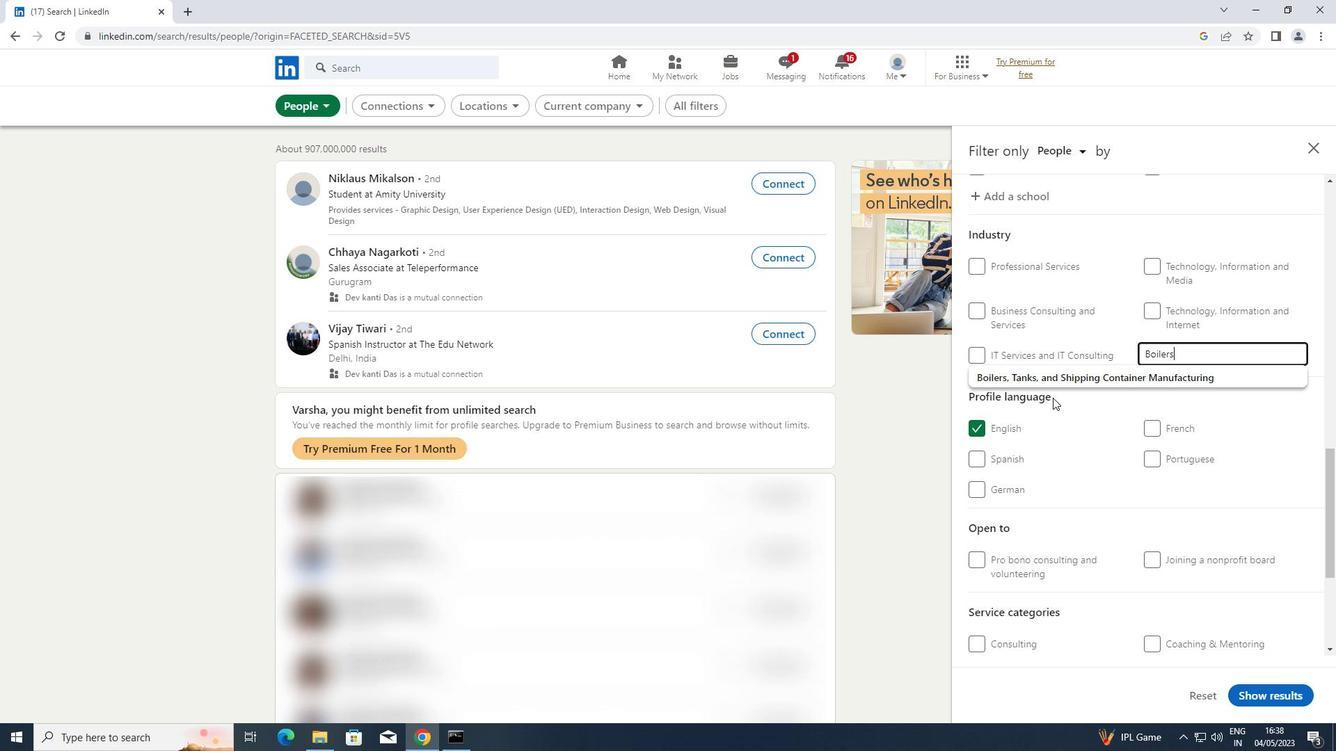 
Action: Mouse pressed left at (1088, 381)
Screenshot: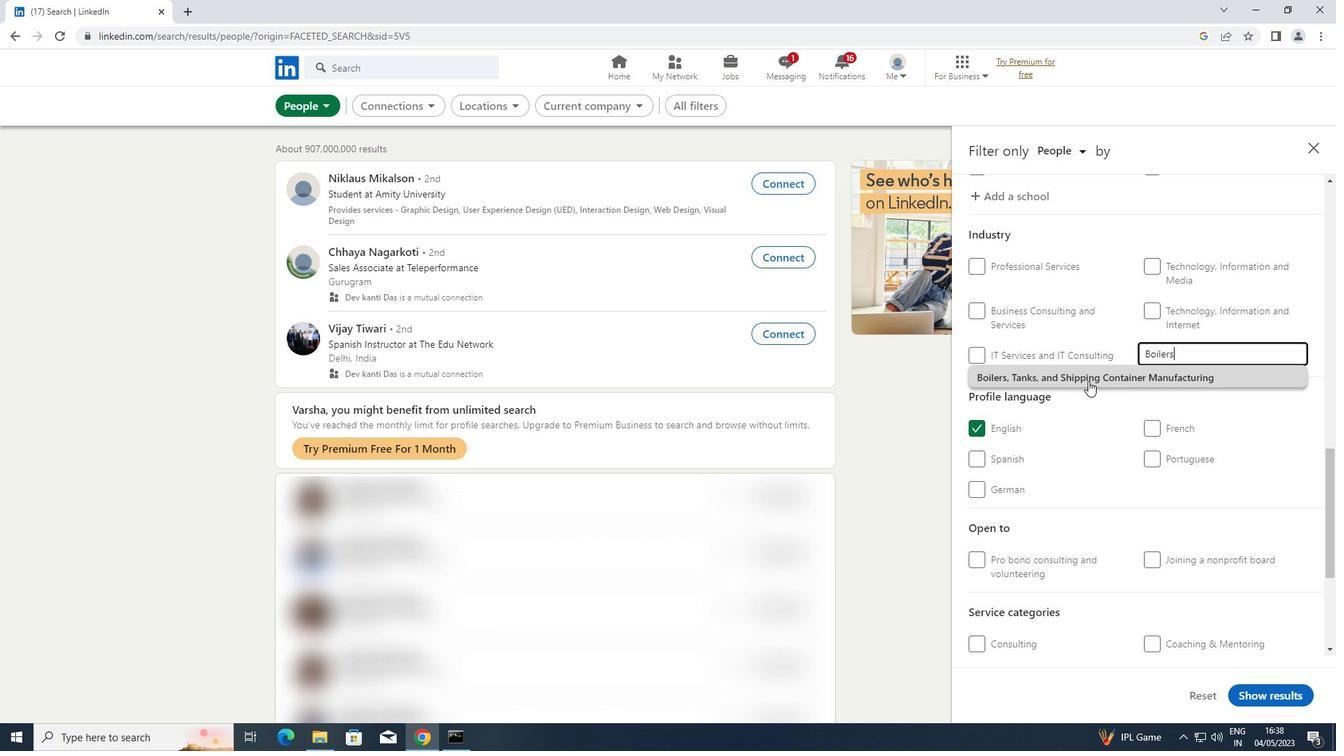
Action: Mouse moved to (1100, 376)
Screenshot: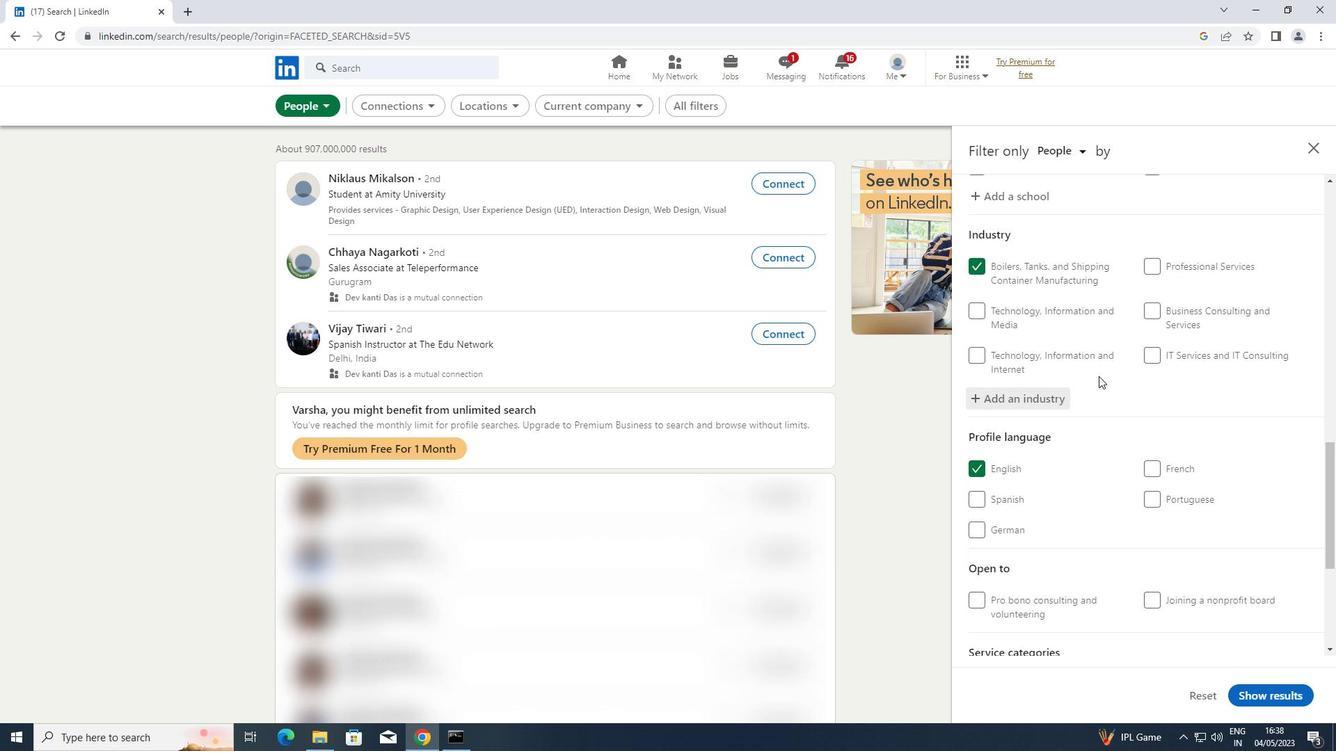 
Action: Mouse scrolled (1100, 375) with delta (0, 0)
Screenshot: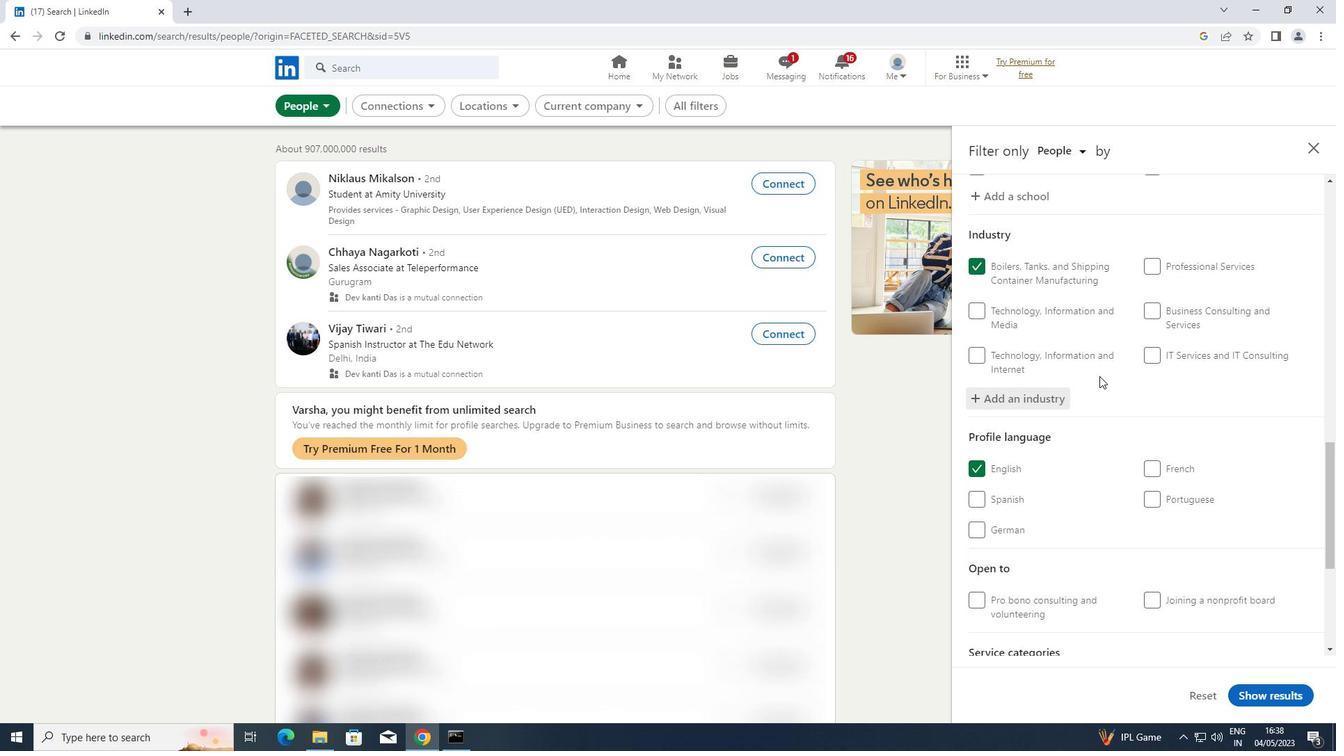 
Action: Mouse scrolled (1100, 375) with delta (0, 0)
Screenshot: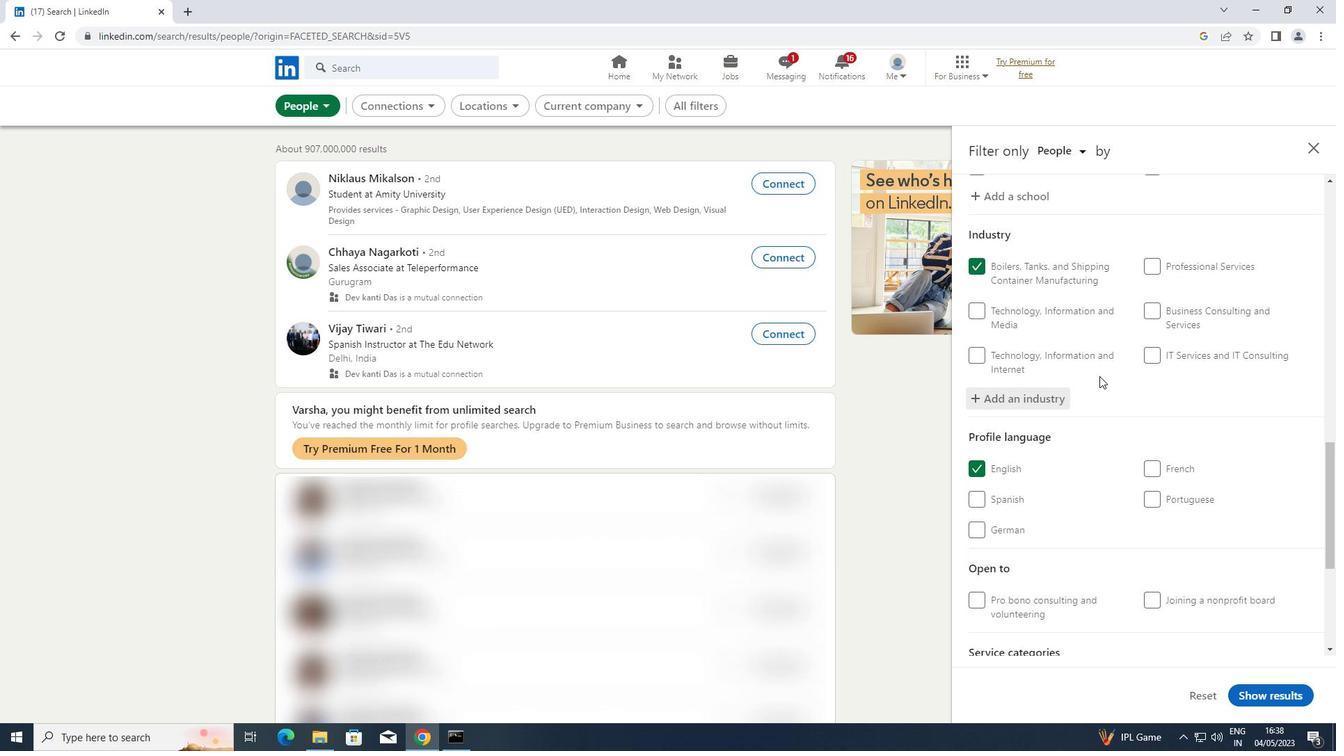 
Action: Mouse scrolled (1100, 375) with delta (0, 0)
Screenshot: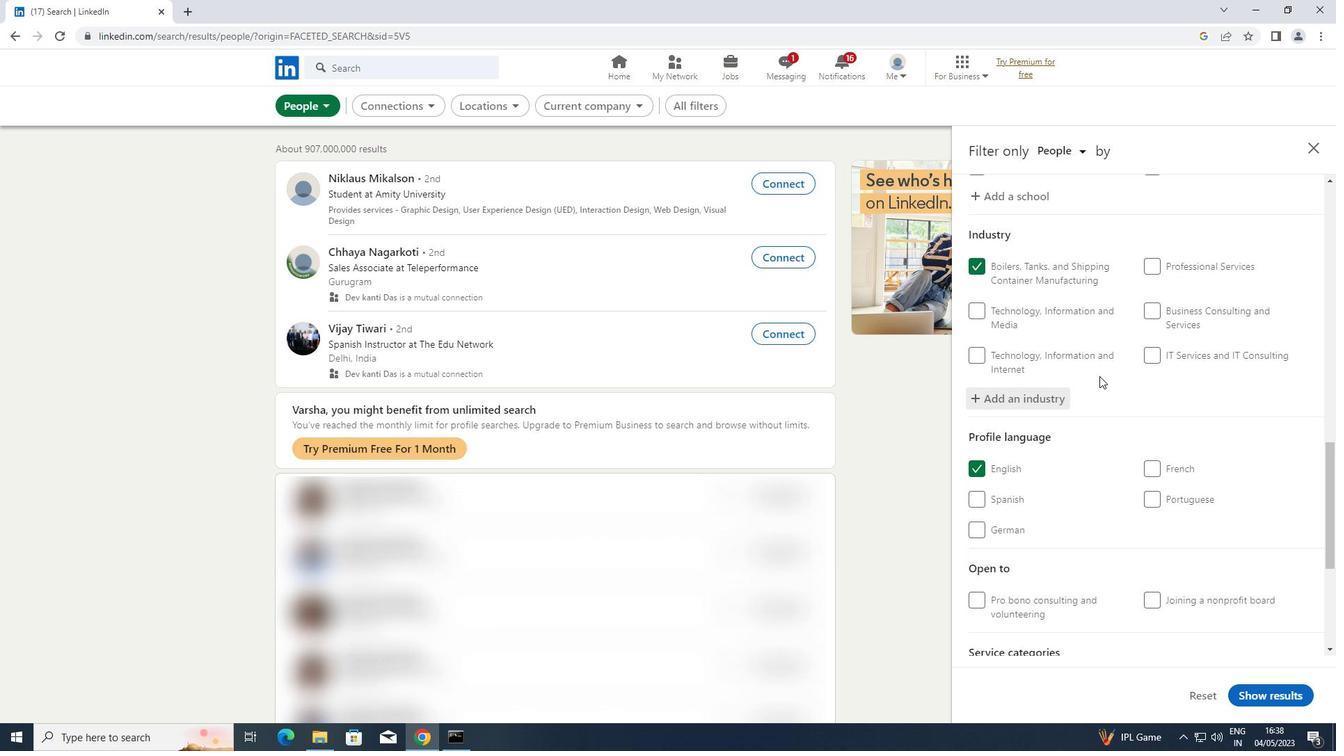 
Action: Mouse moved to (1194, 530)
Screenshot: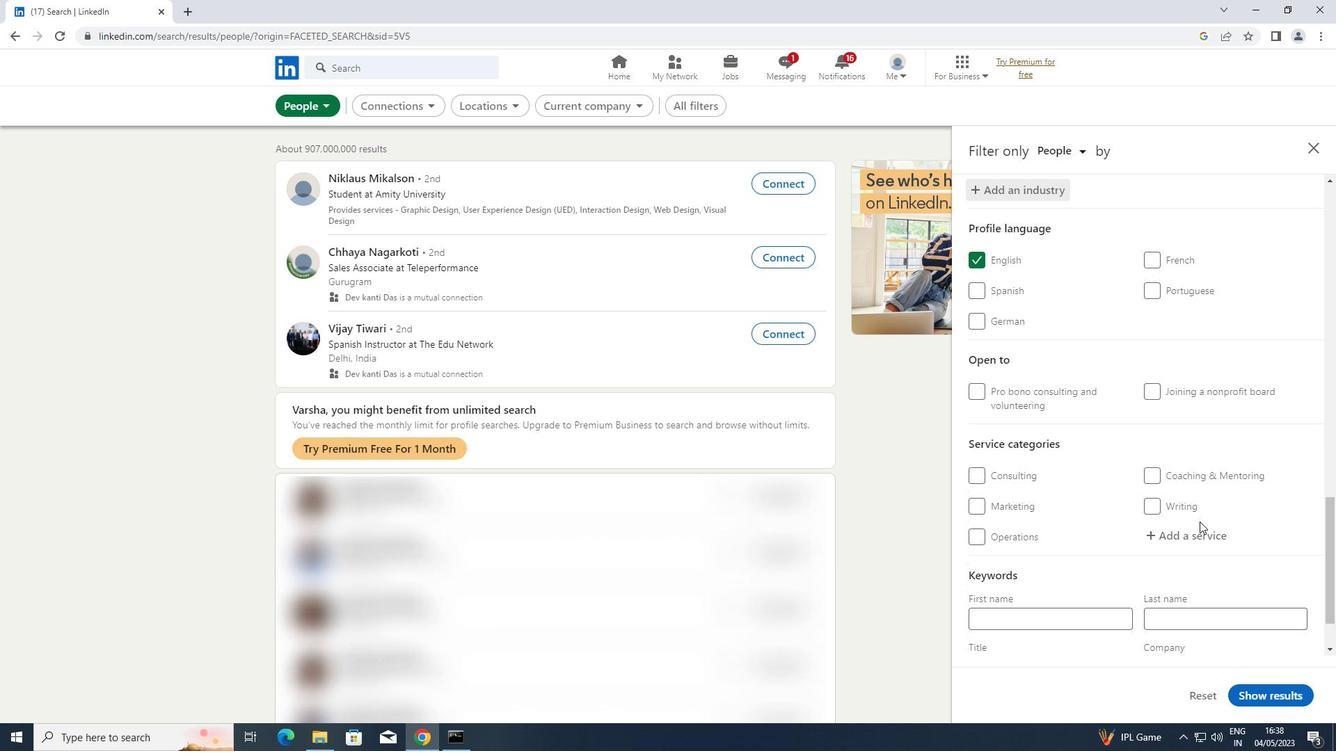 
Action: Mouse pressed left at (1194, 530)
Screenshot: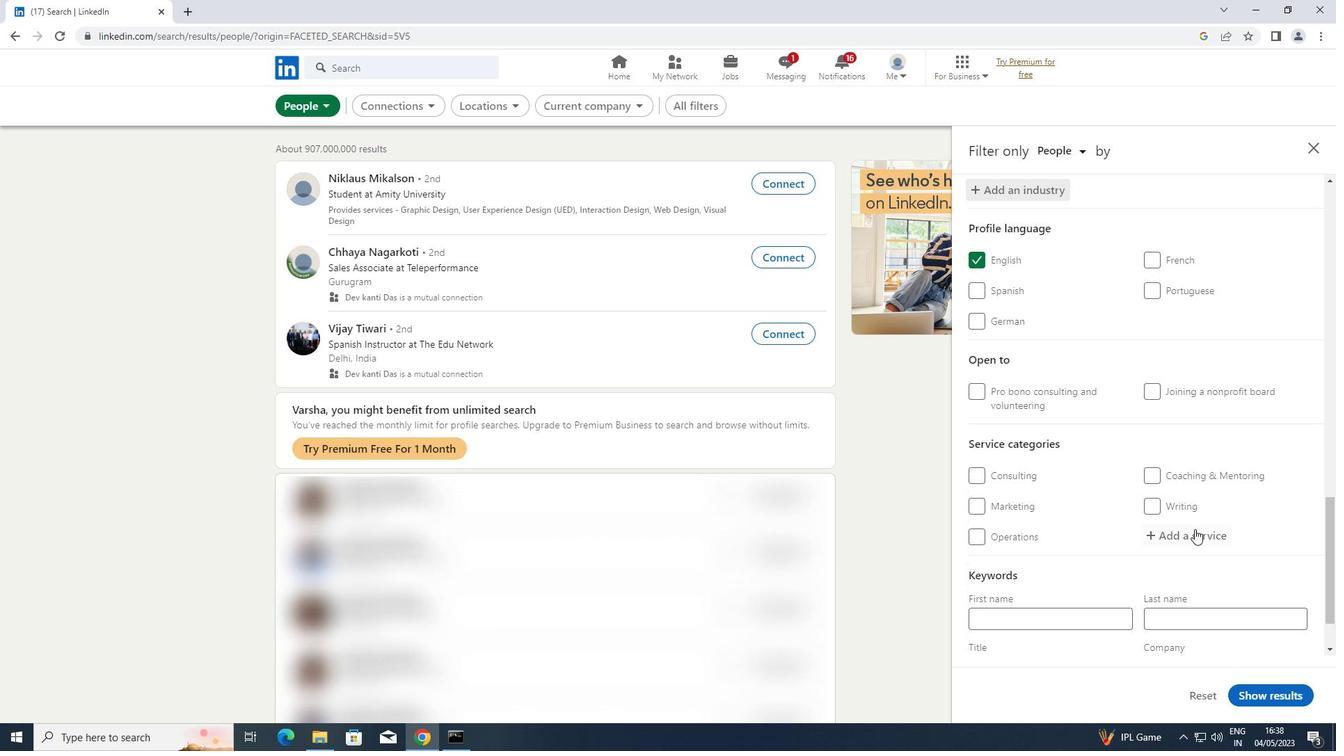 
Action: Key pressed <Key.shift>HUMAN
Screenshot: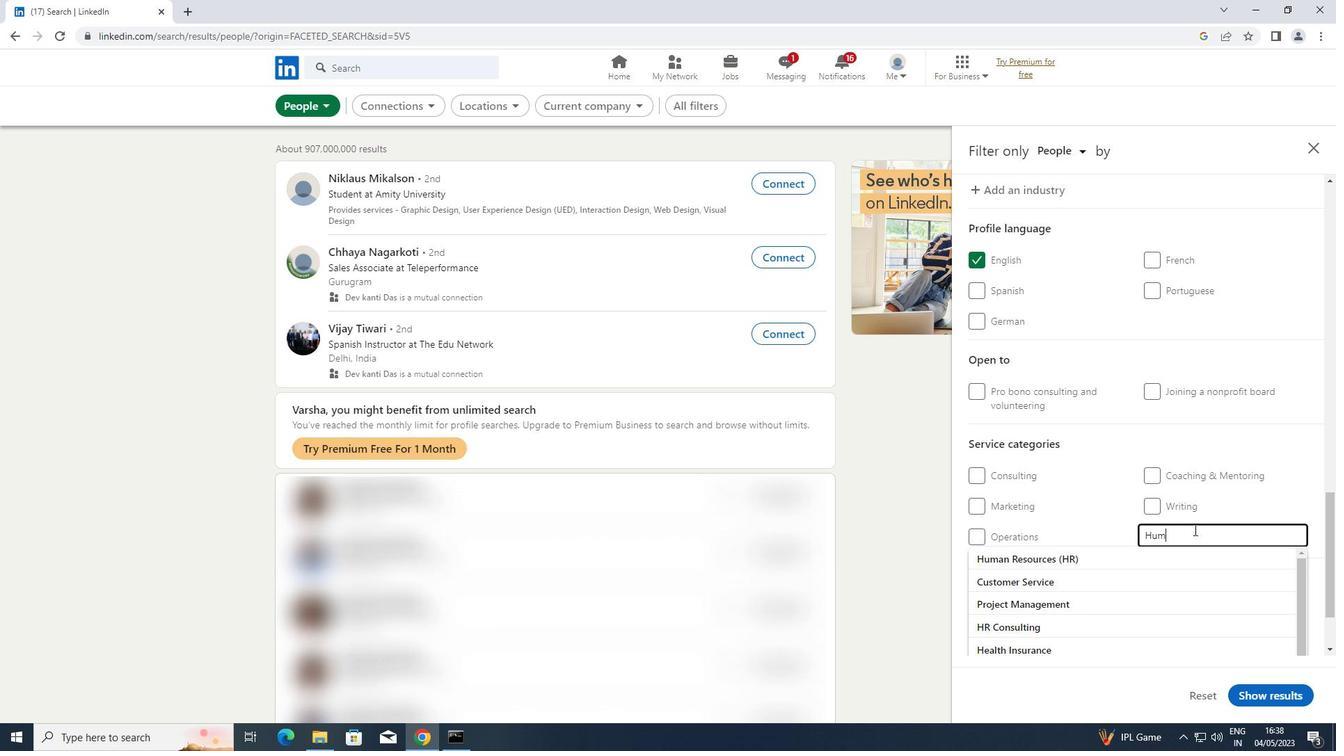 
Action: Mouse moved to (1083, 555)
Screenshot: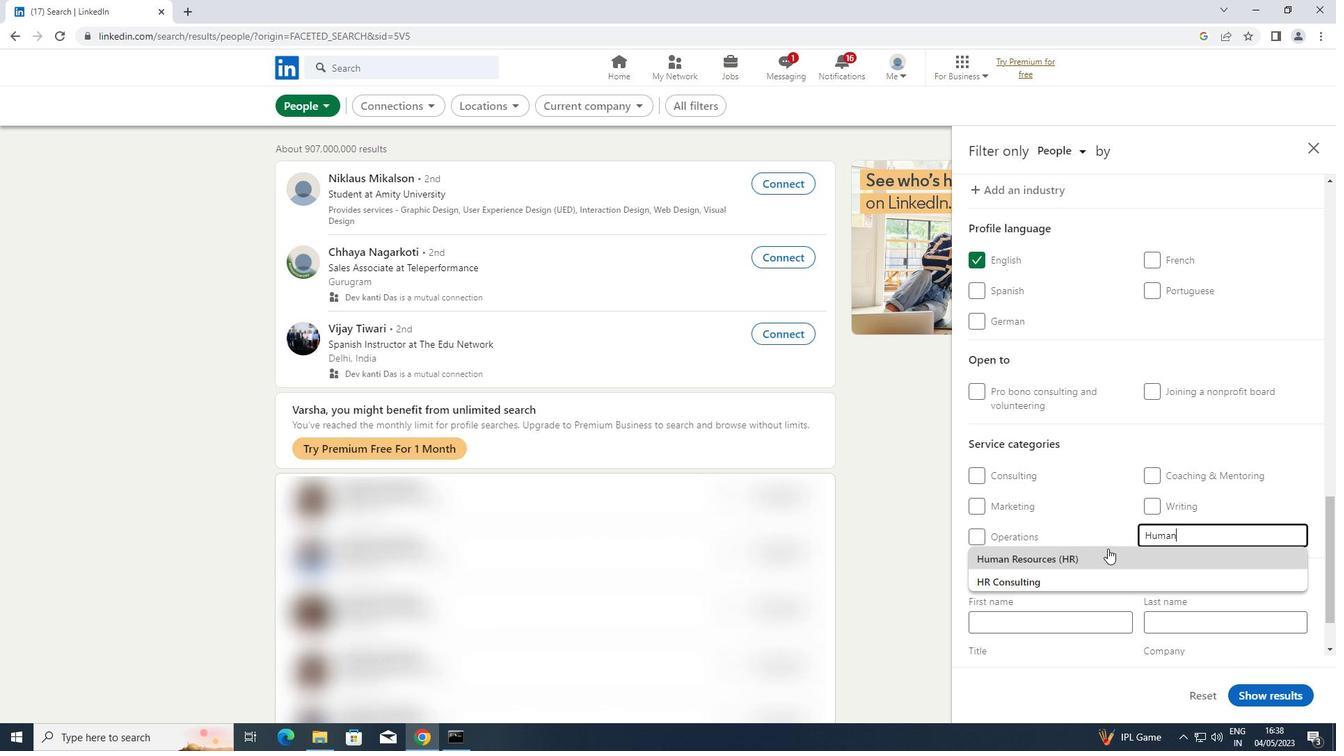 
Action: Mouse pressed left at (1083, 555)
Screenshot: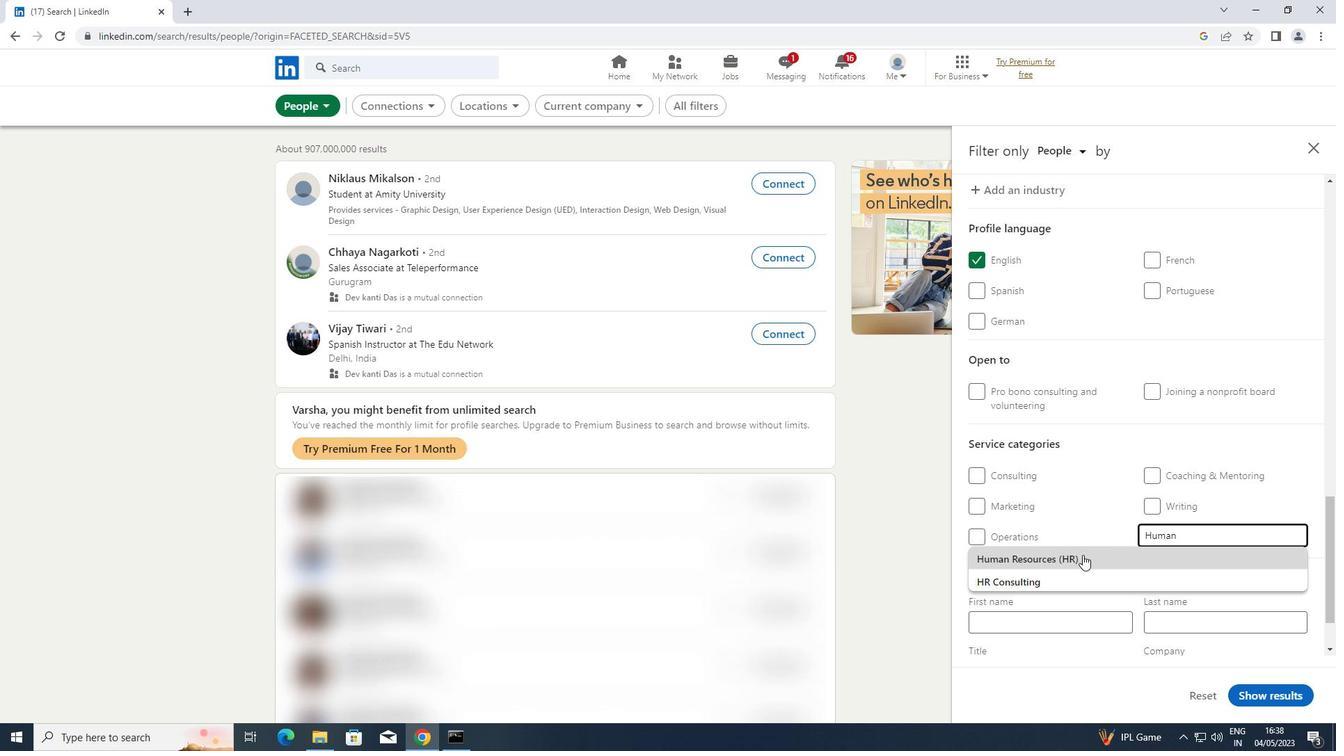 
Action: Mouse scrolled (1083, 554) with delta (0, 0)
Screenshot: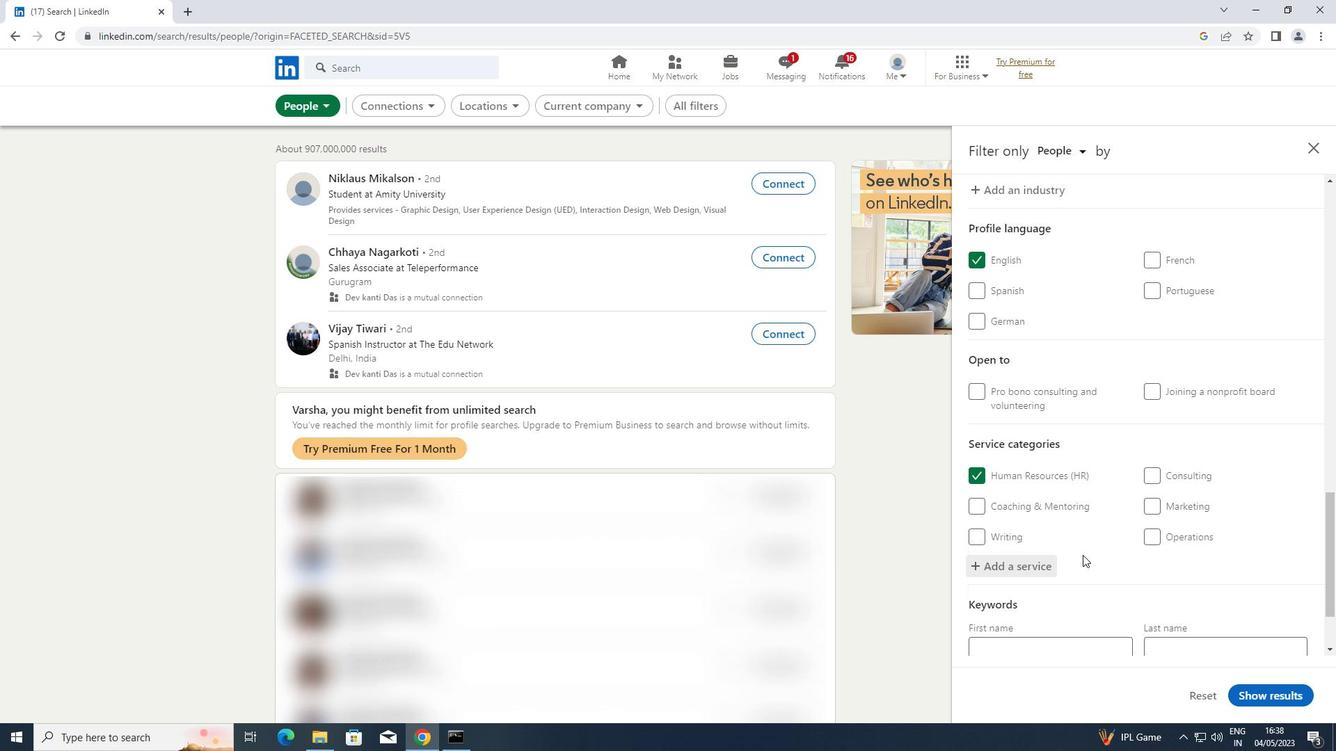 
Action: Mouse scrolled (1083, 554) with delta (0, 0)
Screenshot: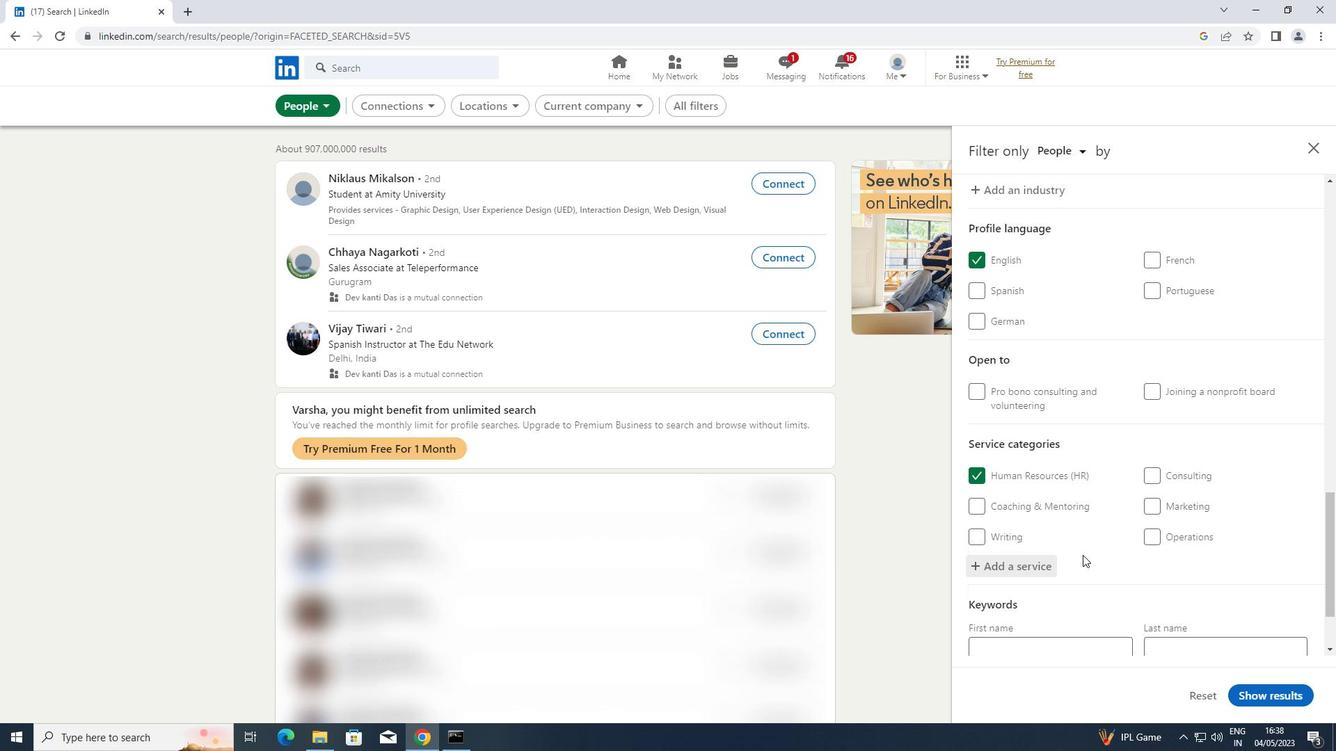 
Action: Mouse scrolled (1083, 554) with delta (0, 0)
Screenshot: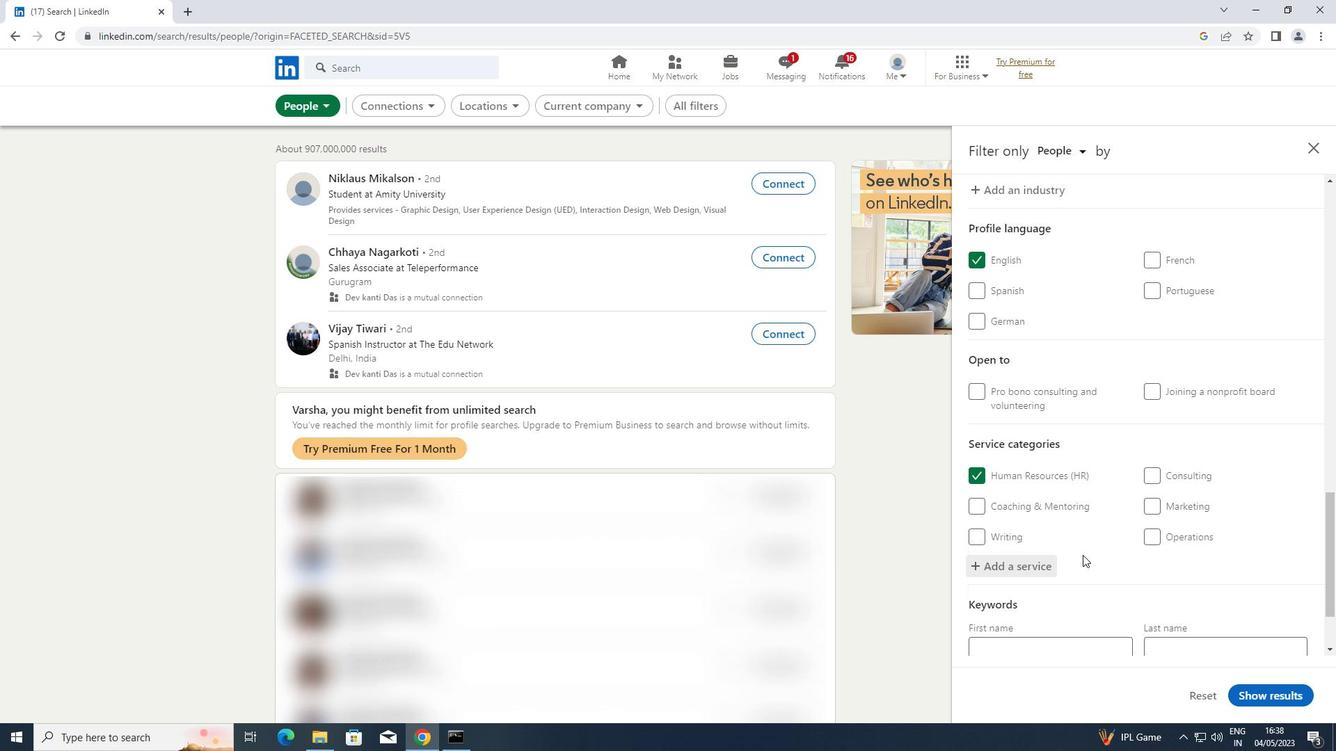 
Action: Mouse scrolled (1083, 554) with delta (0, 0)
Screenshot: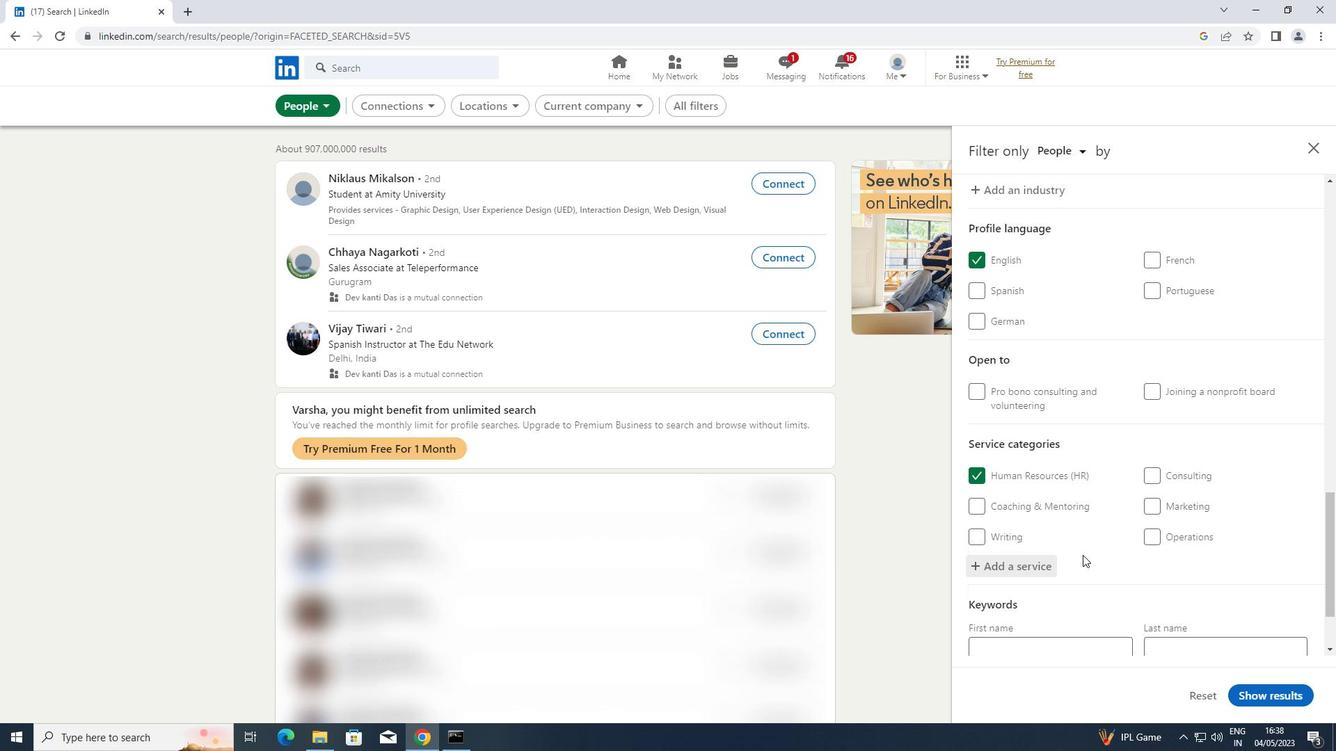 
Action: Mouse scrolled (1083, 554) with delta (0, 0)
Screenshot: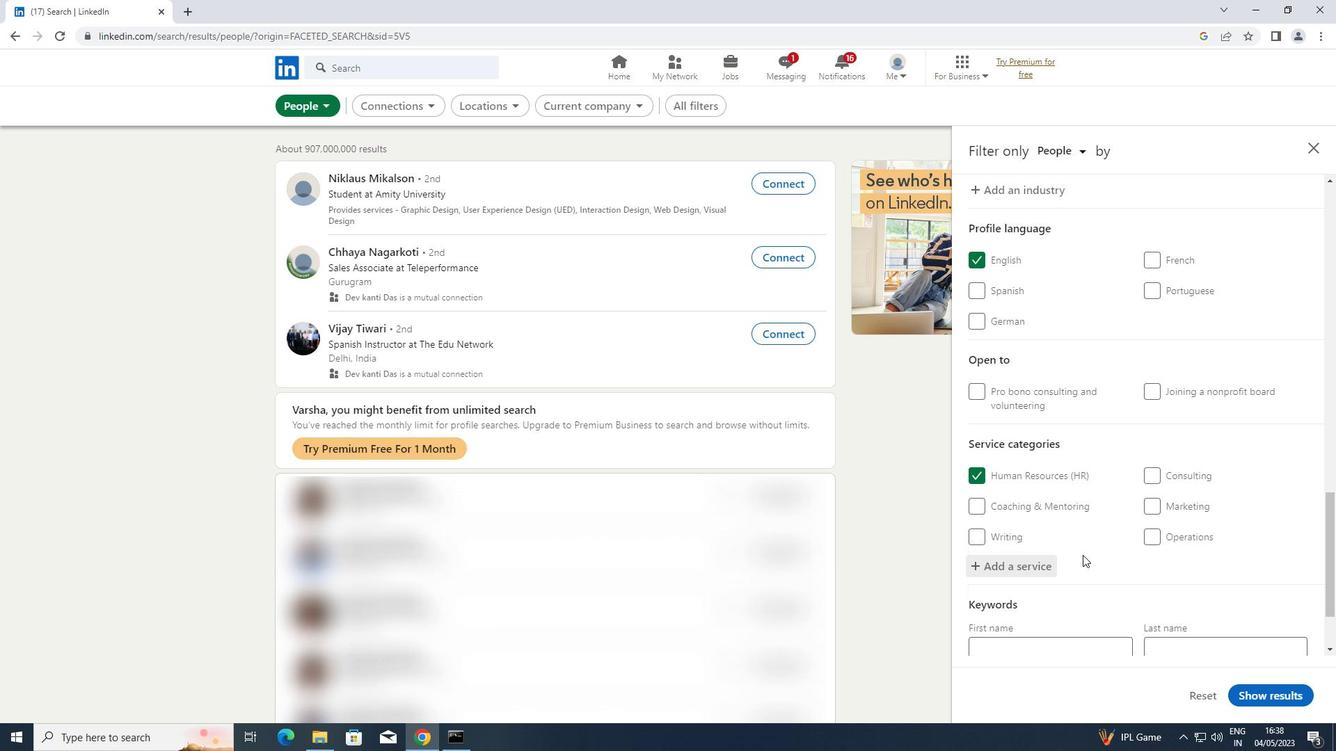 
Action: Mouse moved to (1024, 597)
Screenshot: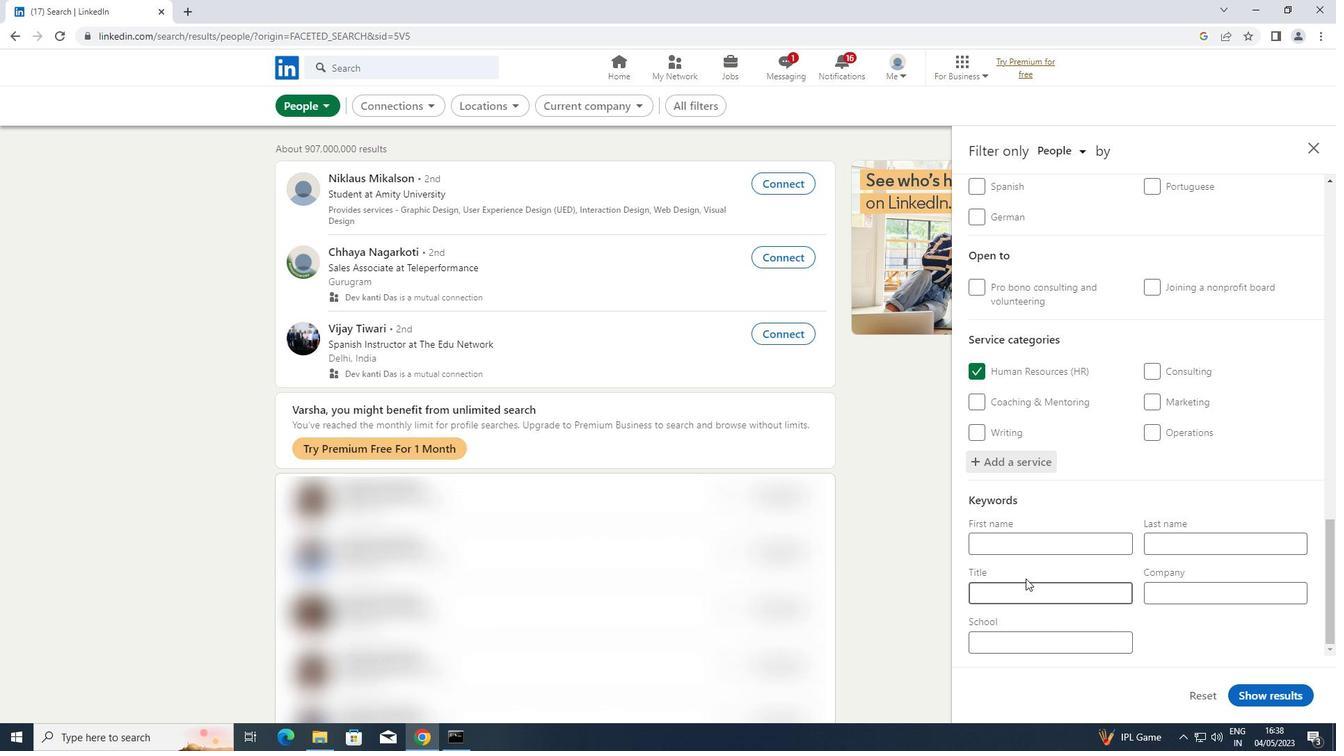 
Action: Mouse pressed left at (1024, 597)
Screenshot: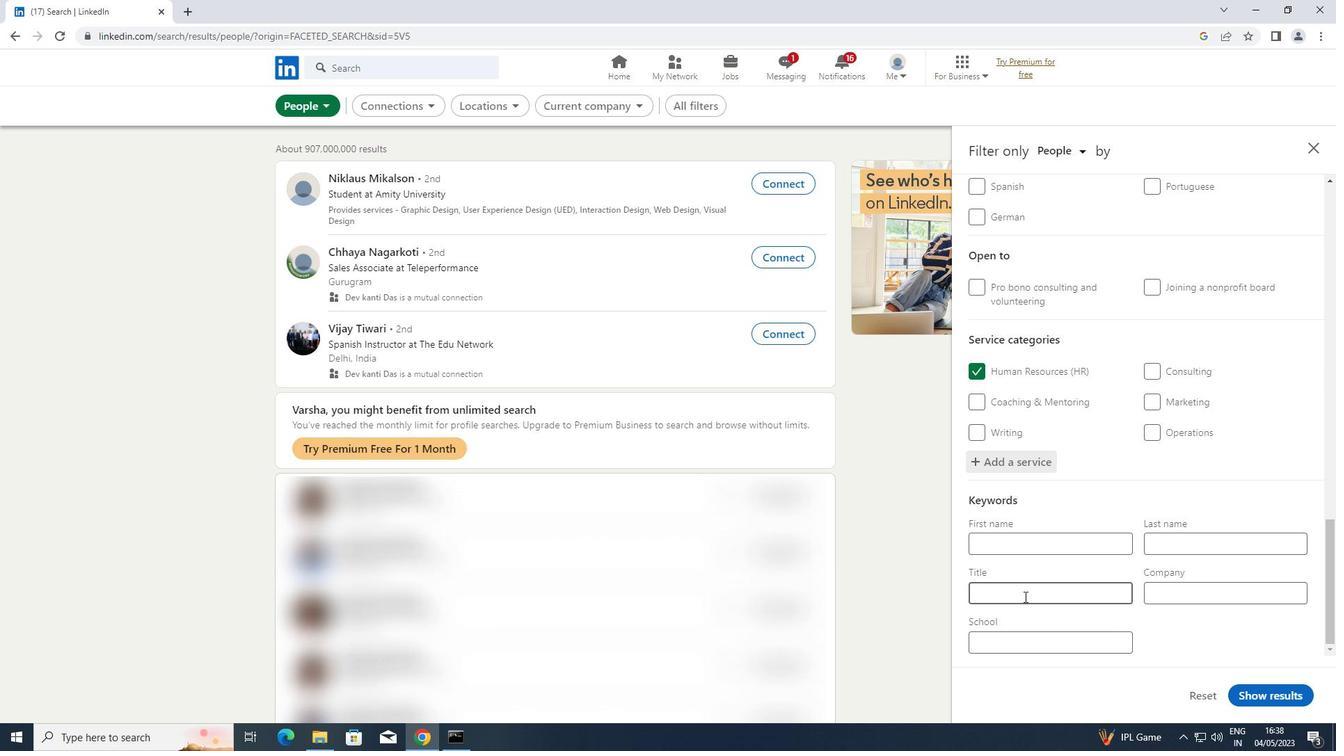 
Action: Mouse moved to (1024, 598)
Screenshot: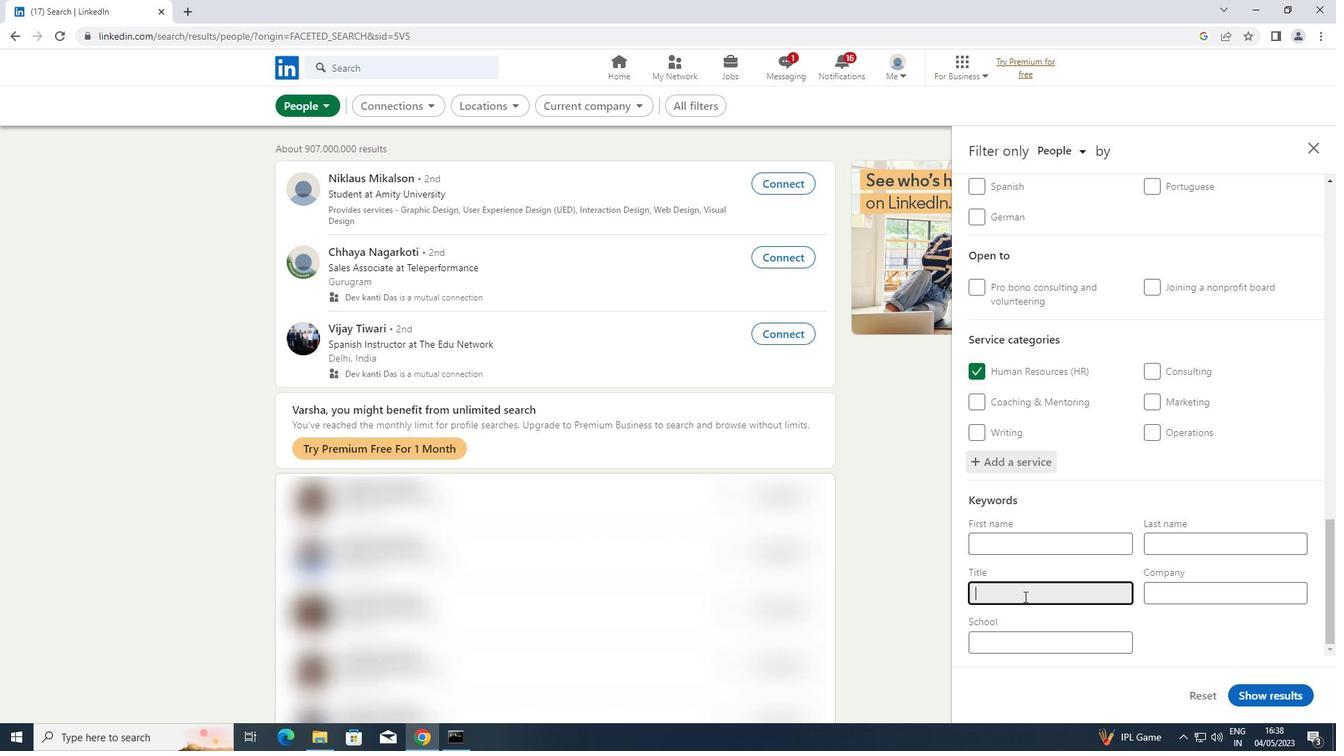 
Action: Key pressed <Key.shift>CONCIERGE
Screenshot: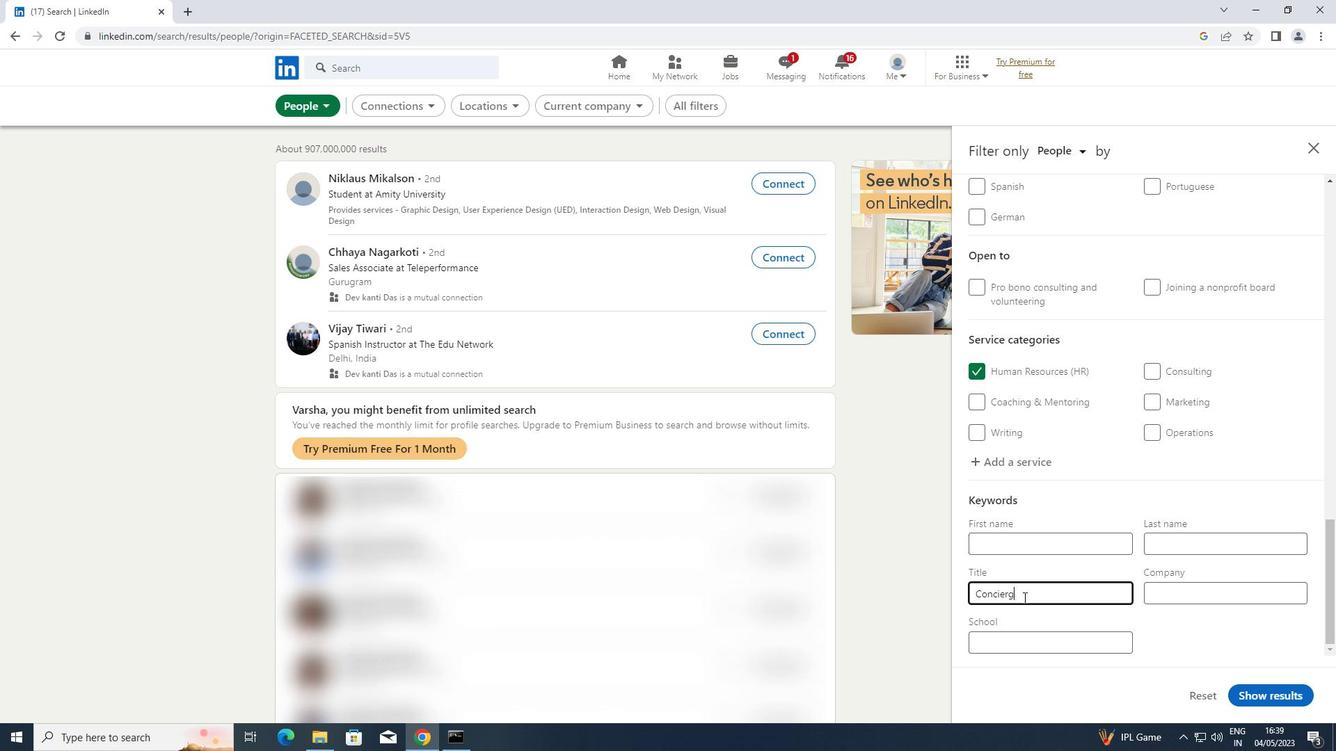
Action: Mouse moved to (1274, 701)
Screenshot: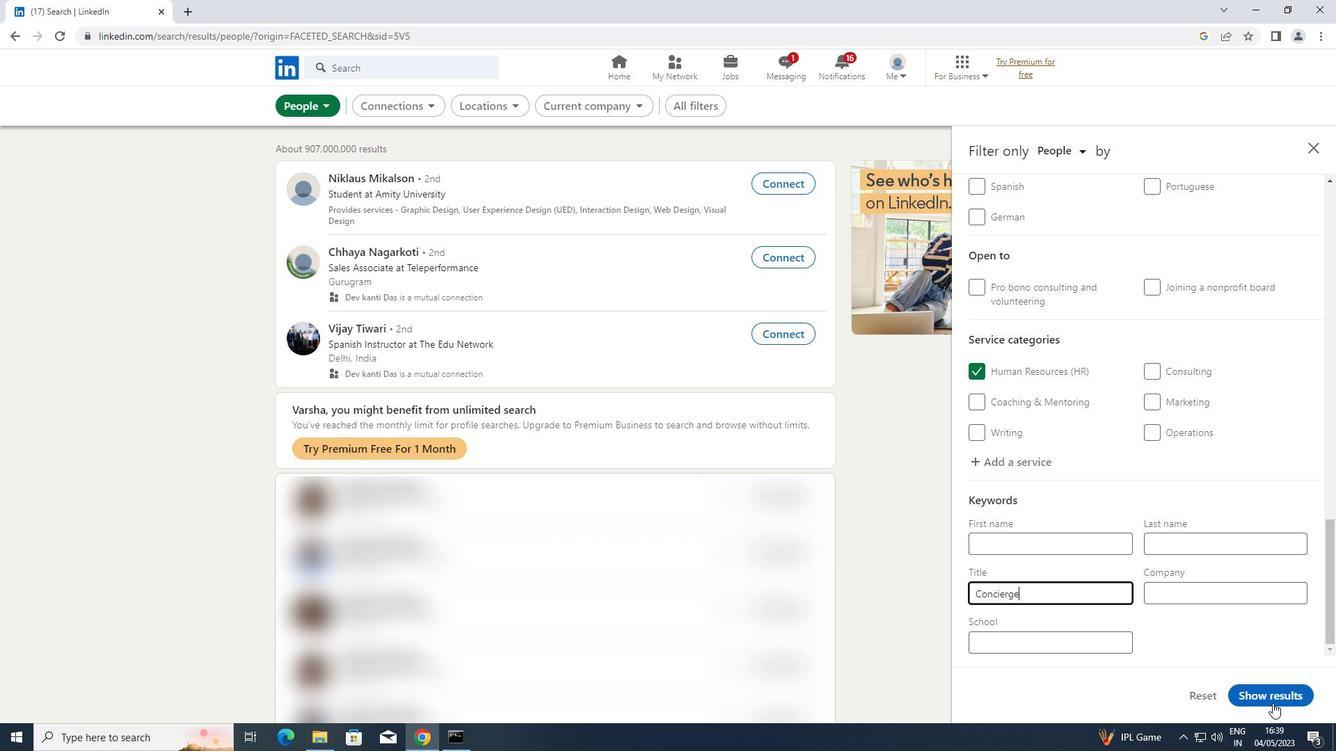 
Action: Mouse pressed left at (1274, 701)
Screenshot: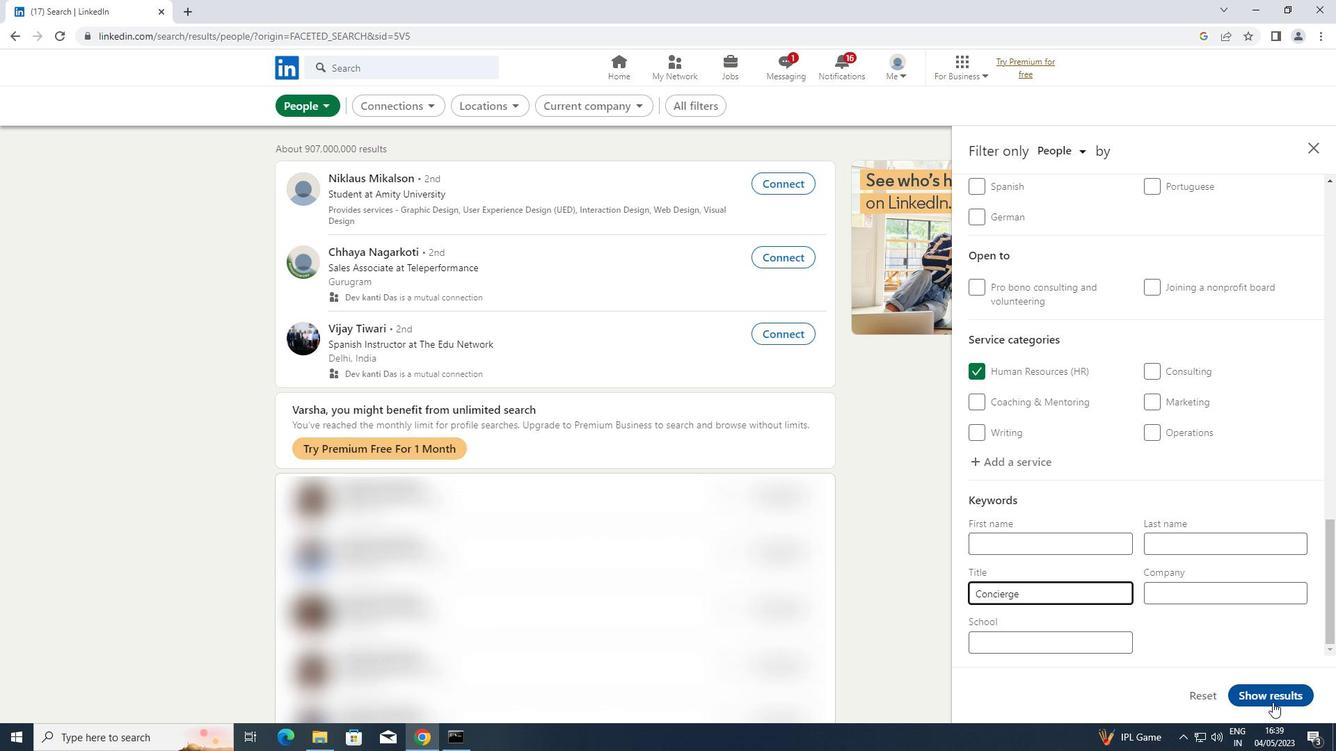 
